 Task: Find connections with filter location Santa Catarina Pinula with filter topic #hiringwith filter profile language Spanish with filter current company L&T Technology Services with filter school CMR University with filter industry Law Practice with filter service category Human Resources with filter keywords title Film Critic
Action: Mouse moved to (528, 82)
Screenshot: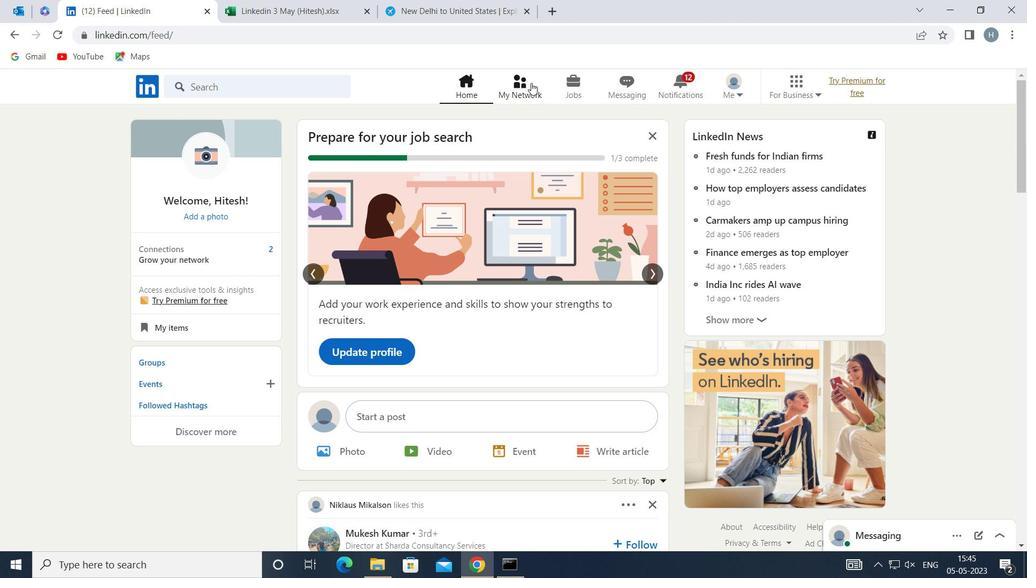 
Action: Mouse pressed left at (528, 82)
Screenshot: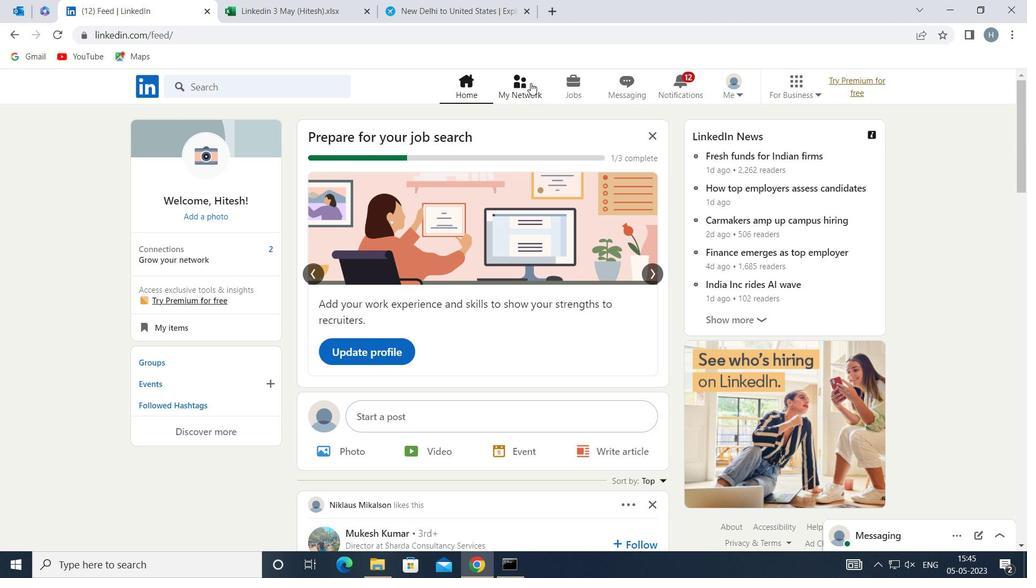 
Action: Mouse moved to (305, 163)
Screenshot: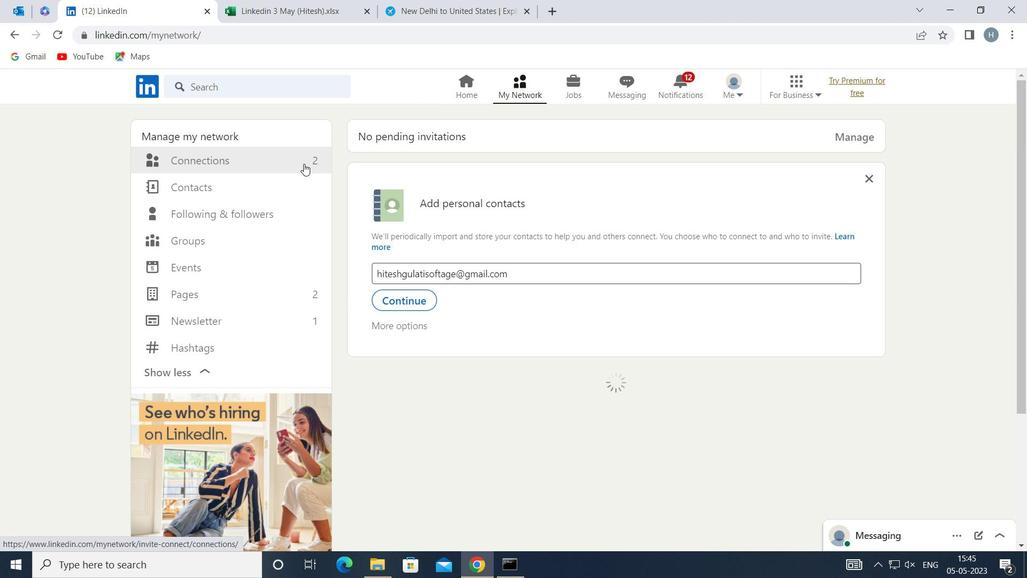 
Action: Mouse pressed left at (305, 163)
Screenshot: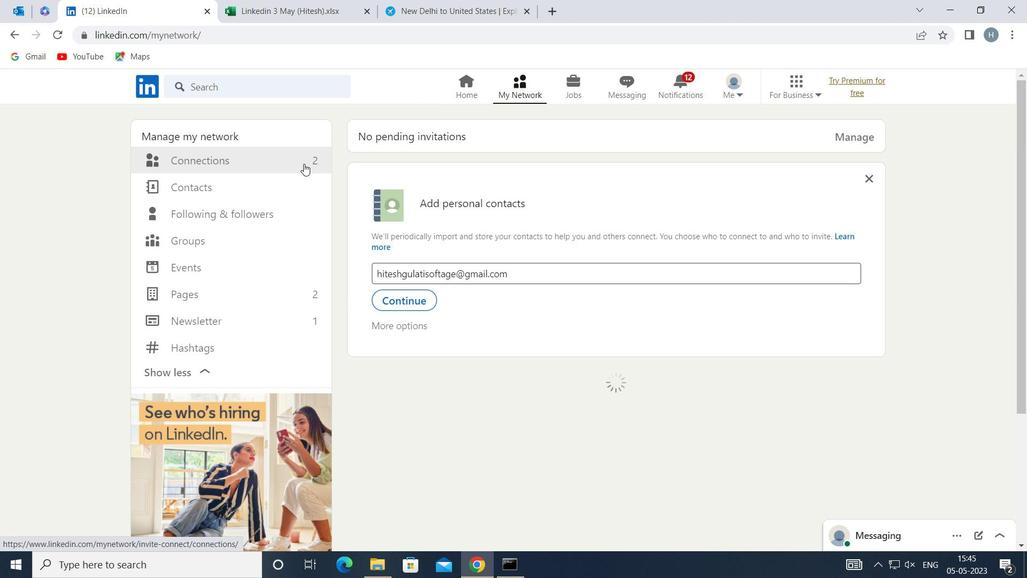 
Action: Mouse moved to (600, 163)
Screenshot: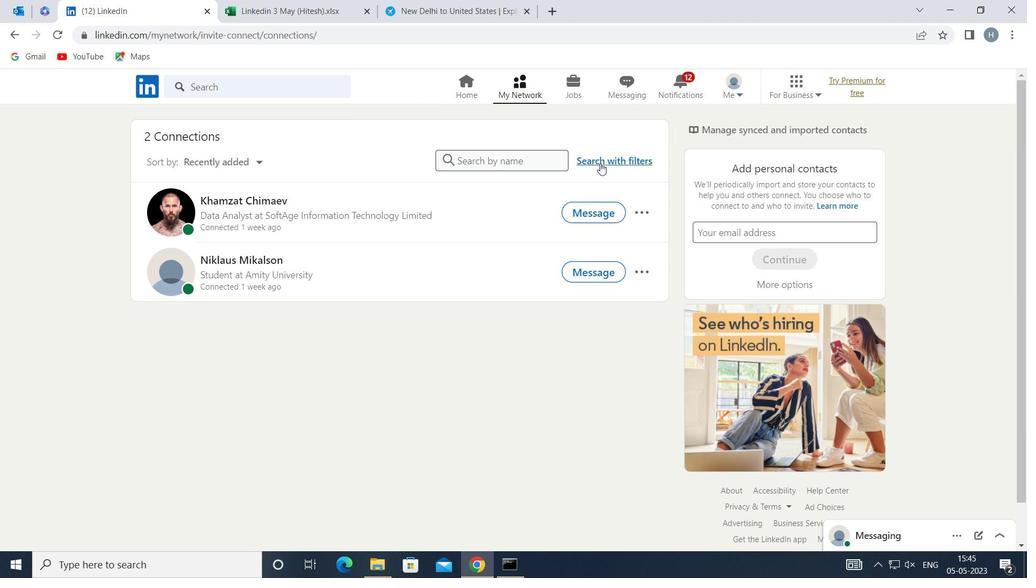
Action: Mouse pressed left at (600, 163)
Screenshot: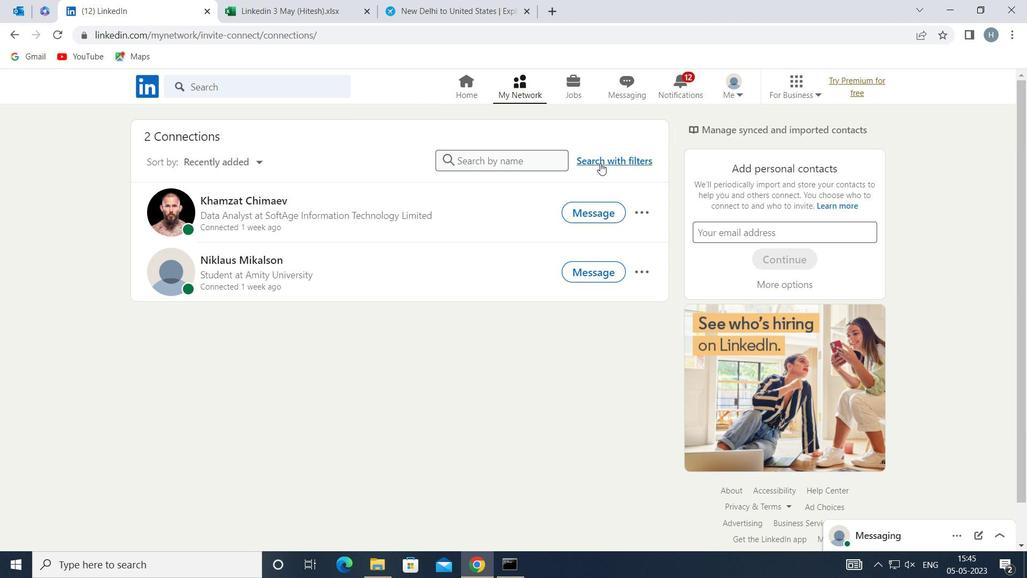 
Action: Mouse moved to (553, 123)
Screenshot: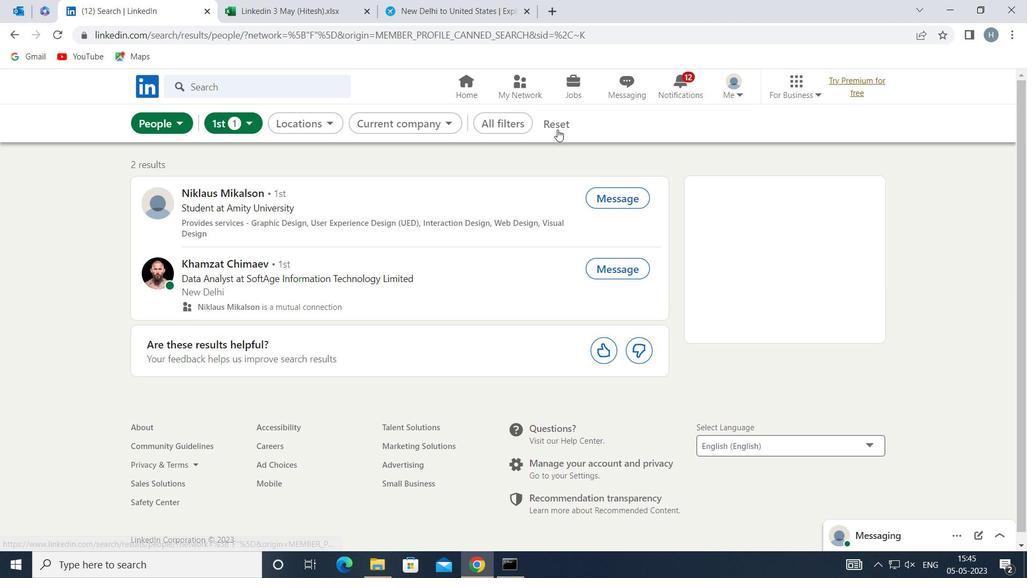 
Action: Mouse pressed left at (553, 123)
Screenshot: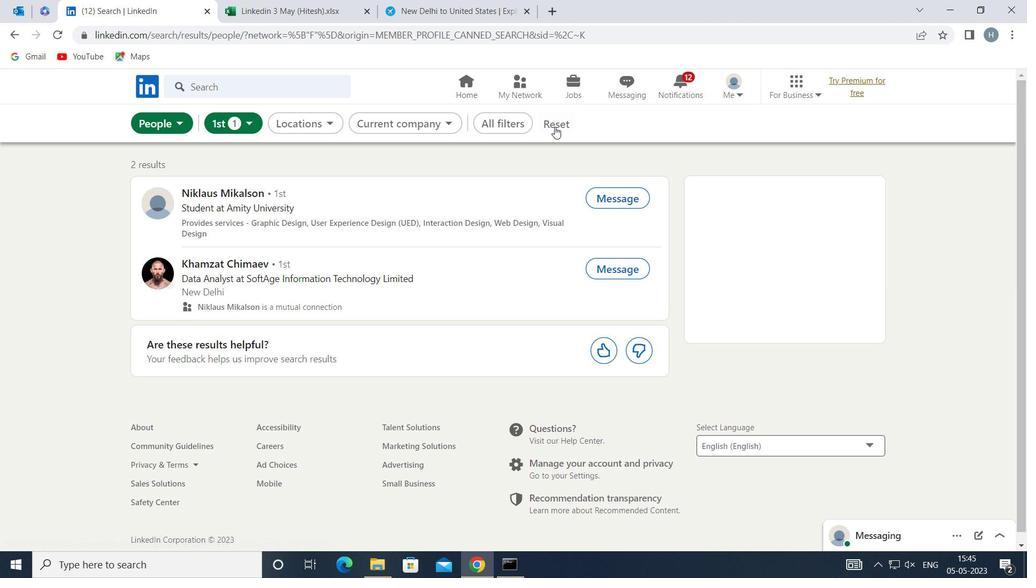 
Action: Mouse moved to (537, 119)
Screenshot: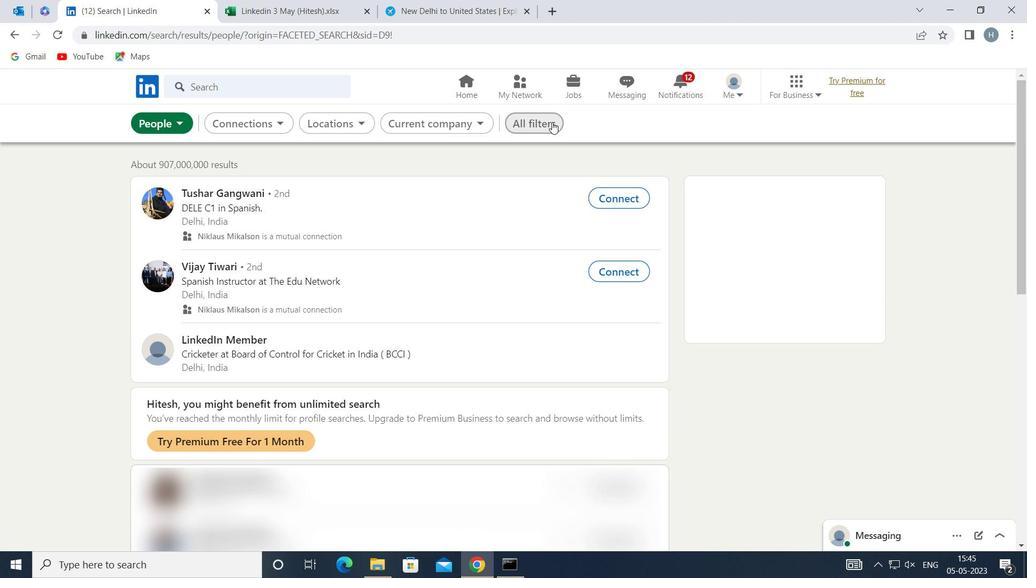 
Action: Mouse pressed left at (537, 119)
Screenshot: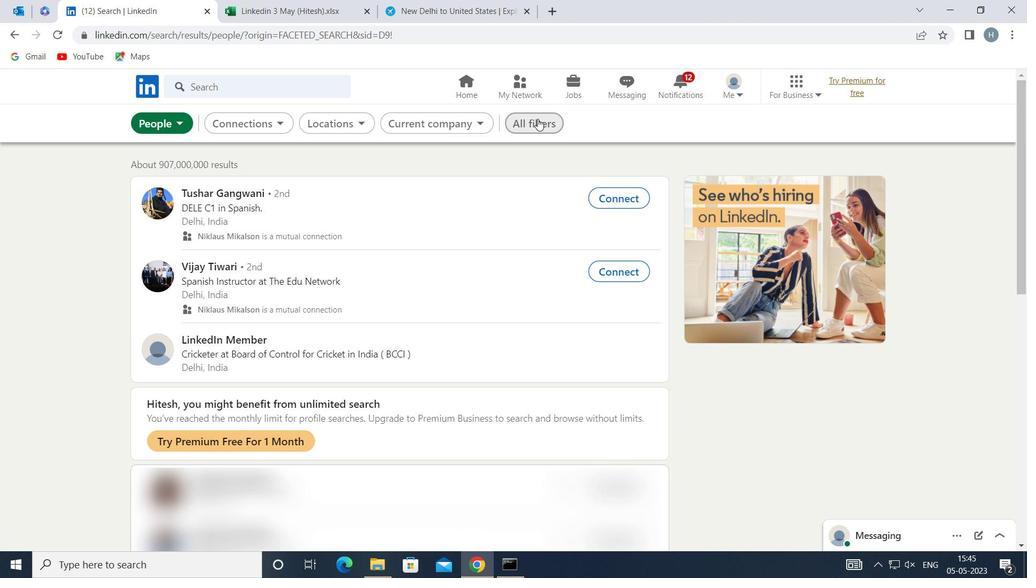 
Action: Mouse moved to (854, 283)
Screenshot: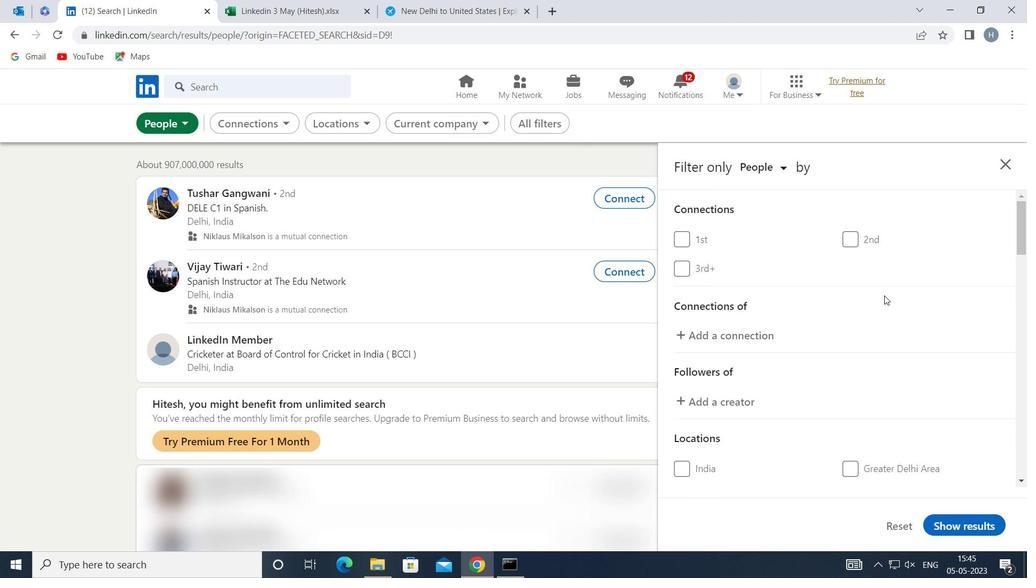 
Action: Mouse scrolled (854, 283) with delta (0, 0)
Screenshot: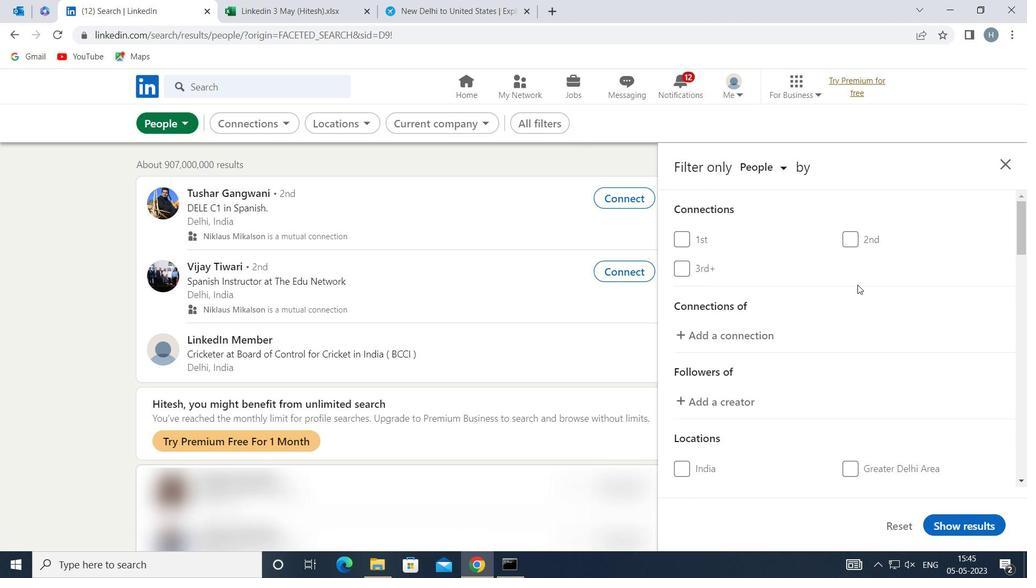 
Action: Mouse moved to (851, 281)
Screenshot: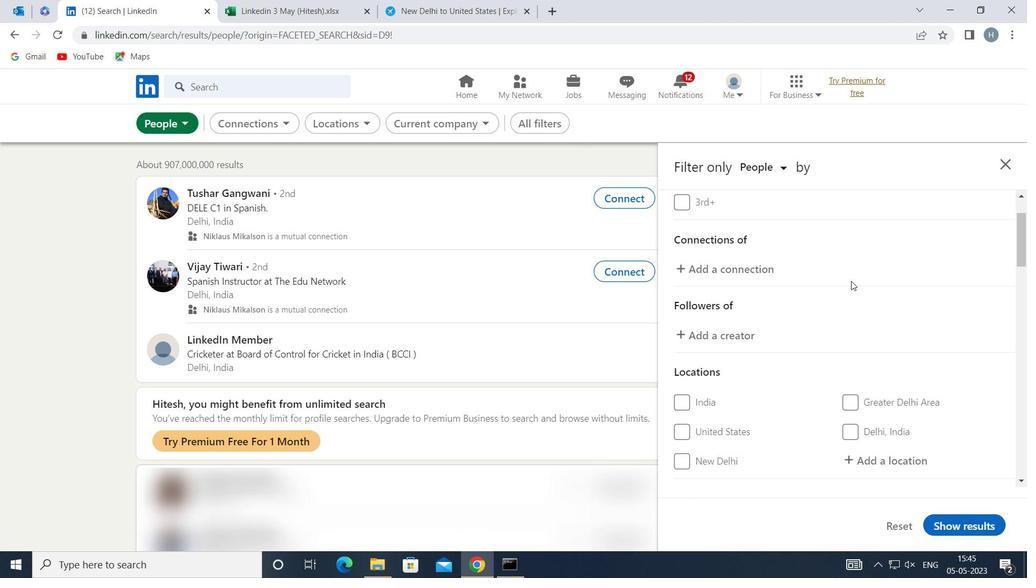 
Action: Mouse scrolled (851, 280) with delta (0, 0)
Screenshot: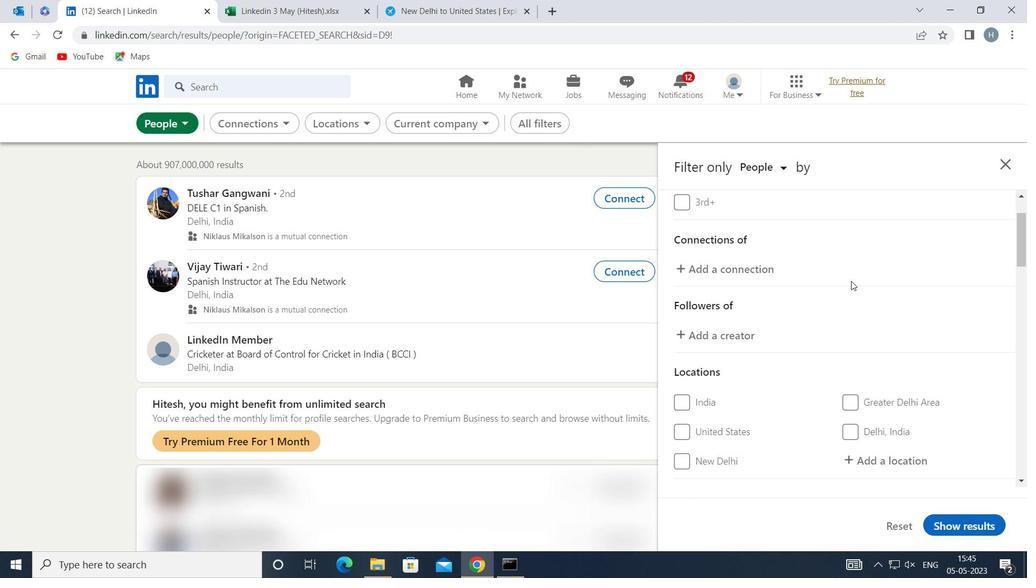 
Action: Mouse moved to (849, 281)
Screenshot: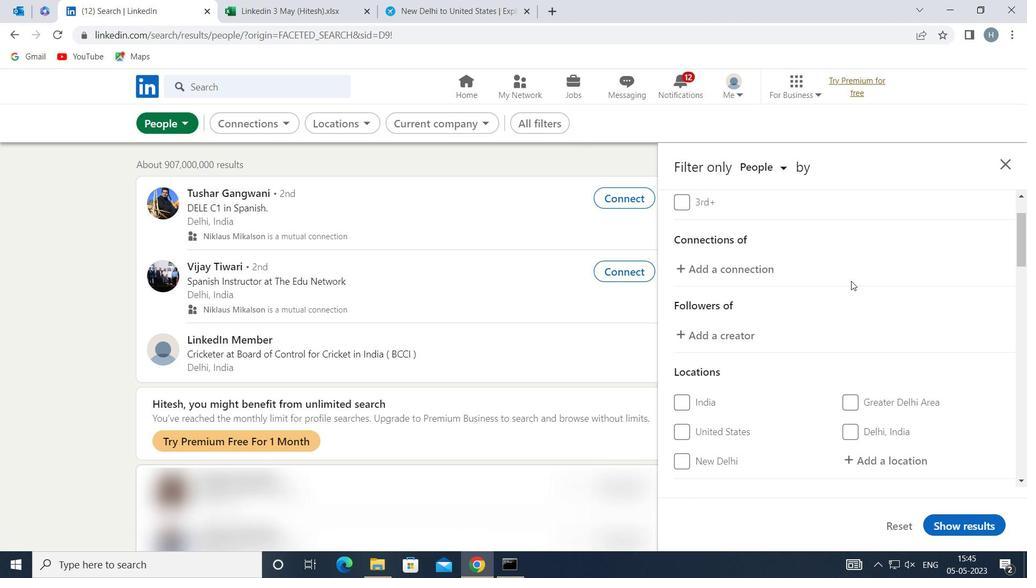 
Action: Mouse scrolled (849, 280) with delta (0, 0)
Screenshot: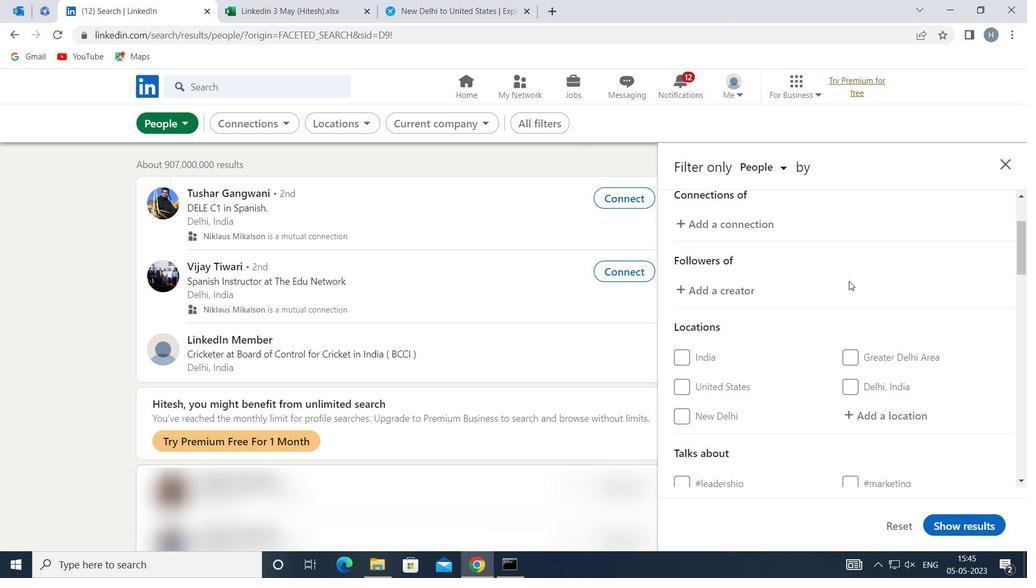 
Action: Mouse moved to (872, 327)
Screenshot: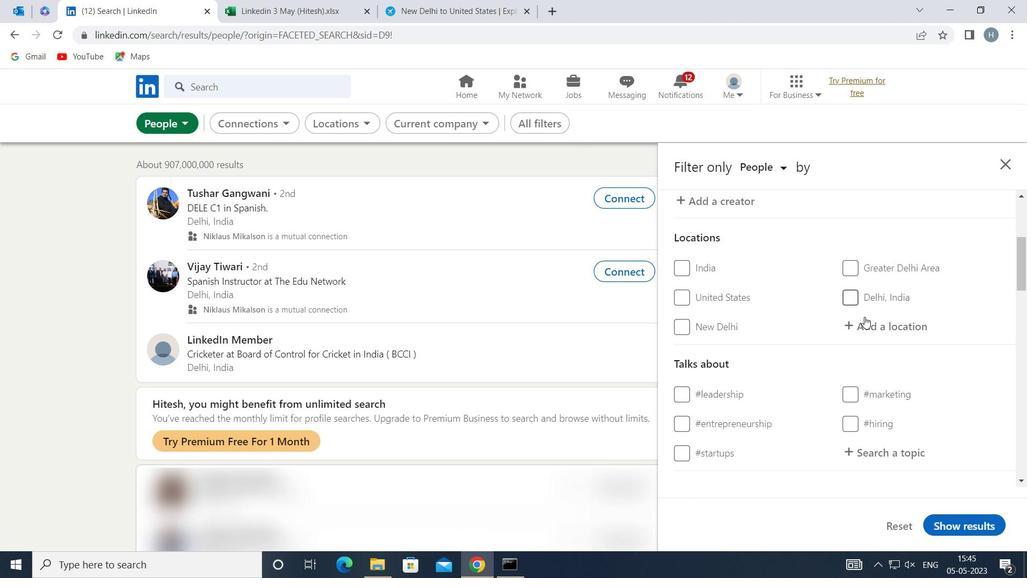 
Action: Mouse pressed left at (872, 327)
Screenshot: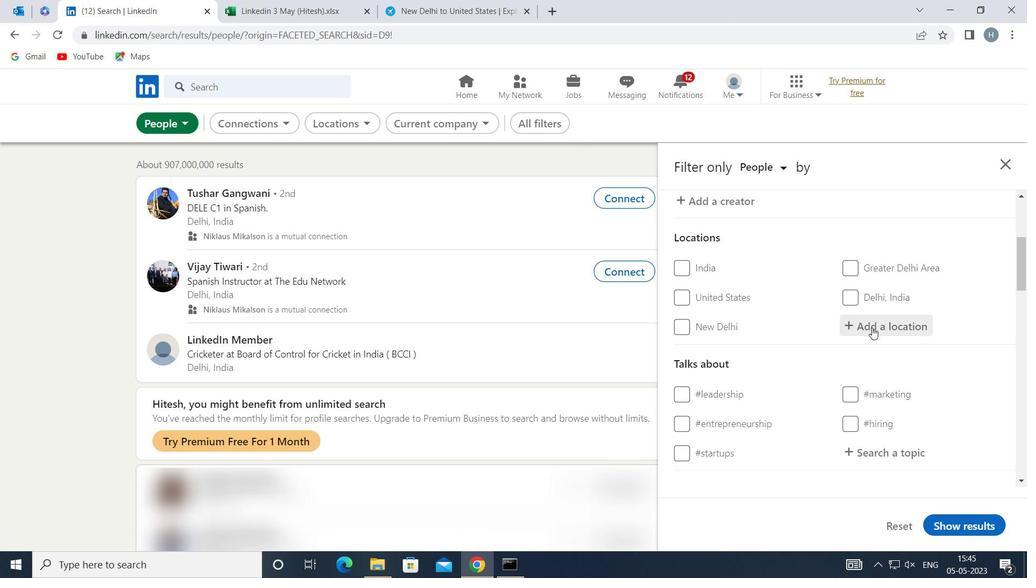 
Action: Key pressed <Key.shift>SANTA<Key.space><Key.shift>CATARINA<Key.space>PINULA
Screenshot: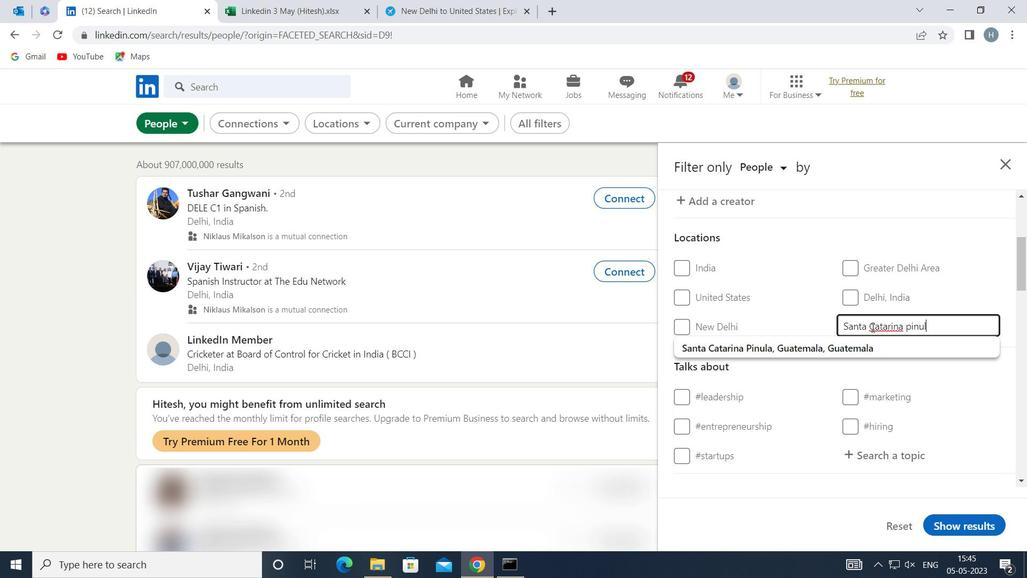 
Action: Mouse moved to (855, 339)
Screenshot: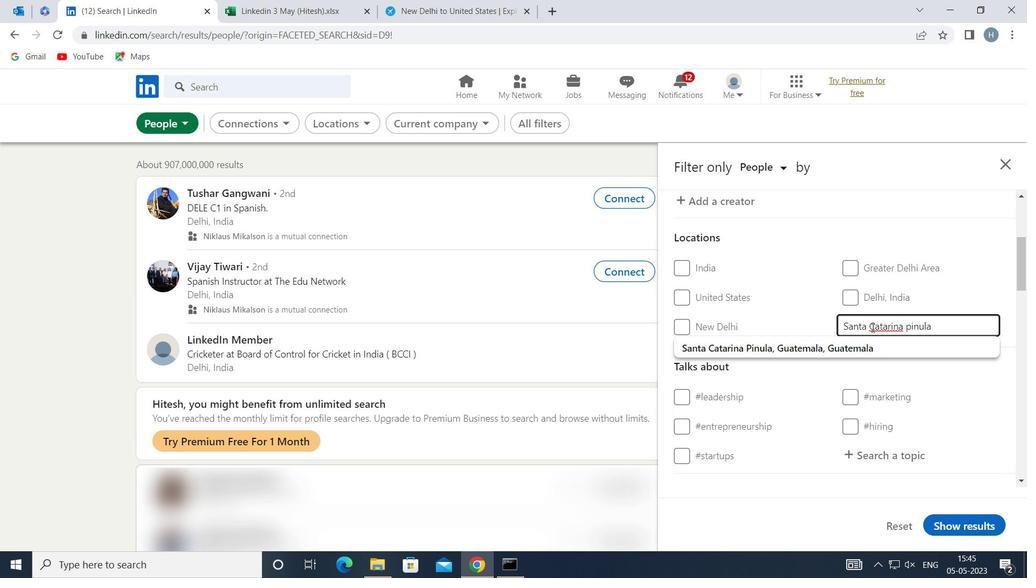 
Action: Mouse pressed left at (855, 339)
Screenshot: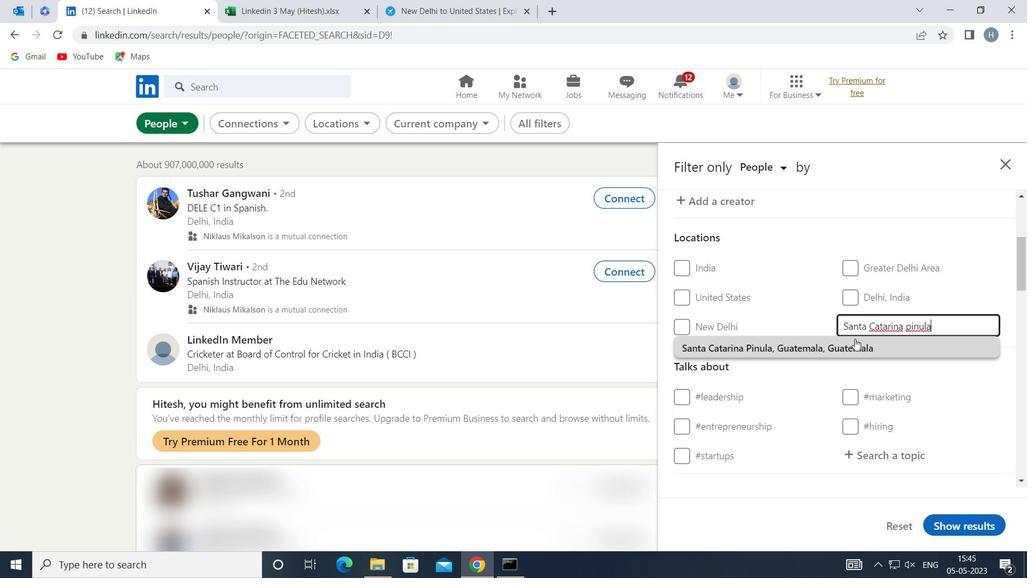 
Action: Mouse moved to (830, 343)
Screenshot: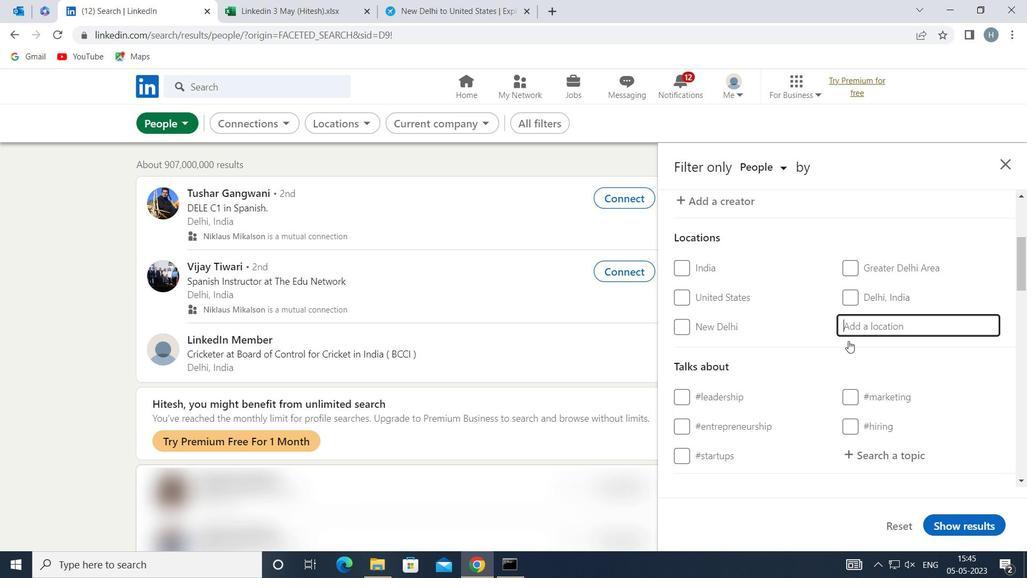 
Action: Mouse scrolled (830, 343) with delta (0, 0)
Screenshot: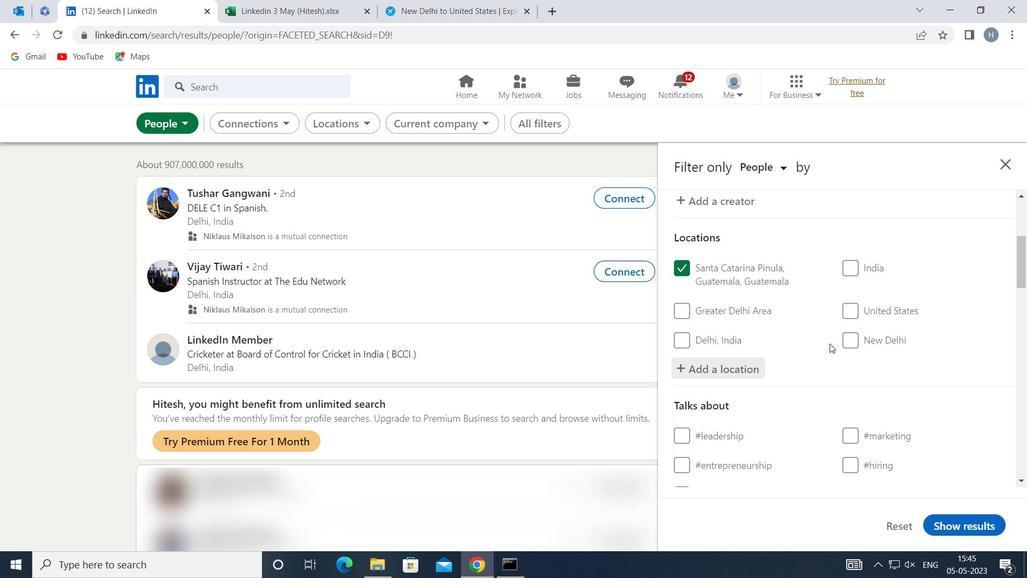 
Action: Mouse scrolled (830, 343) with delta (0, 0)
Screenshot: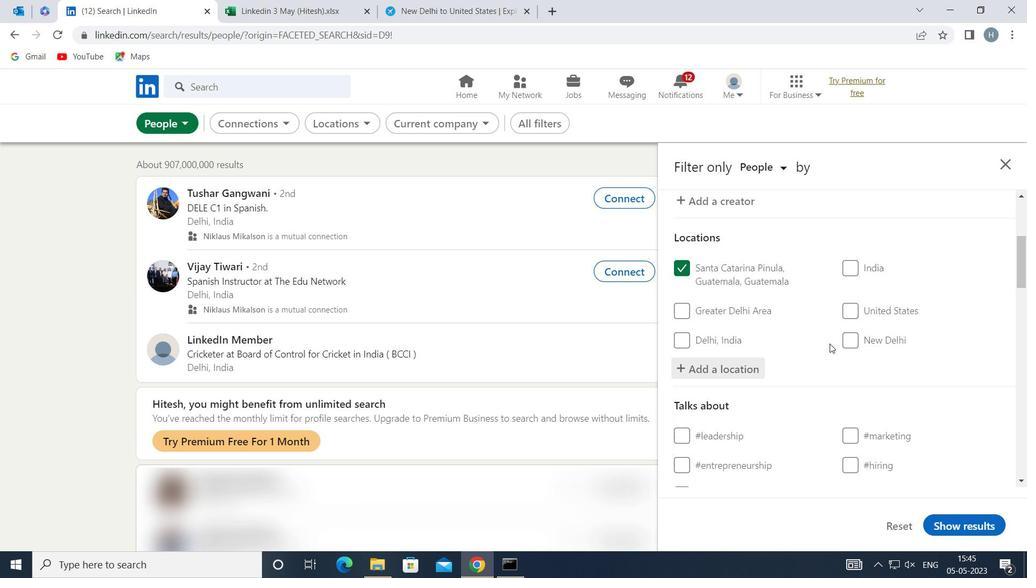 
Action: Mouse moved to (832, 342)
Screenshot: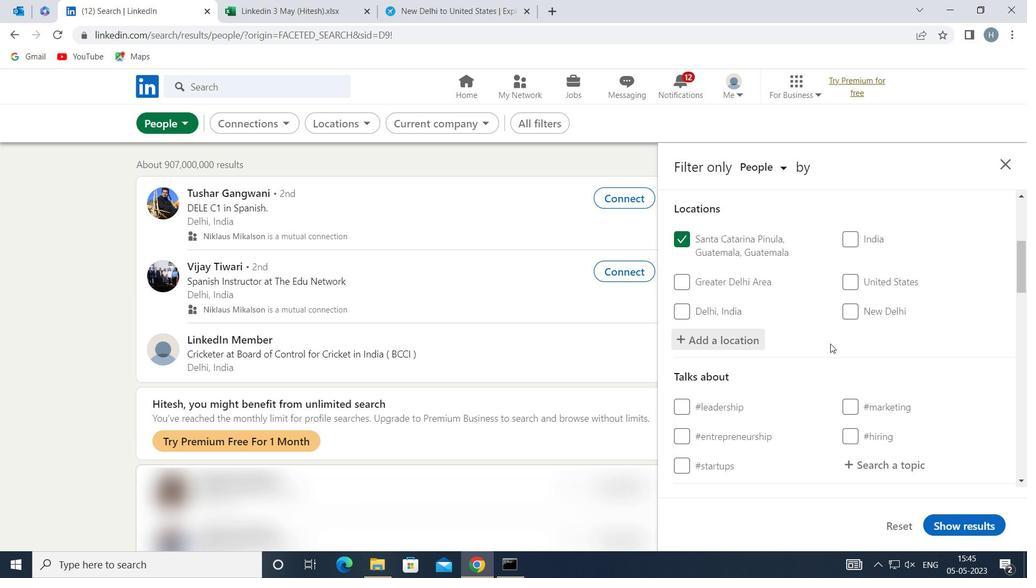 
Action: Mouse scrolled (832, 341) with delta (0, 0)
Screenshot: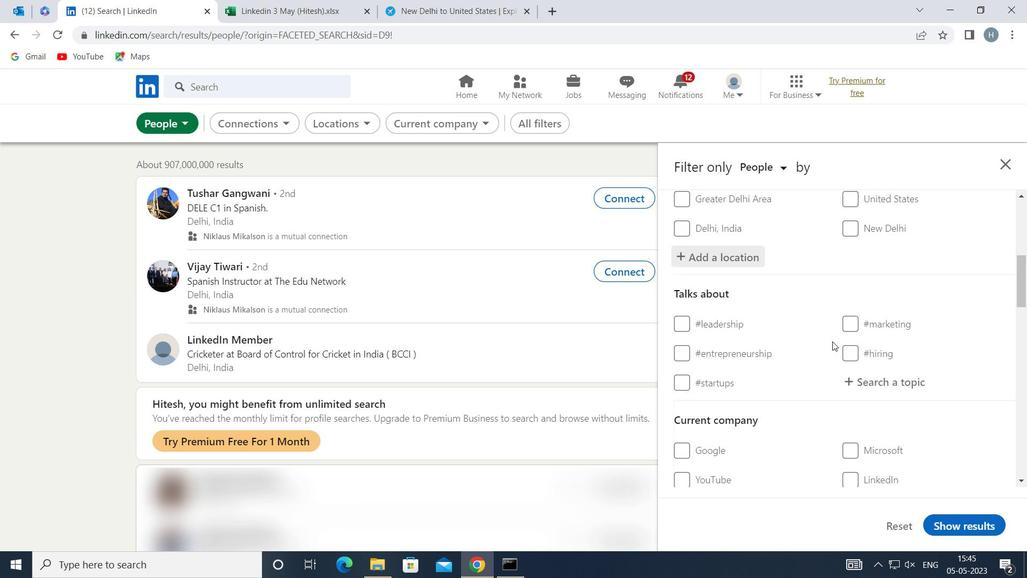 
Action: Mouse moved to (893, 294)
Screenshot: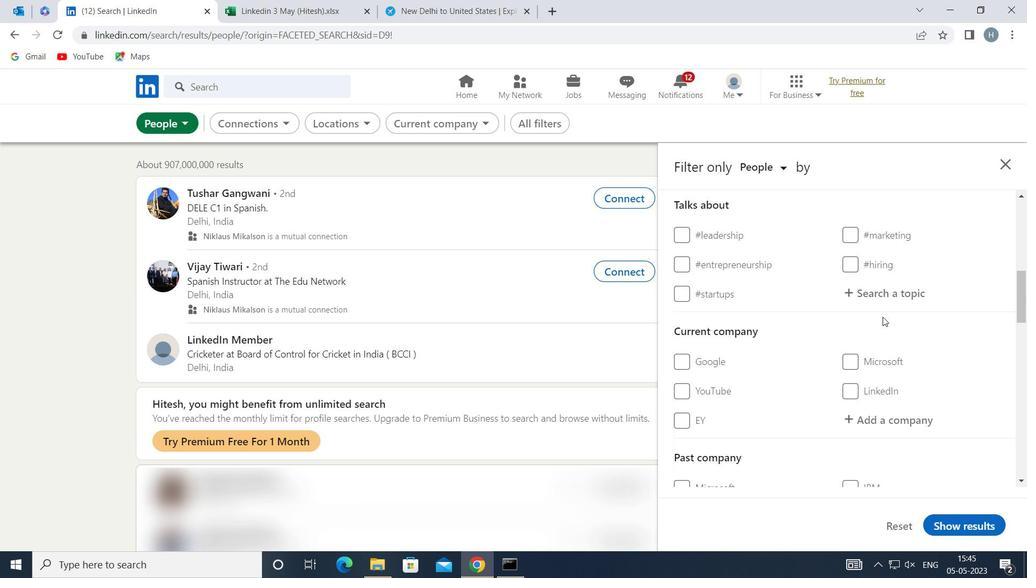 
Action: Mouse pressed left at (893, 294)
Screenshot: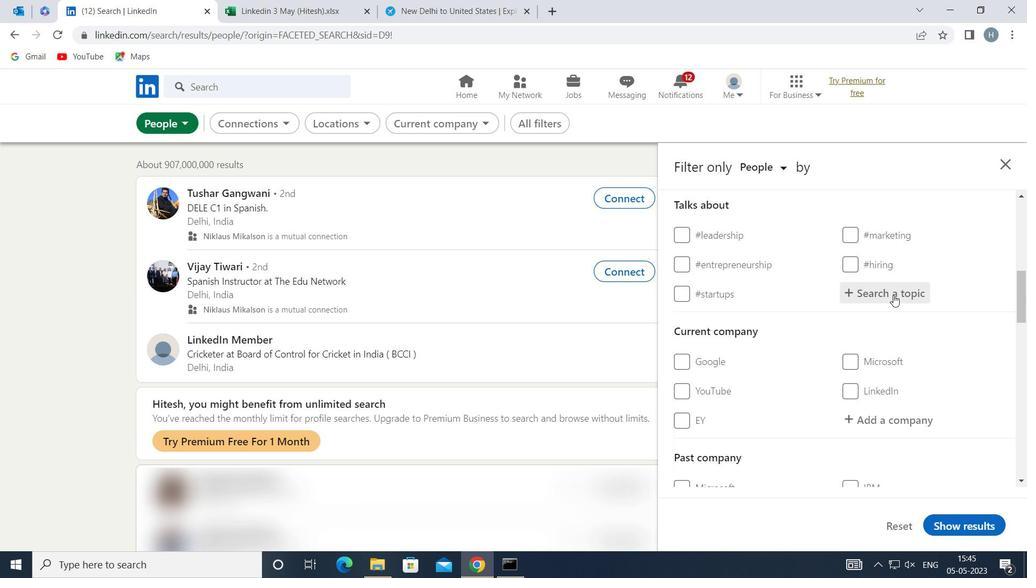 
Action: Key pressed <Key.shift>HIRING
Screenshot: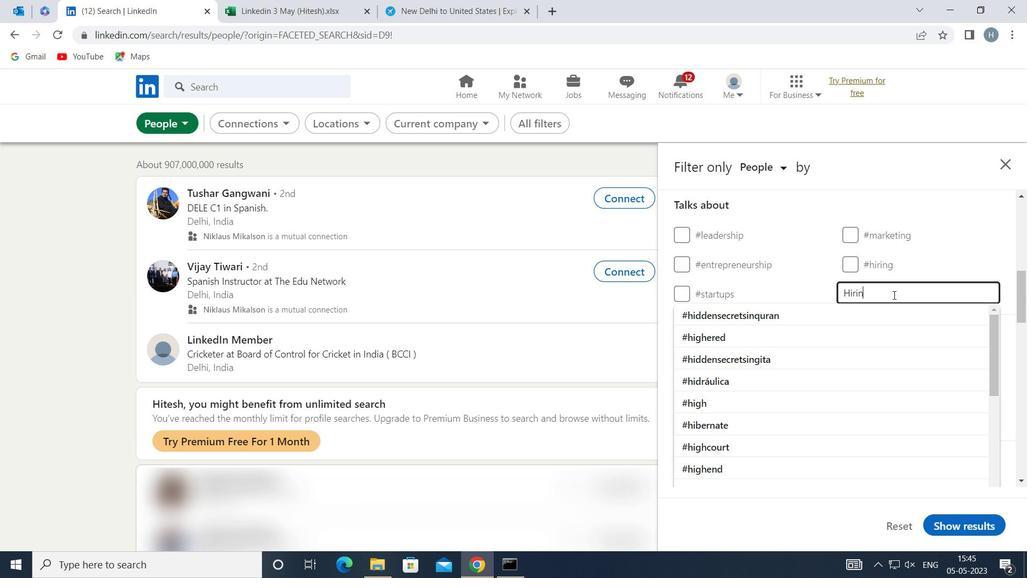 
Action: Mouse moved to (860, 310)
Screenshot: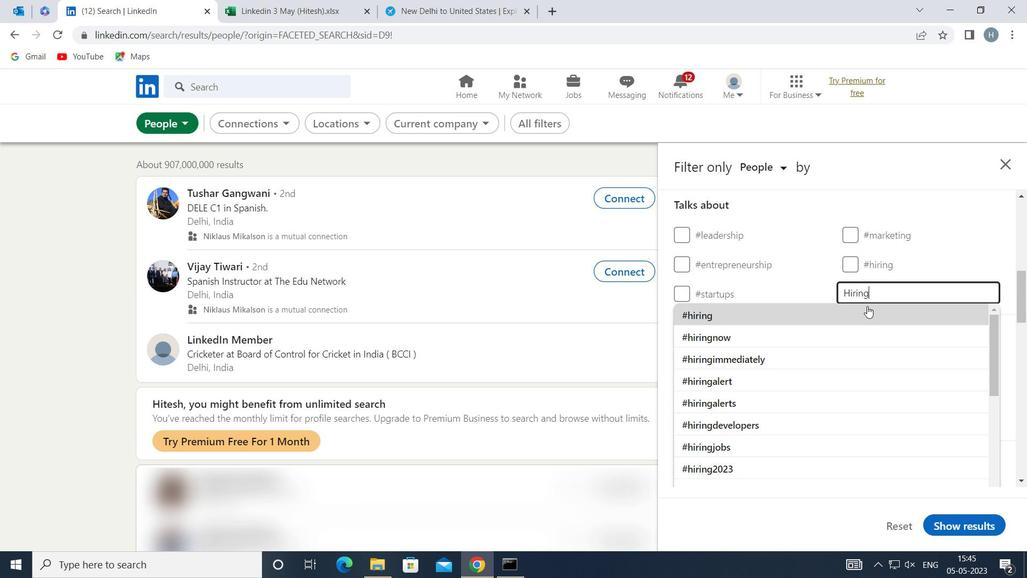 
Action: Mouse pressed left at (860, 310)
Screenshot: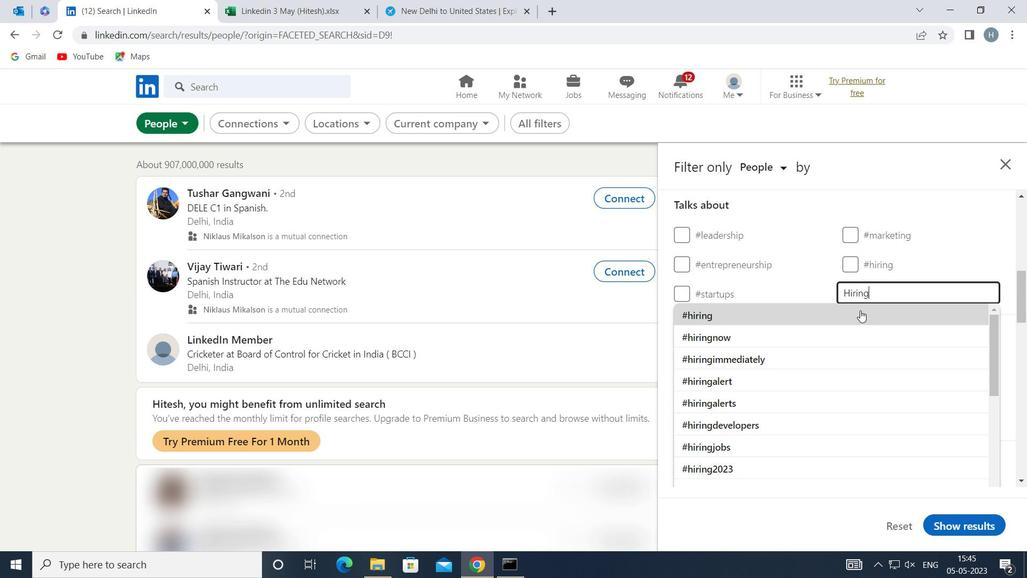 
Action: Mouse moved to (841, 307)
Screenshot: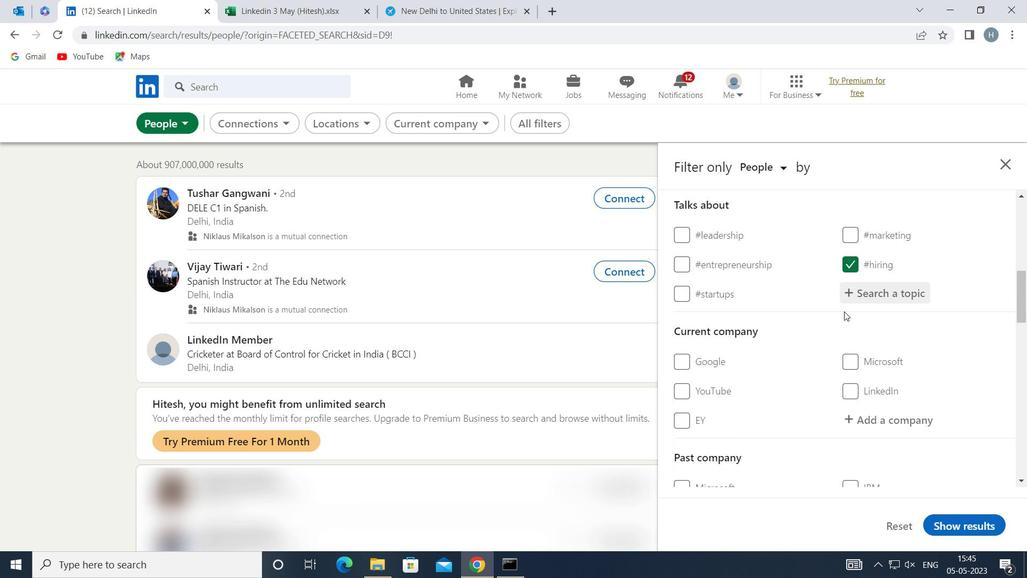 
Action: Mouse scrolled (841, 306) with delta (0, 0)
Screenshot: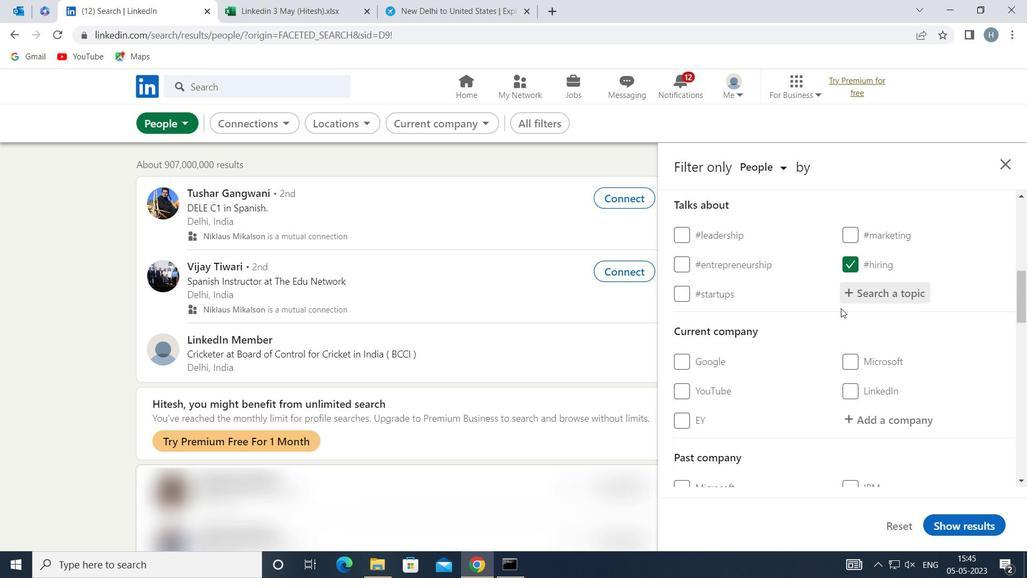 
Action: Mouse scrolled (841, 306) with delta (0, 0)
Screenshot: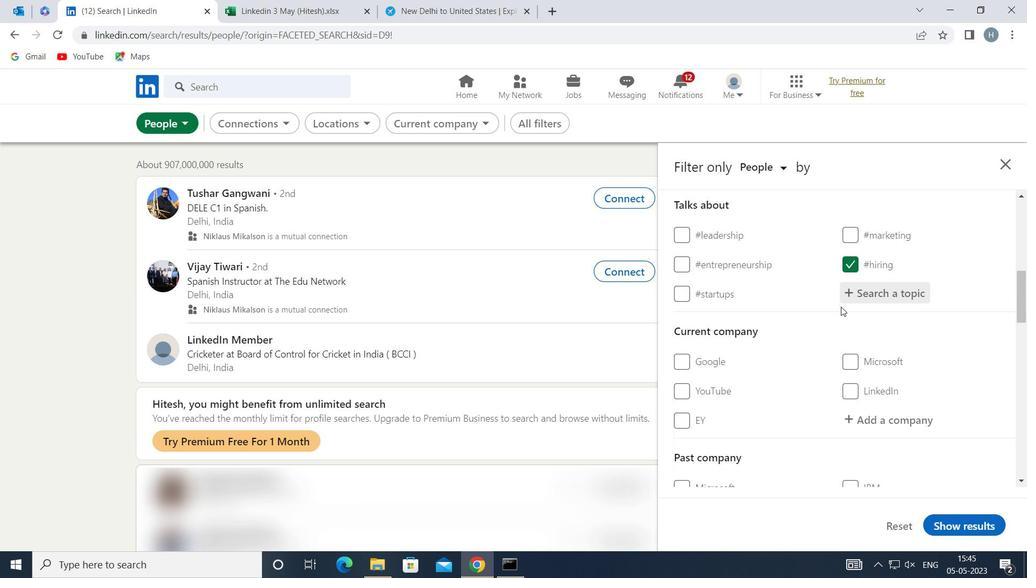 
Action: Mouse scrolled (841, 306) with delta (0, 0)
Screenshot: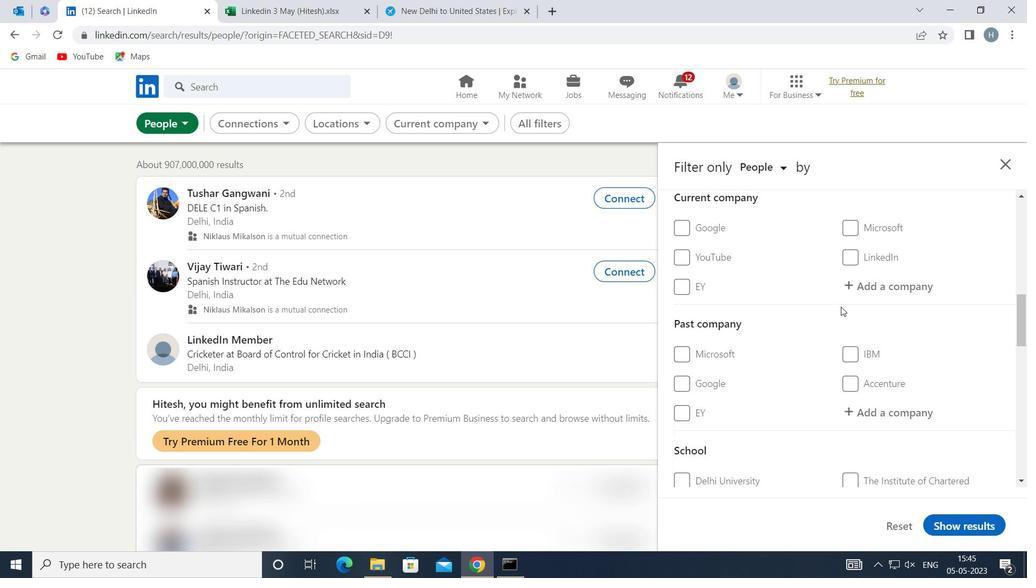 
Action: Mouse moved to (829, 305)
Screenshot: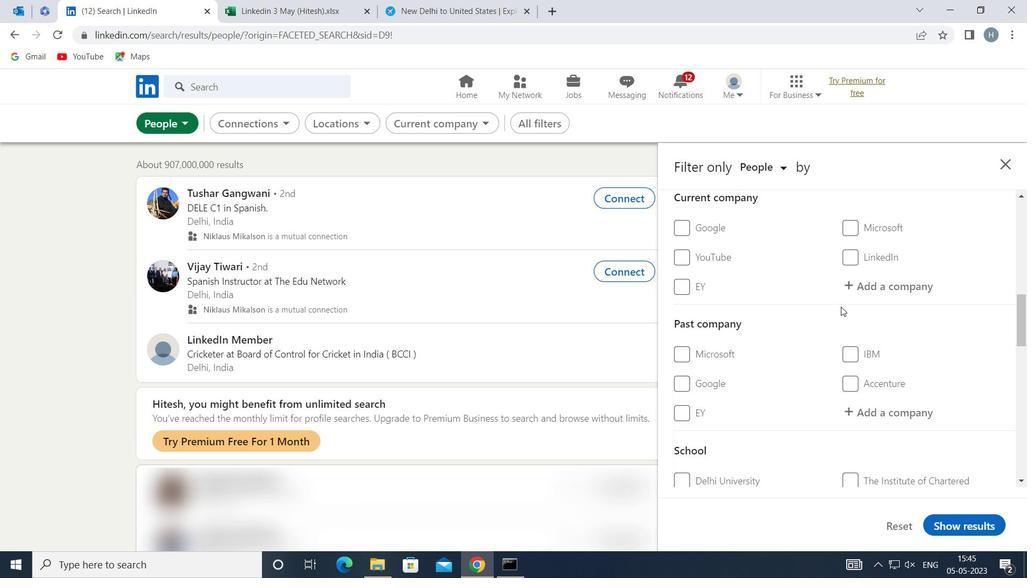 
Action: Mouse scrolled (829, 304) with delta (0, 0)
Screenshot: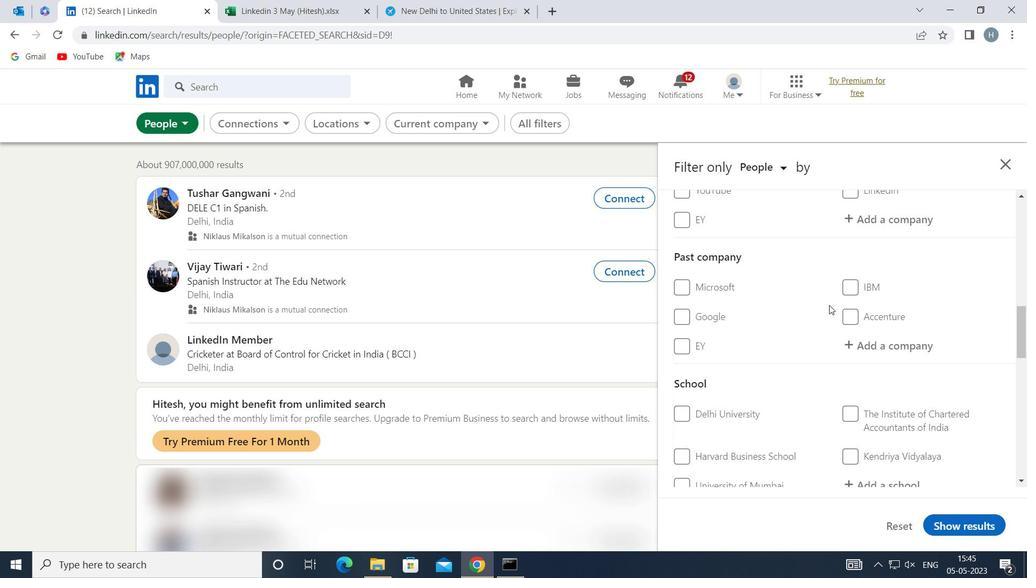 
Action: Mouse scrolled (829, 304) with delta (0, 0)
Screenshot: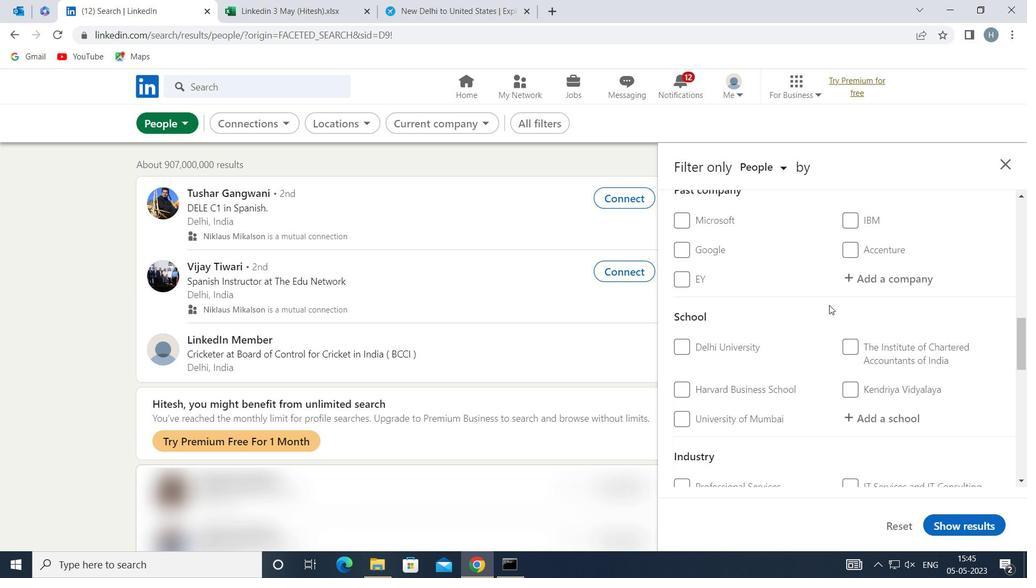 
Action: Mouse scrolled (829, 304) with delta (0, 0)
Screenshot: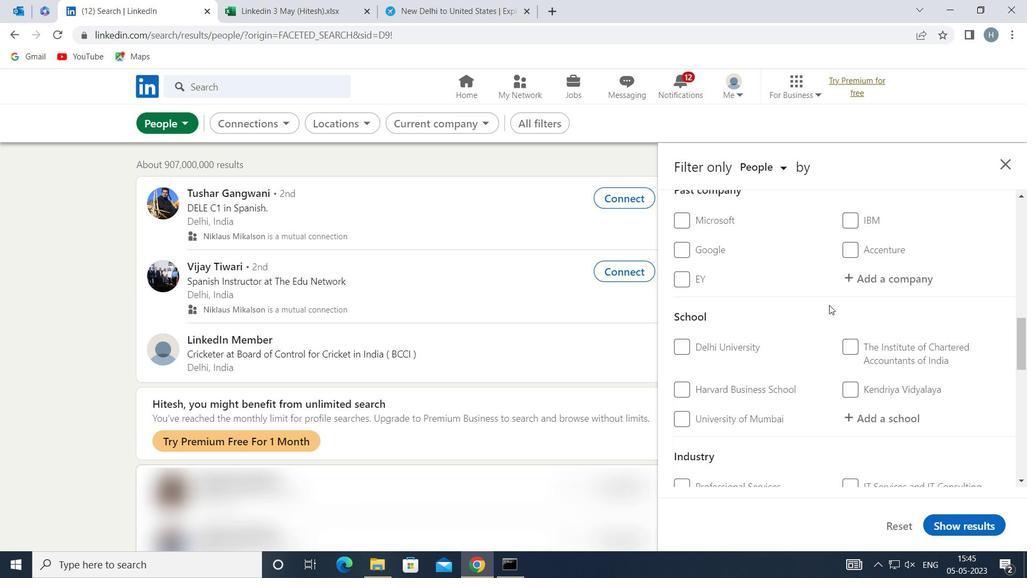 
Action: Mouse moved to (829, 299)
Screenshot: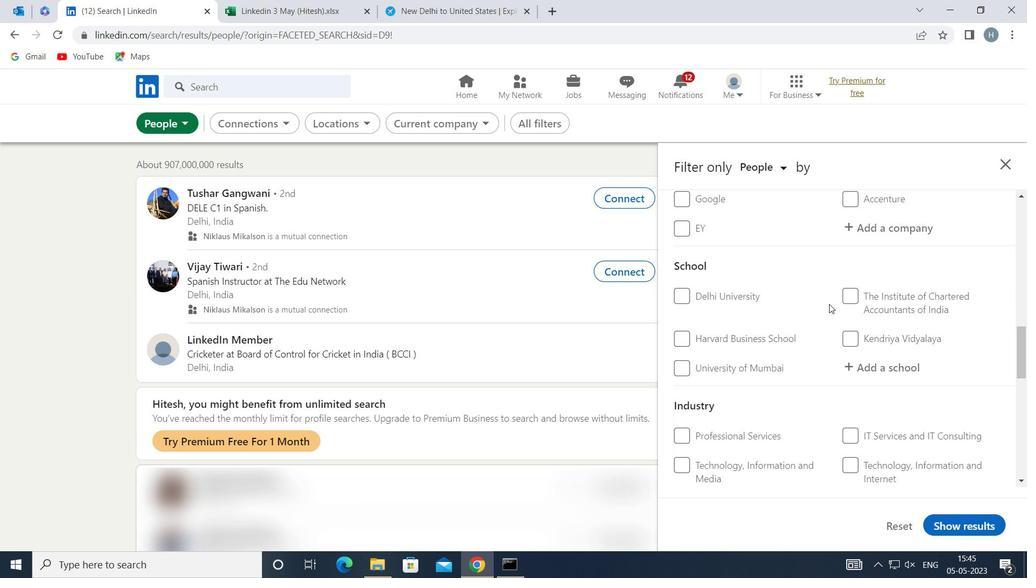 
Action: Mouse scrolled (829, 298) with delta (0, 0)
Screenshot: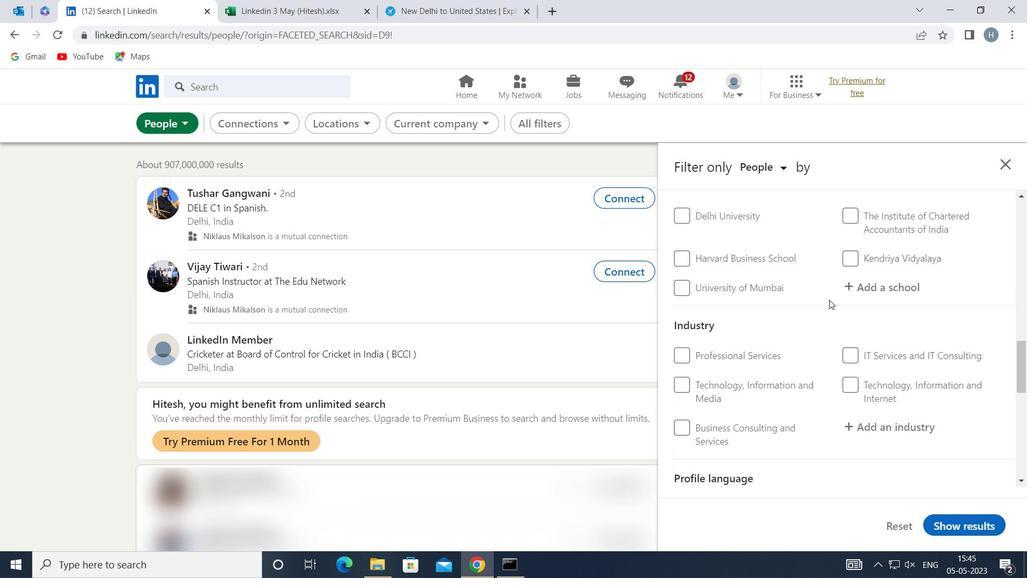 
Action: Mouse scrolled (829, 298) with delta (0, 0)
Screenshot: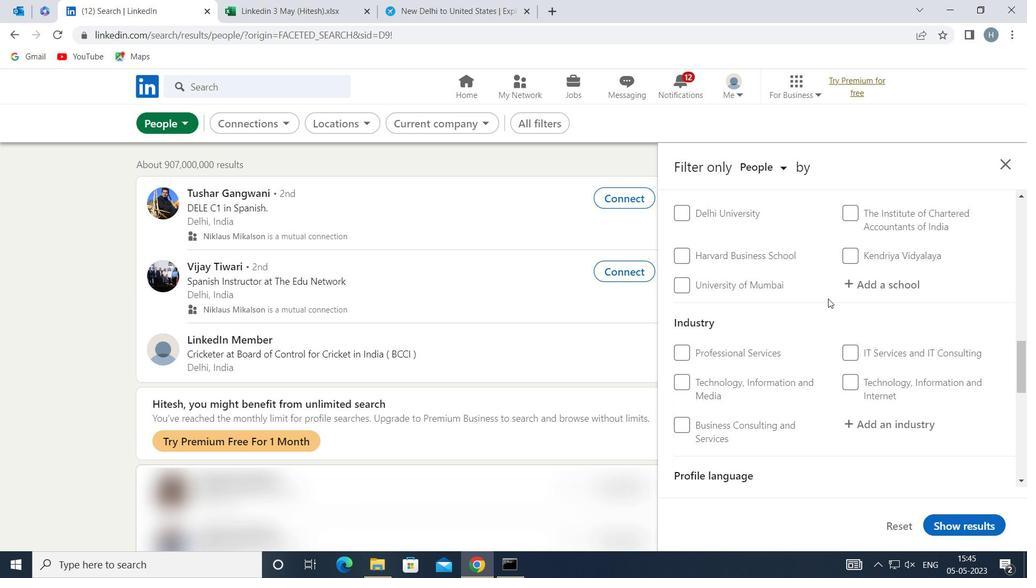 
Action: Mouse moved to (829, 298)
Screenshot: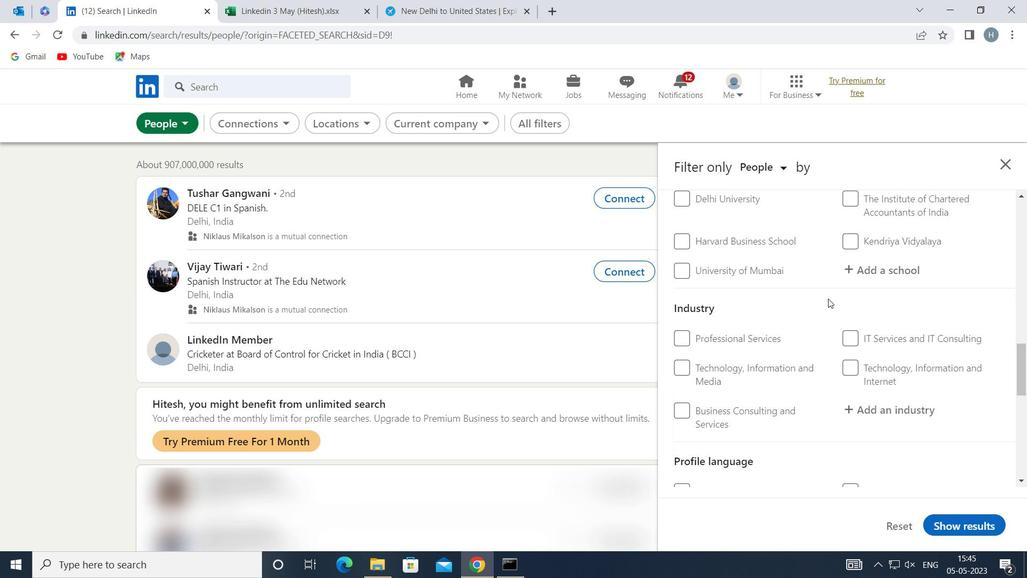 
Action: Mouse scrolled (829, 297) with delta (0, 0)
Screenshot: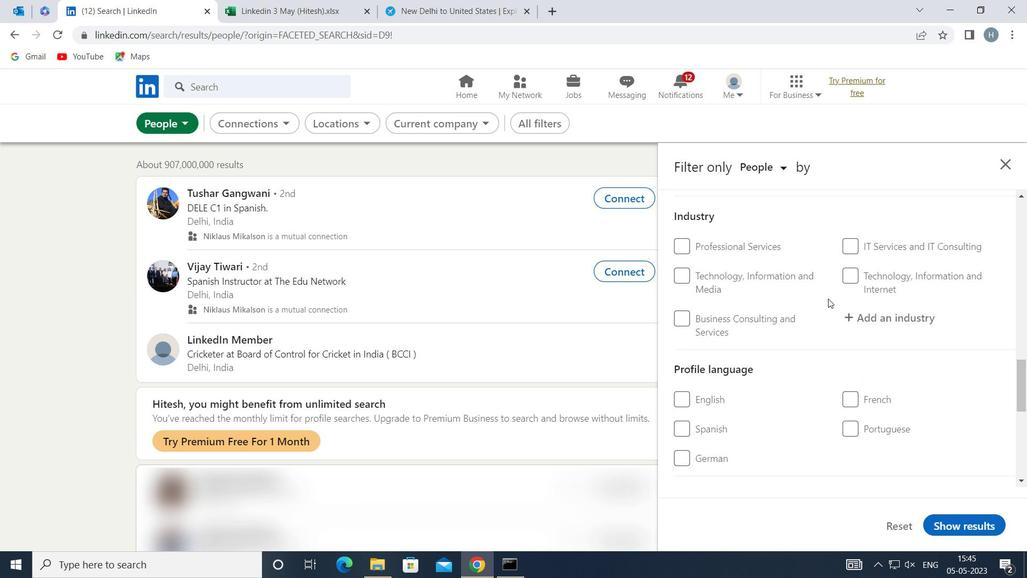 
Action: Mouse scrolled (829, 297) with delta (0, 0)
Screenshot: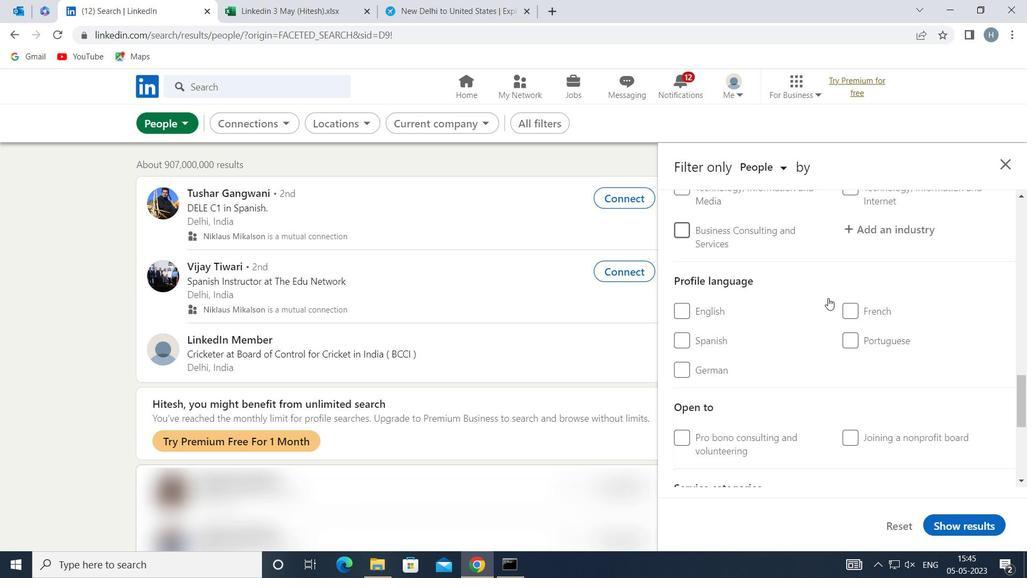 
Action: Mouse moved to (701, 272)
Screenshot: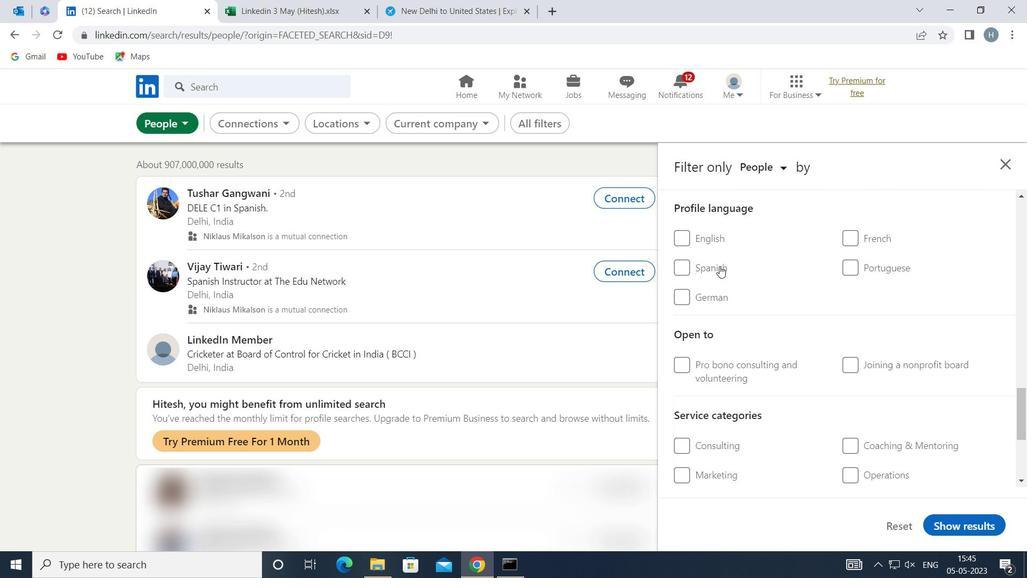 
Action: Mouse pressed left at (701, 272)
Screenshot: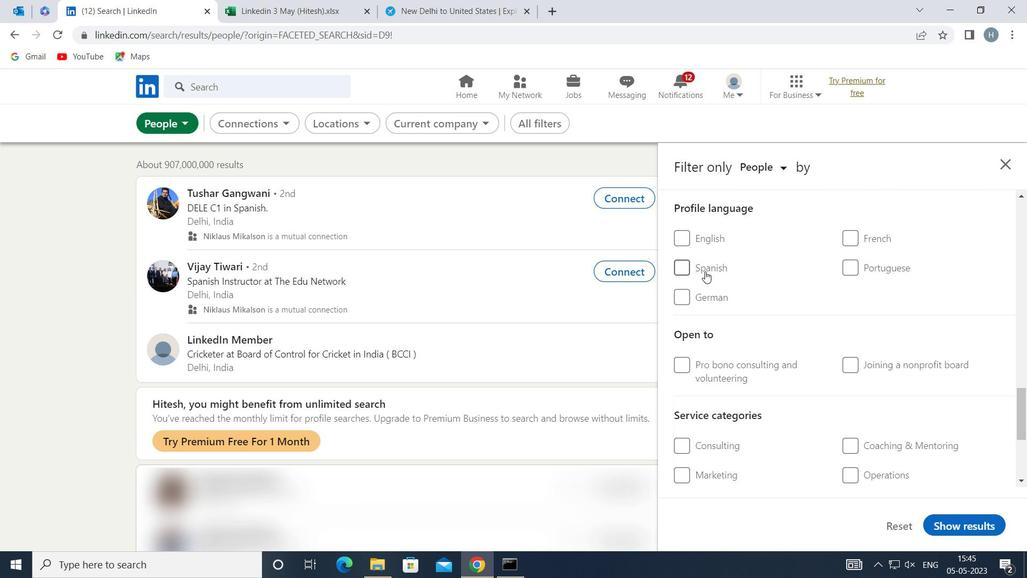 
Action: Mouse moved to (803, 290)
Screenshot: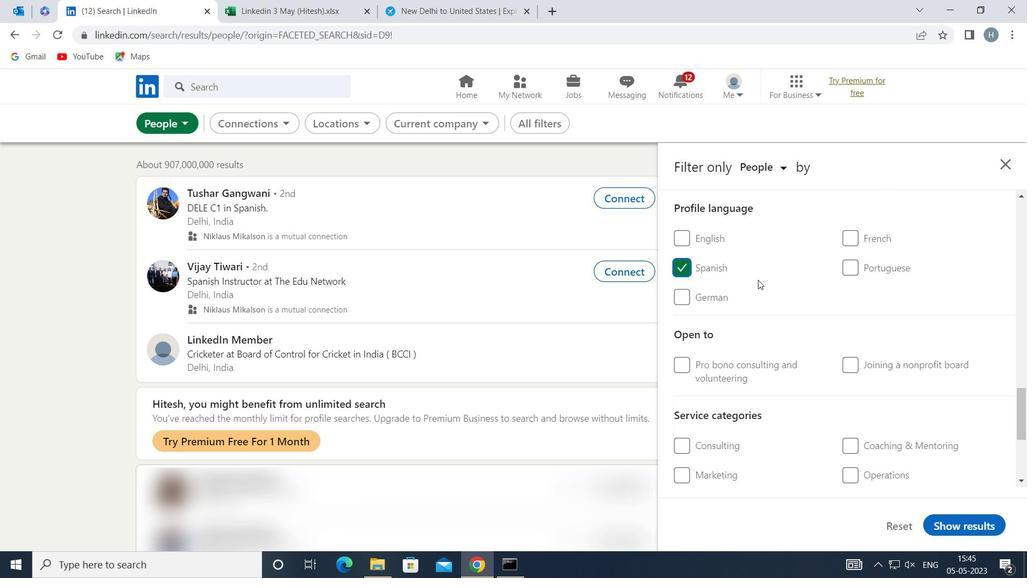 
Action: Mouse scrolled (803, 290) with delta (0, 0)
Screenshot: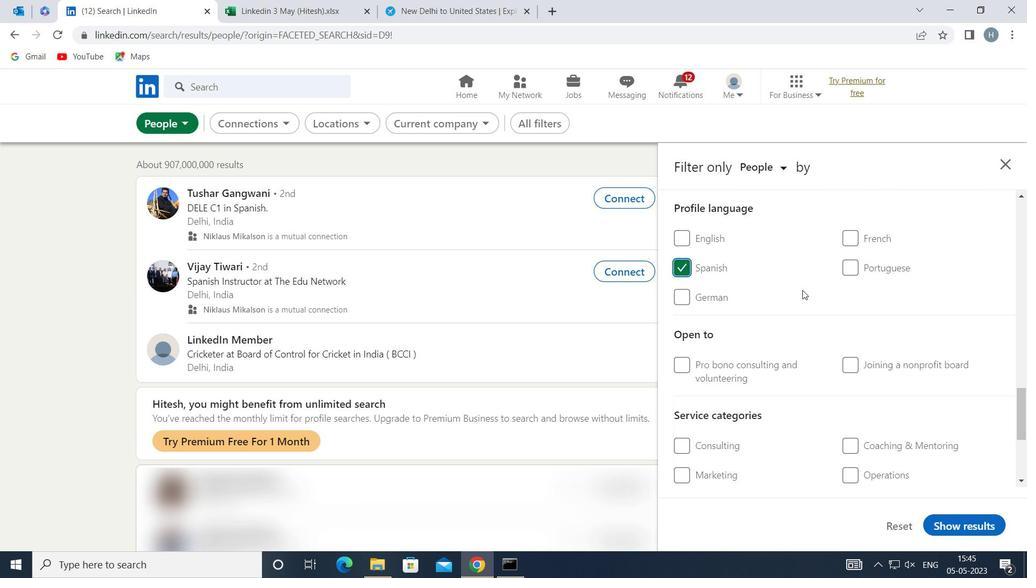 
Action: Mouse scrolled (803, 290) with delta (0, 0)
Screenshot: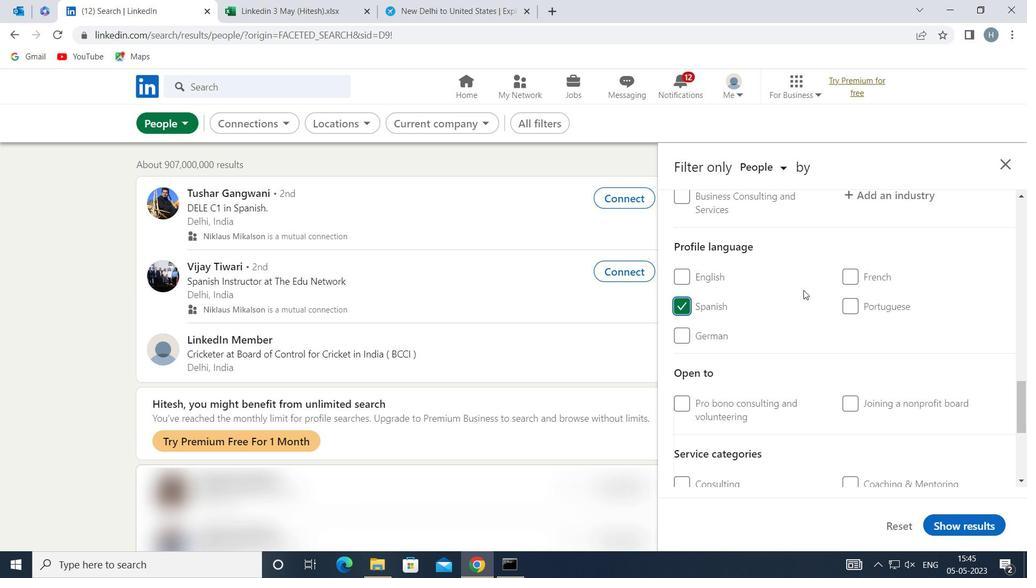 
Action: Mouse scrolled (803, 290) with delta (0, 0)
Screenshot: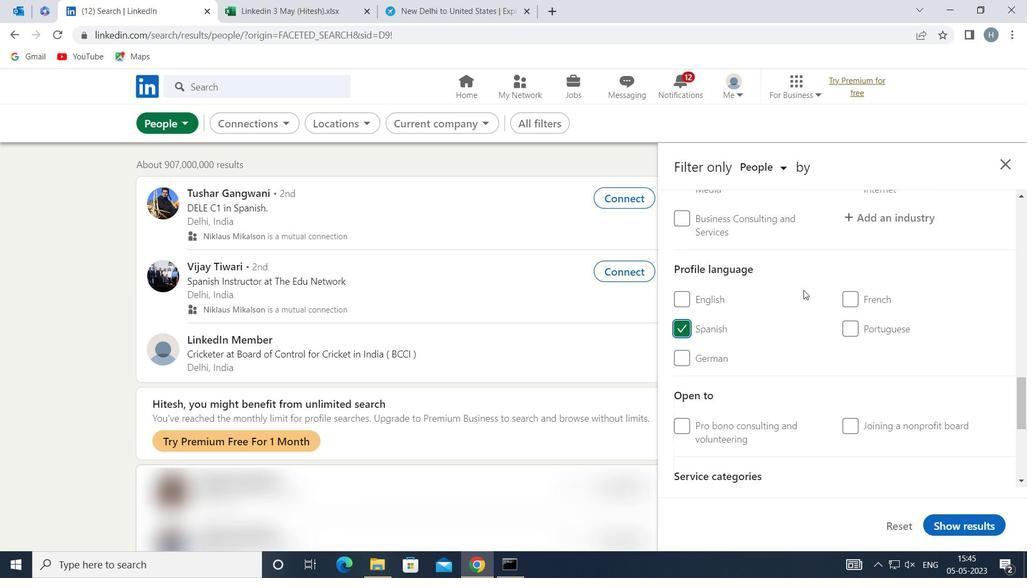 
Action: Mouse scrolled (803, 290) with delta (0, 0)
Screenshot: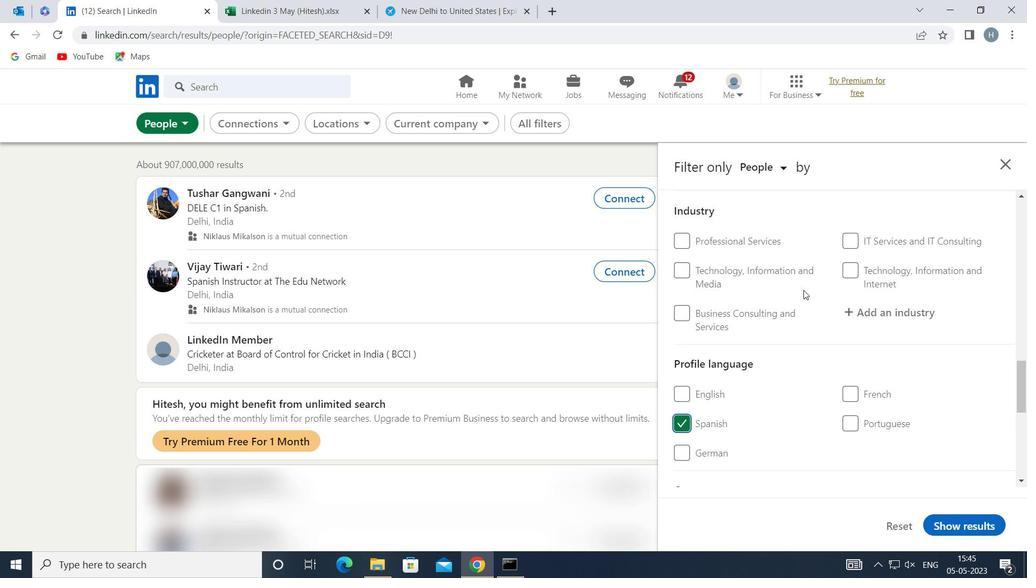 
Action: Mouse scrolled (803, 290) with delta (0, 0)
Screenshot: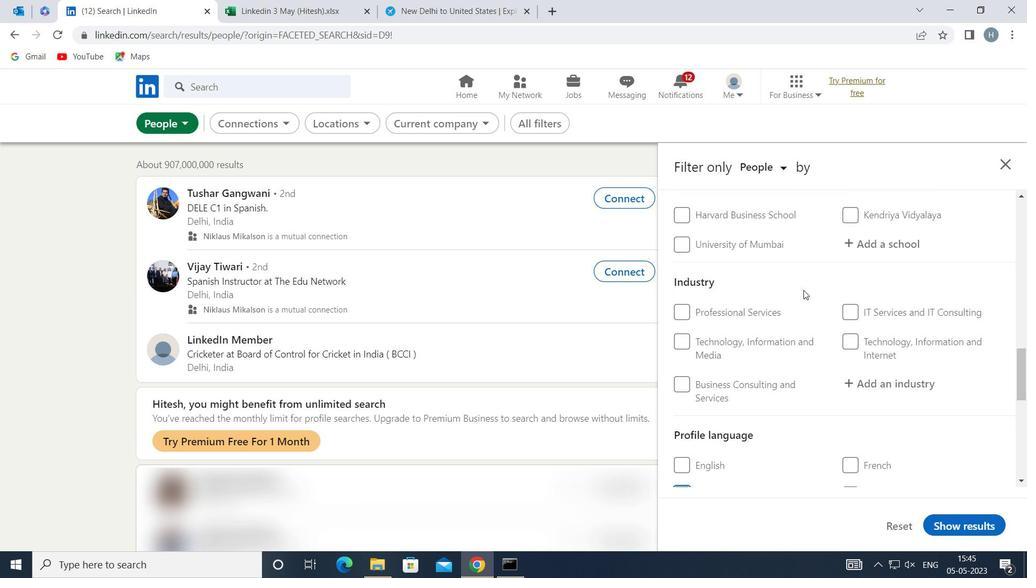 
Action: Mouse scrolled (803, 290) with delta (0, 0)
Screenshot: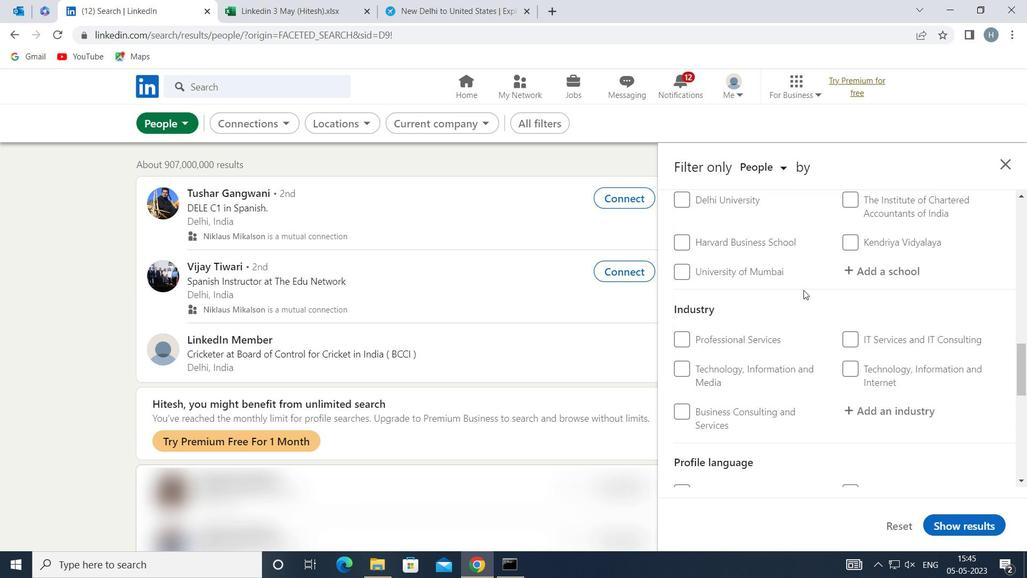 
Action: Mouse scrolled (803, 290) with delta (0, 0)
Screenshot: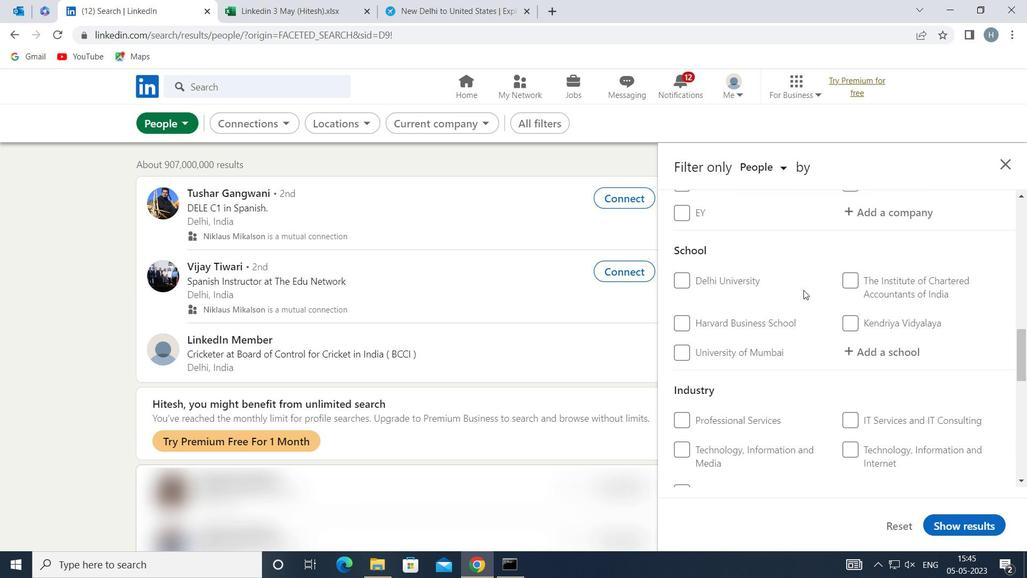 
Action: Mouse scrolled (803, 290) with delta (0, 0)
Screenshot: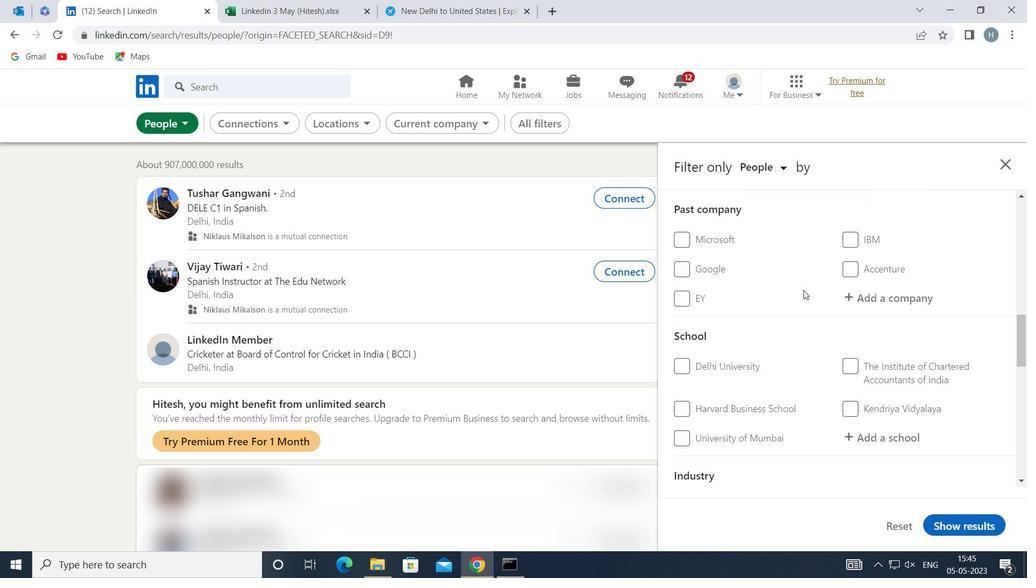 
Action: Mouse scrolled (803, 290) with delta (0, 0)
Screenshot: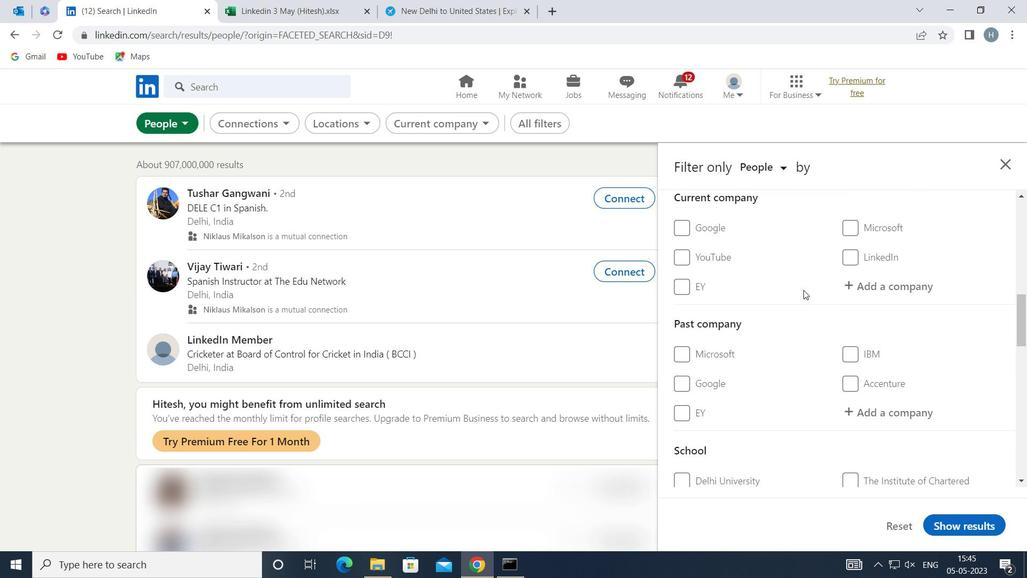
Action: Mouse moved to (883, 344)
Screenshot: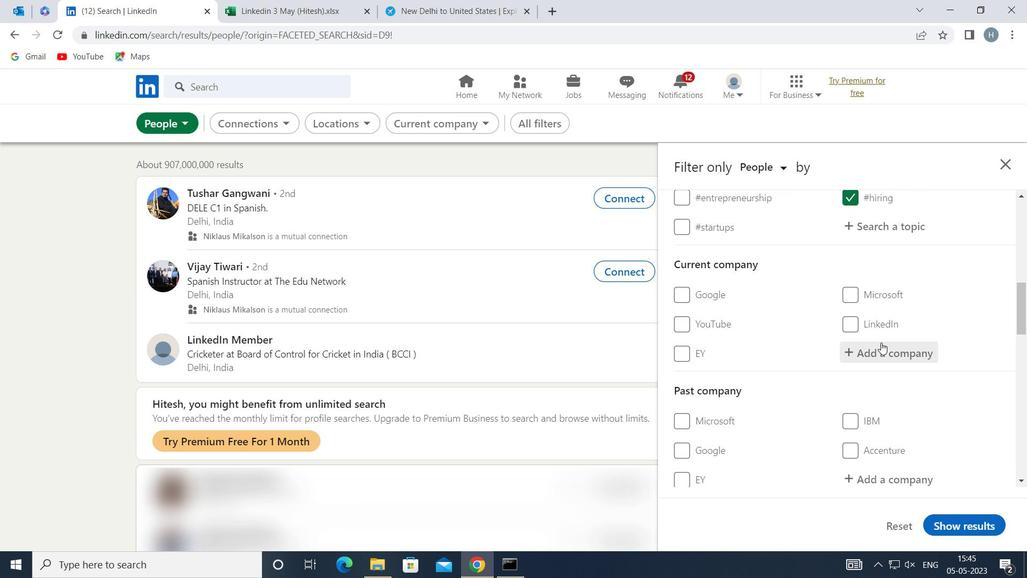 
Action: Mouse pressed left at (883, 344)
Screenshot: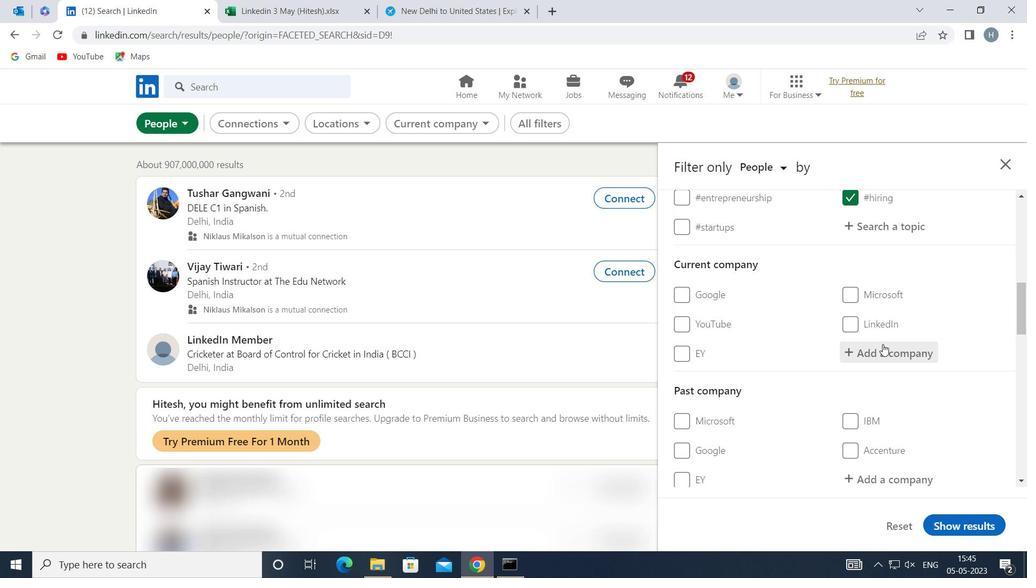 
Action: Key pressed <Key.shift>L<Key.shift>&<Key.shift><Key.shift>T<Key.space><Key.shift>TECH
Screenshot: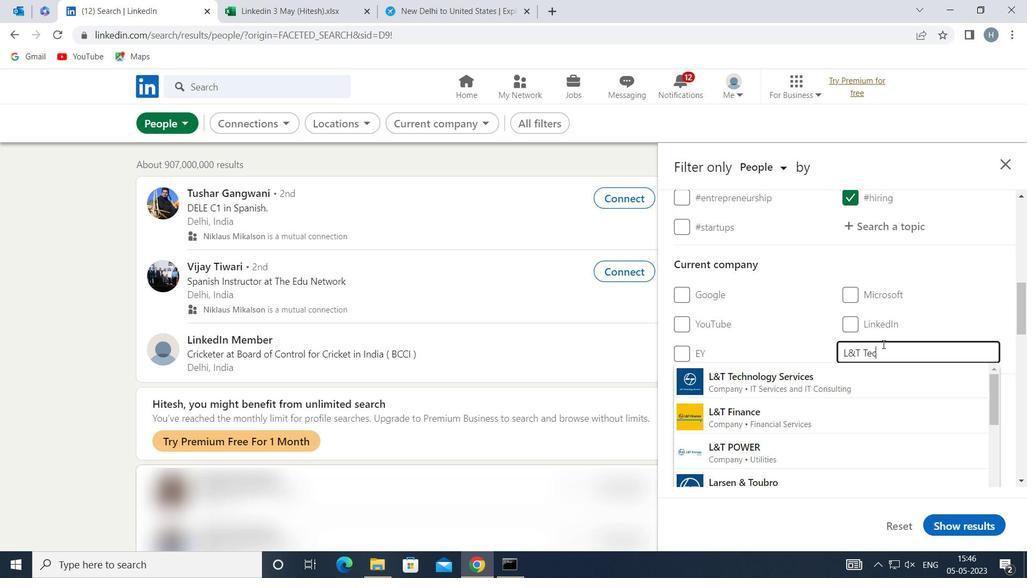 
Action: Mouse moved to (848, 375)
Screenshot: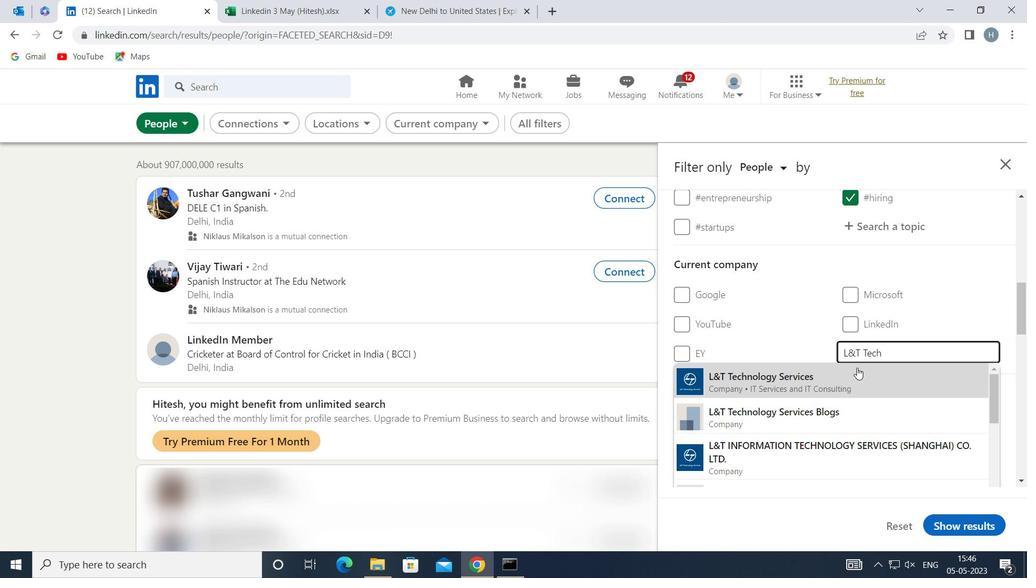 
Action: Mouse pressed left at (848, 375)
Screenshot: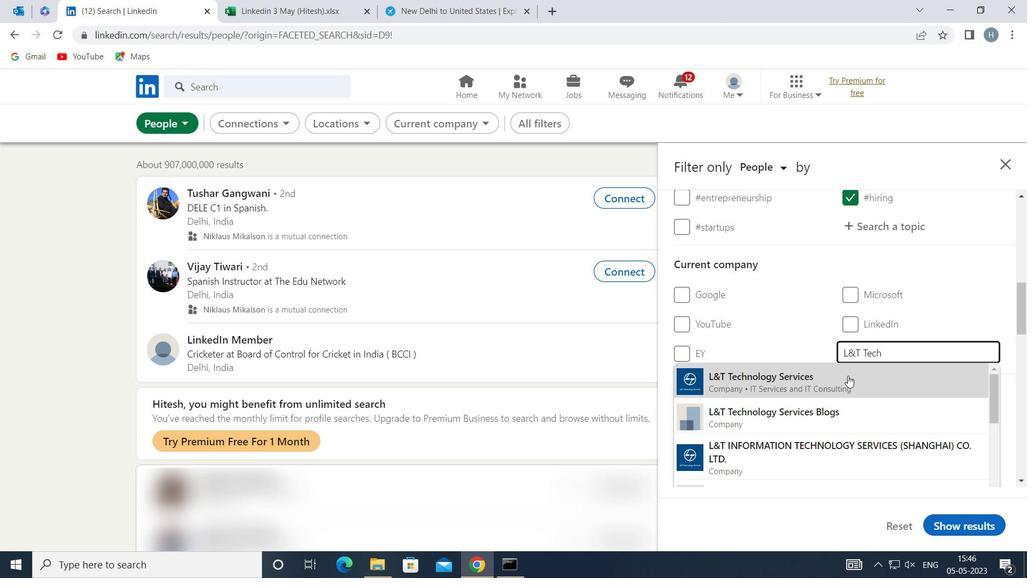 
Action: Mouse moved to (838, 361)
Screenshot: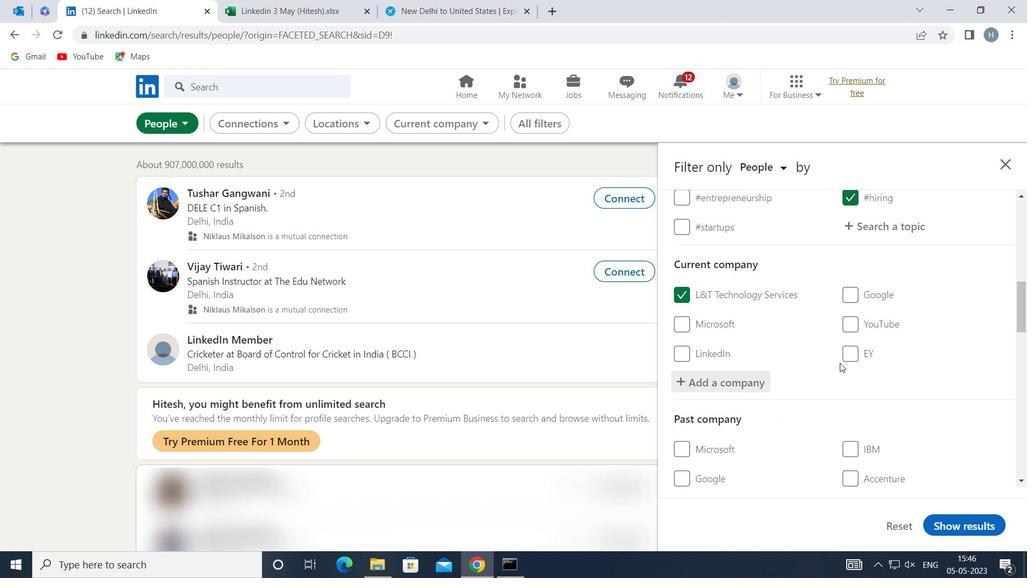 
Action: Mouse scrolled (838, 361) with delta (0, 0)
Screenshot: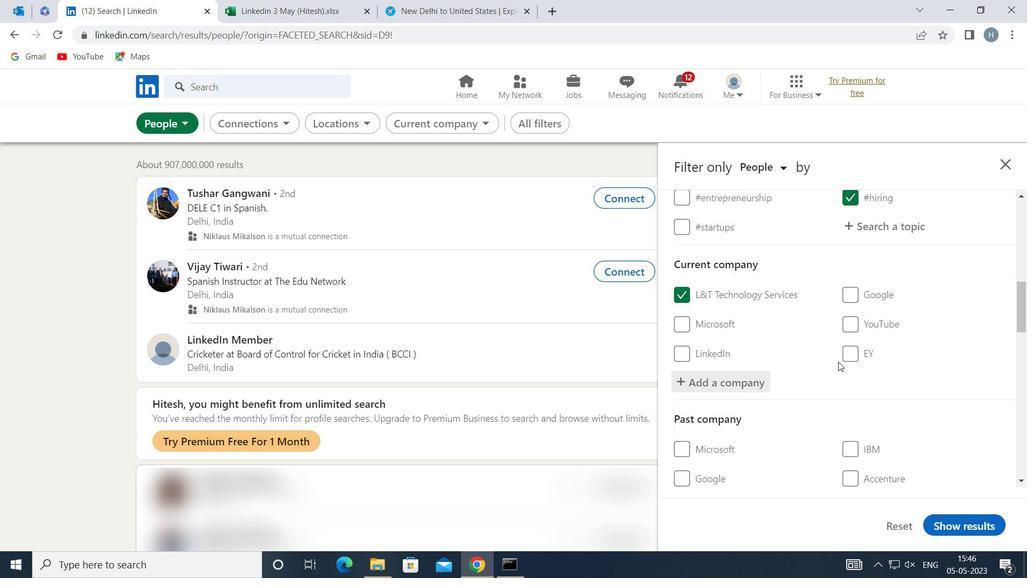 
Action: Mouse scrolled (838, 361) with delta (0, 0)
Screenshot: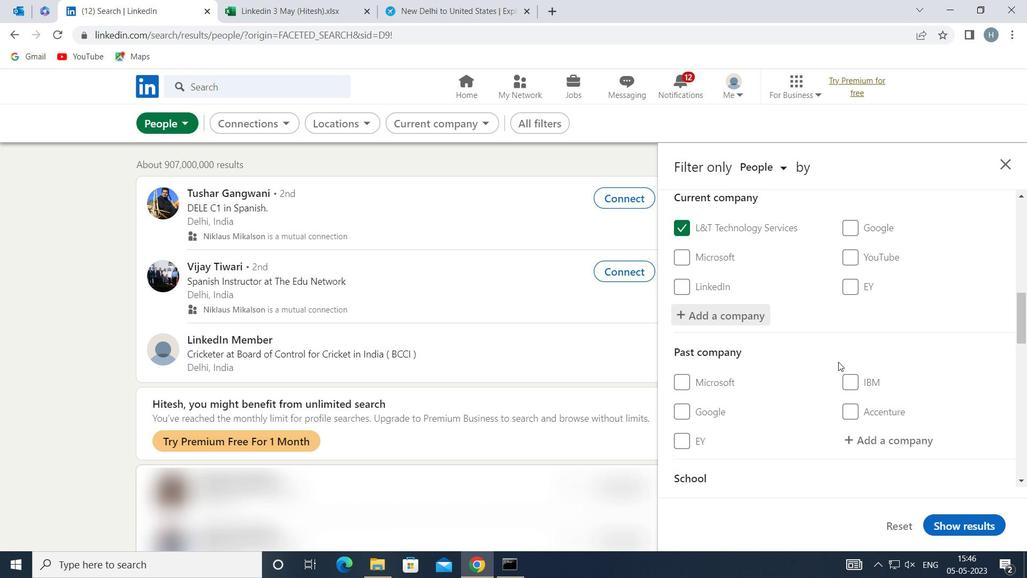 
Action: Mouse moved to (838, 355)
Screenshot: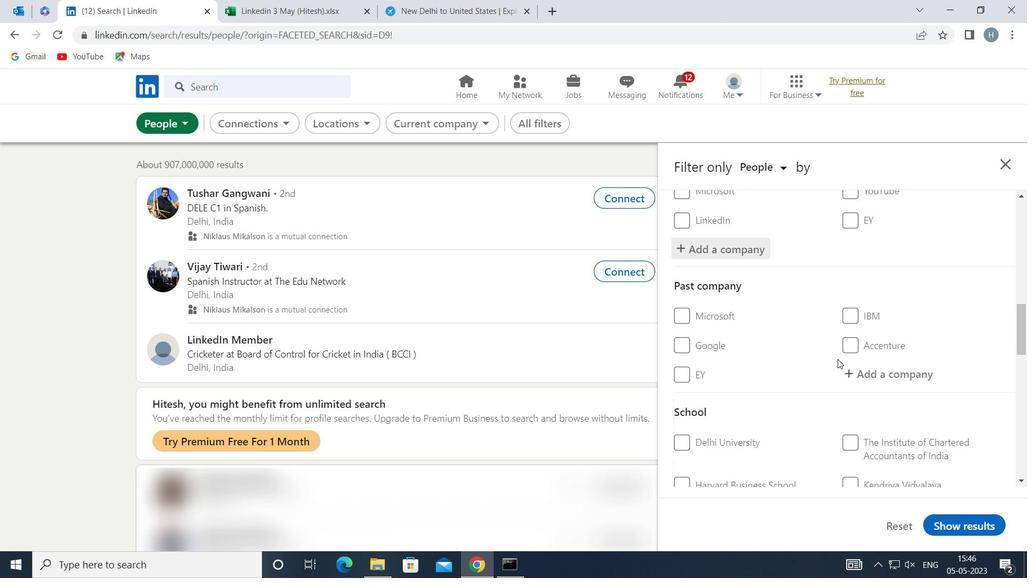 
Action: Mouse scrolled (838, 355) with delta (0, 0)
Screenshot: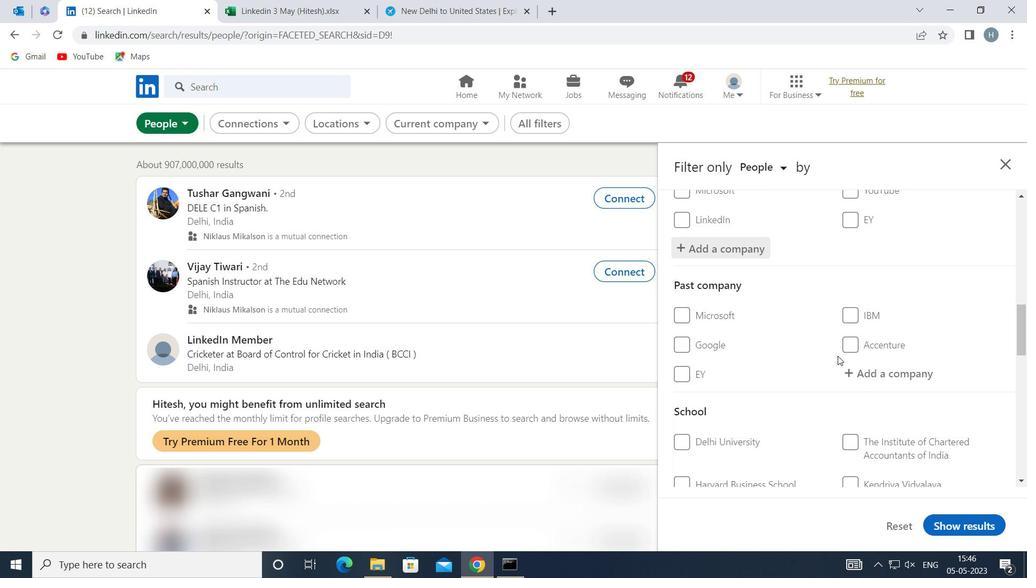 
Action: Mouse scrolled (838, 355) with delta (0, 0)
Screenshot: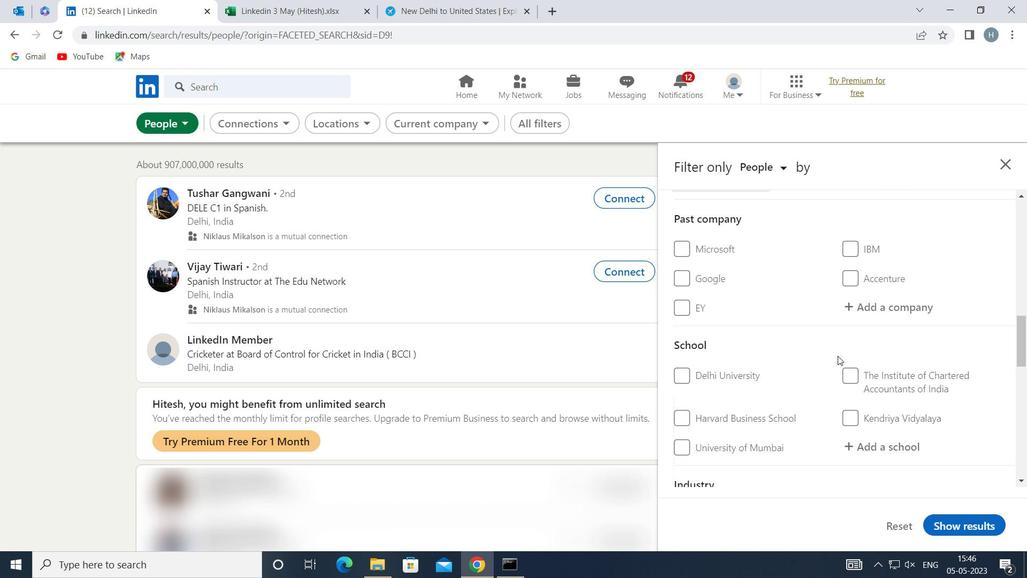 
Action: Mouse moved to (894, 372)
Screenshot: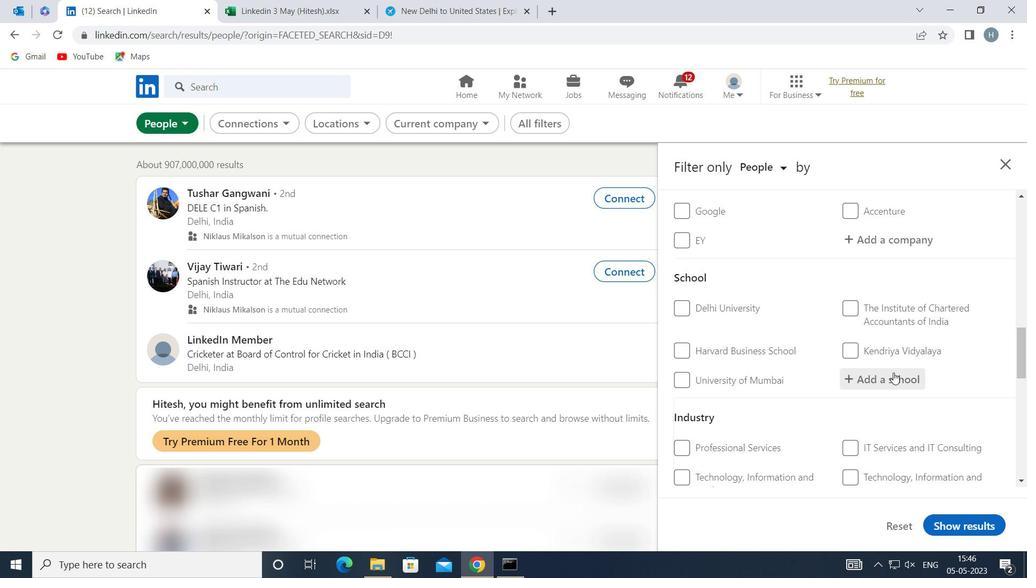 
Action: Mouse pressed left at (894, 372)
Screenshot: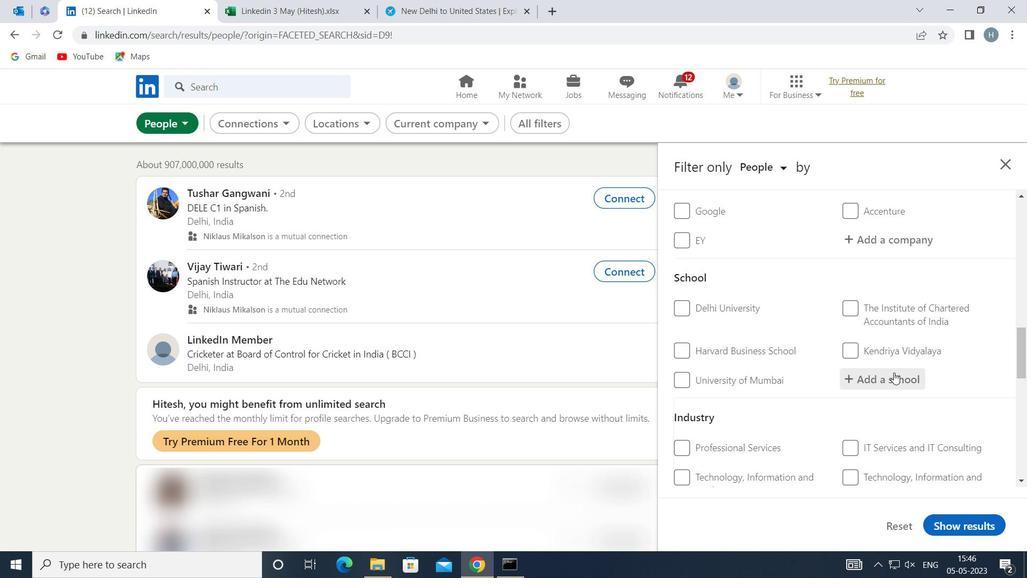 
Action: Mouse moved to (893, 371)
Screenshot: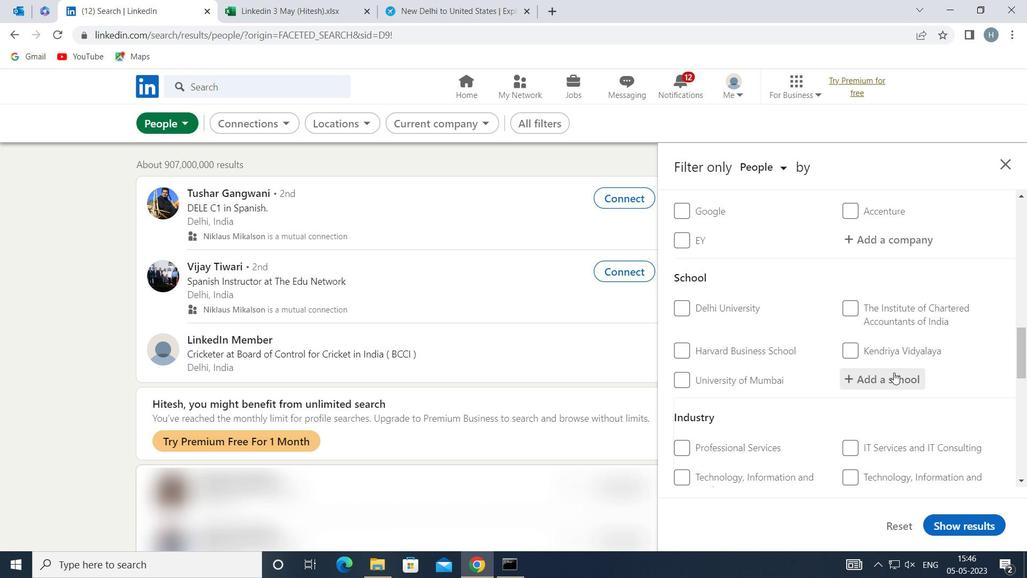 
Action: Key pressed <Key.shift><Key.shift><Key.shift><Key.shift><Key.shift><Key.shift><Key.shift><Key.shift><Key.shift>CMR<Key.space><Key.shift>UNIVERSITY
Screenshot: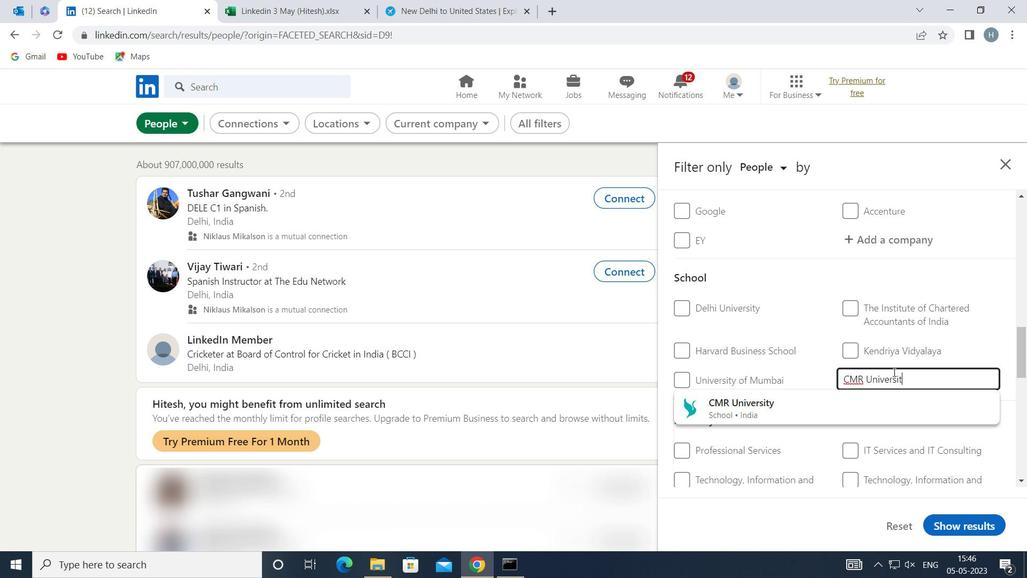 
Action: Mouse moved to (801, 397)
Screenshot: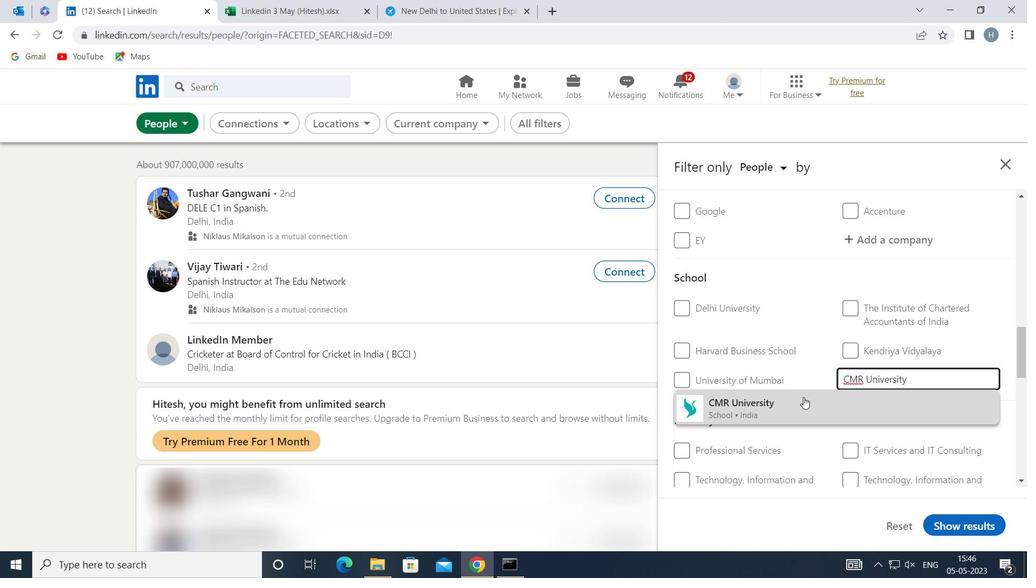 
Action: Mouse pressed left at (801, 397)
Screenshot: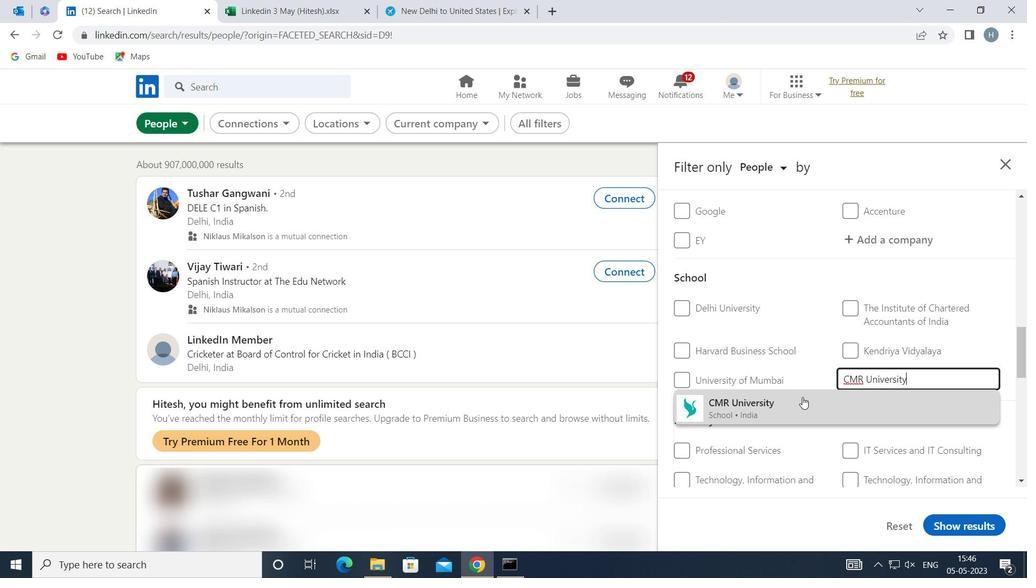 
Action: Mouse moved to (806, 363)
Screenshot: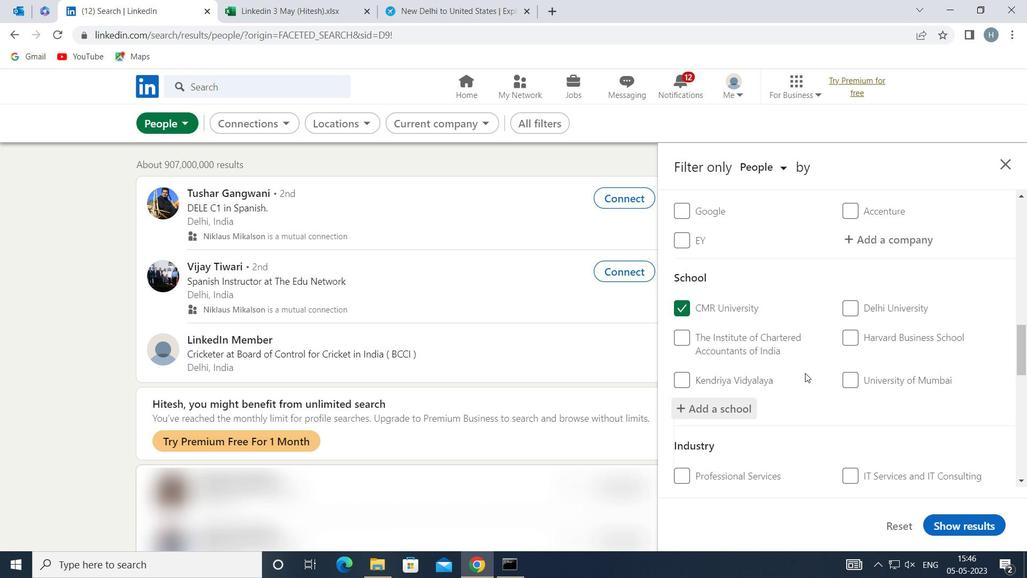 
Action: Mouse scrolled (806, 363) with delta (0, 0)
Screenshot: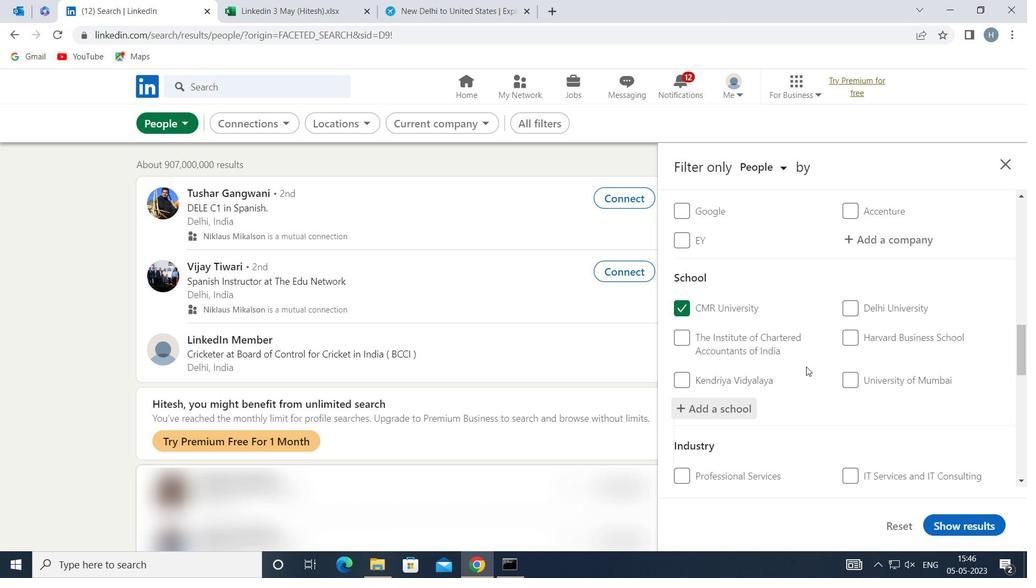 
Action: Mouse moved to (808, 361)
Screenshot: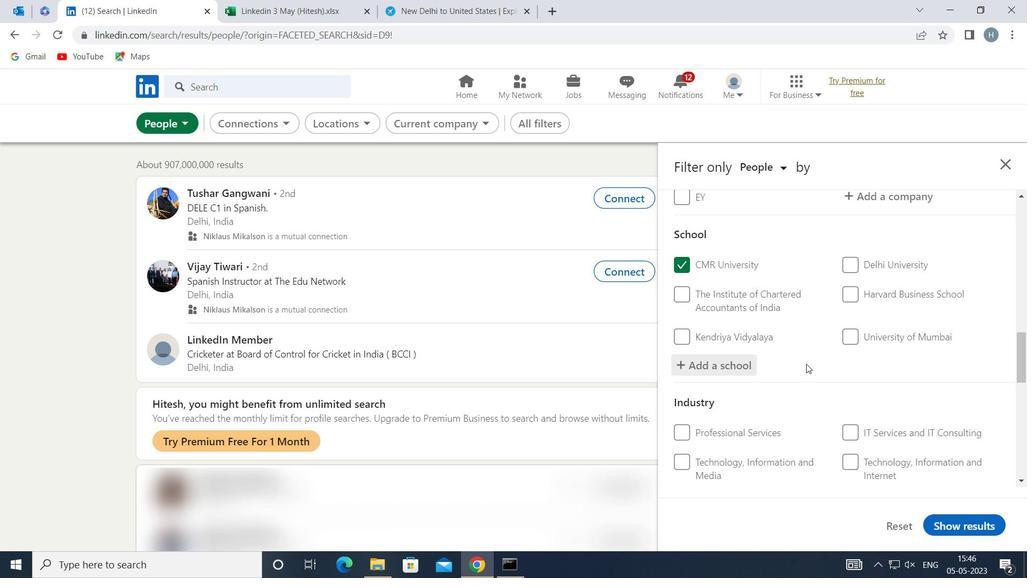 
Action: Mouse scrolled (808, 360) with delta (0, 0)
Screenshot: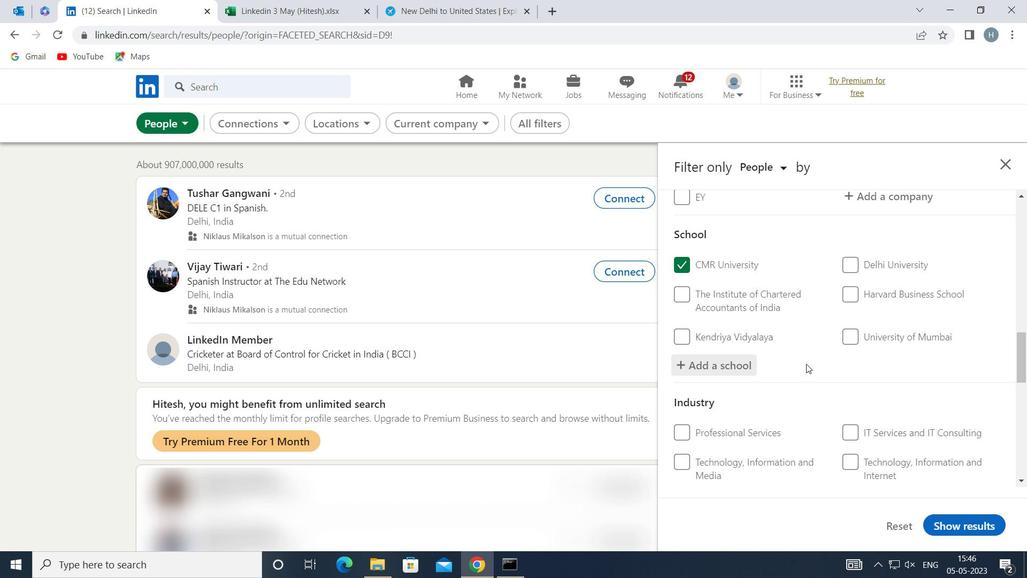 
Action: Mouse moved to (887, 405)
Screenshot: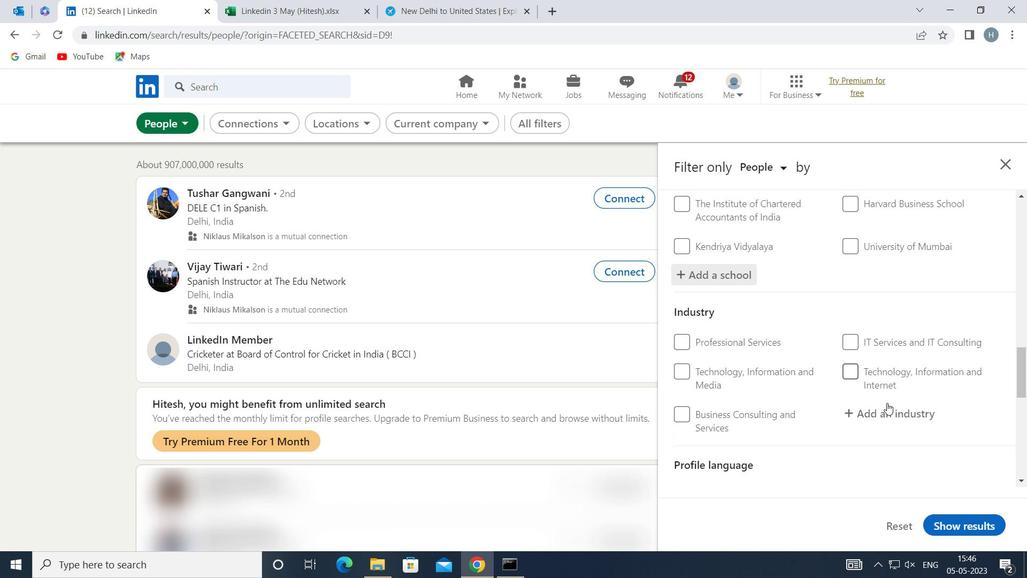 
Action: Mouse pressed left at (887, 405)
Screenshot: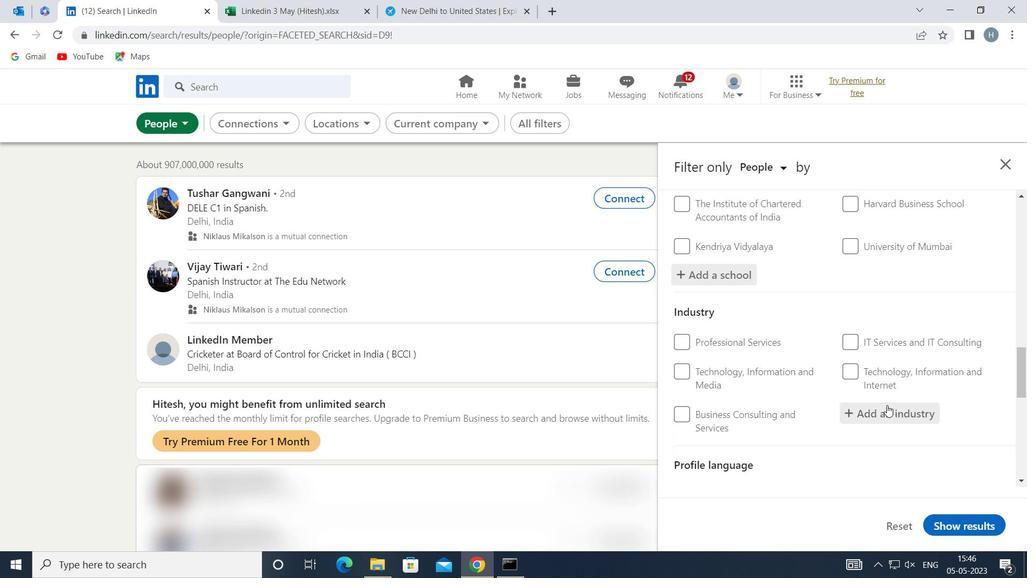 
Action: Key pressed <Key.shift>LAW<Key.space><Key.shift>PRACT
Screenshot: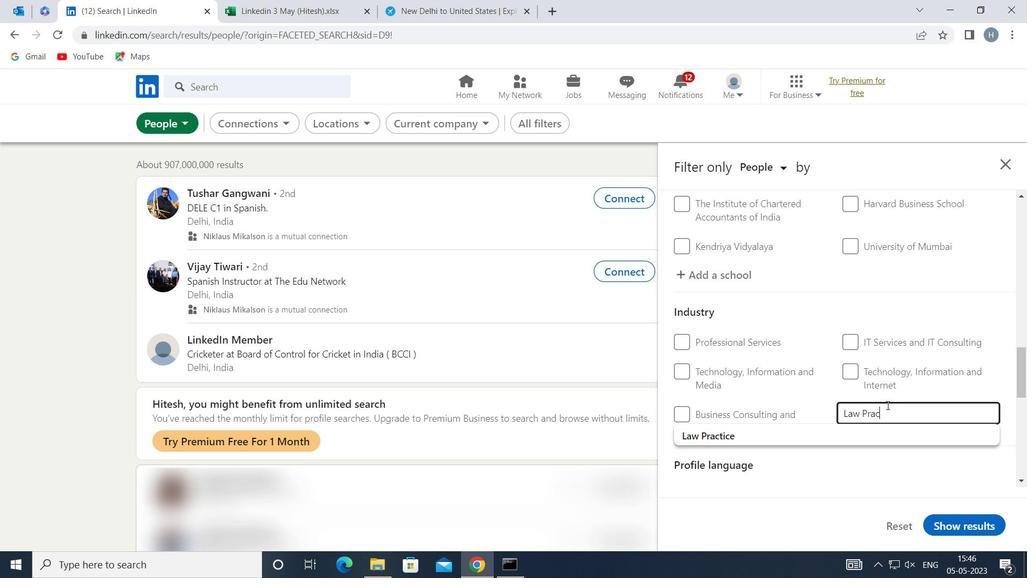 
Action: Mouse moved to (807, 433)
Screenshot: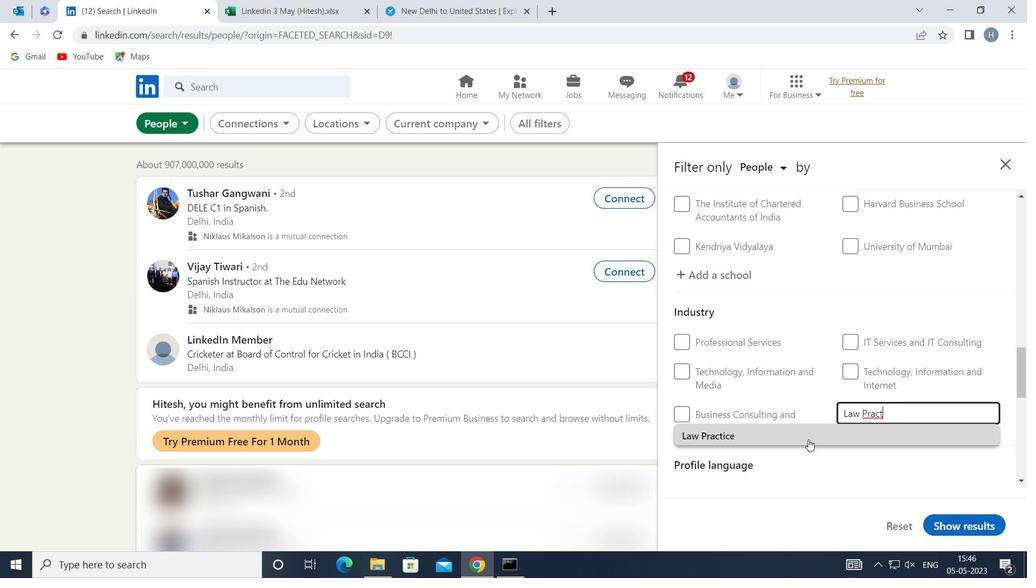 
Action: Mouse pressed left at (807, 433)
Screenshot: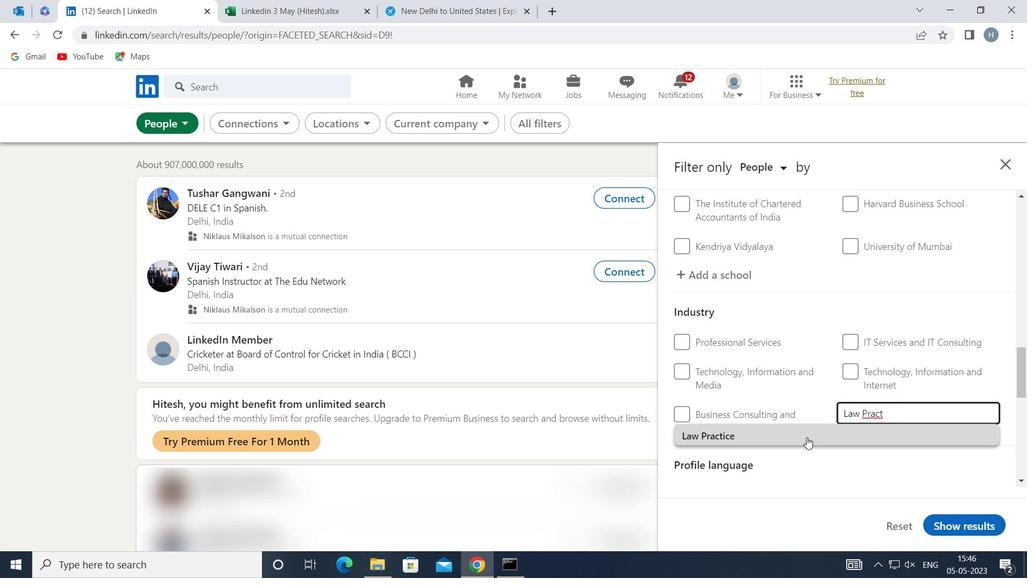 
Action: Mouse moved to (823, 381)
Screenshot: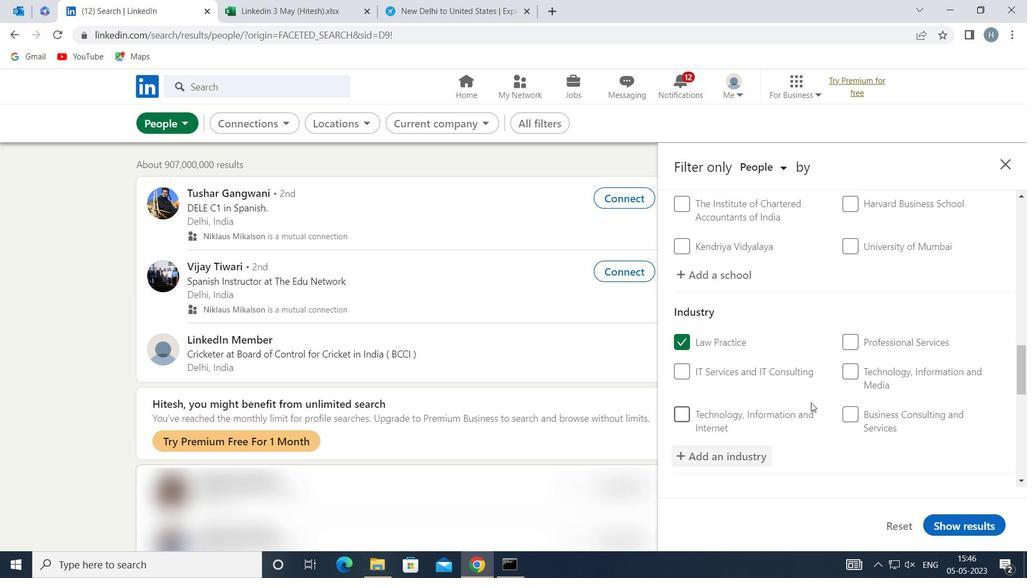 
Action: Mouse scrolled (823, 381) with delta (0, 0)
Screenshot: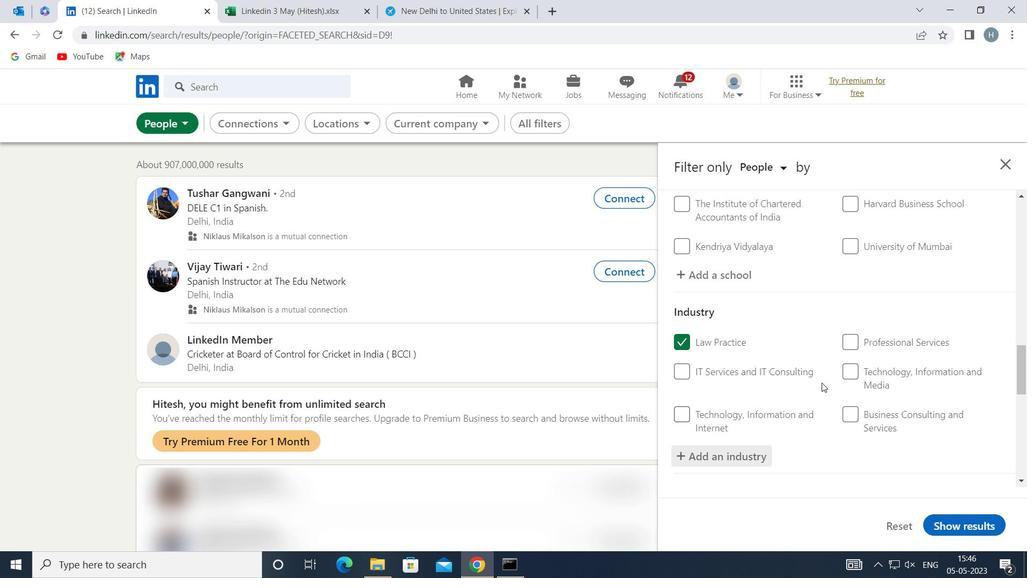 
Action: Mouse scrolled (823, 381) with delta (0, 0)
Screenshot: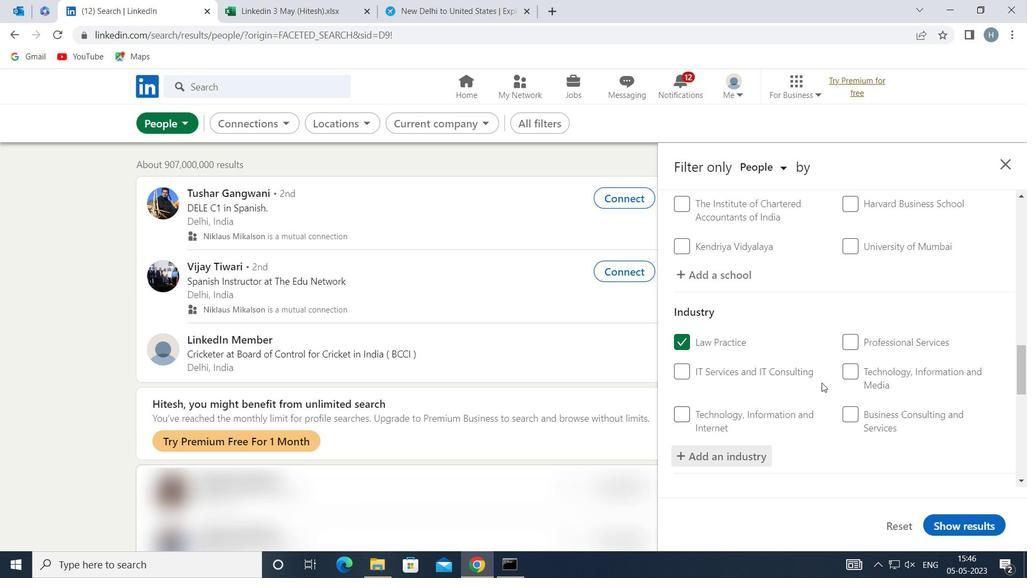 
Action: Mouse scrolled (823, 381) with delta (0, 0)
Screenshot: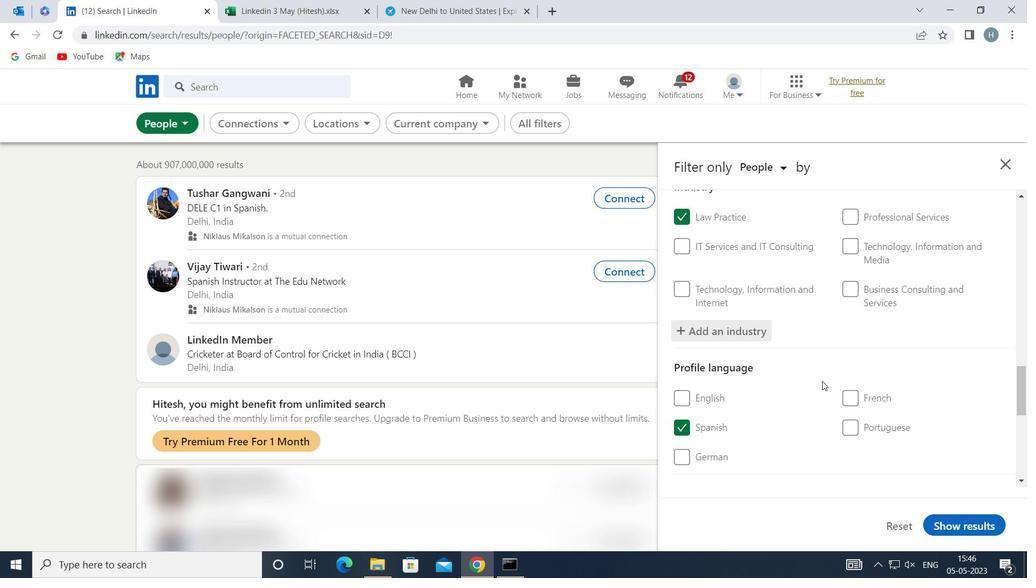 
Action: Mouse scrolled (823, 381) with delta (0, 0)
Screenshot: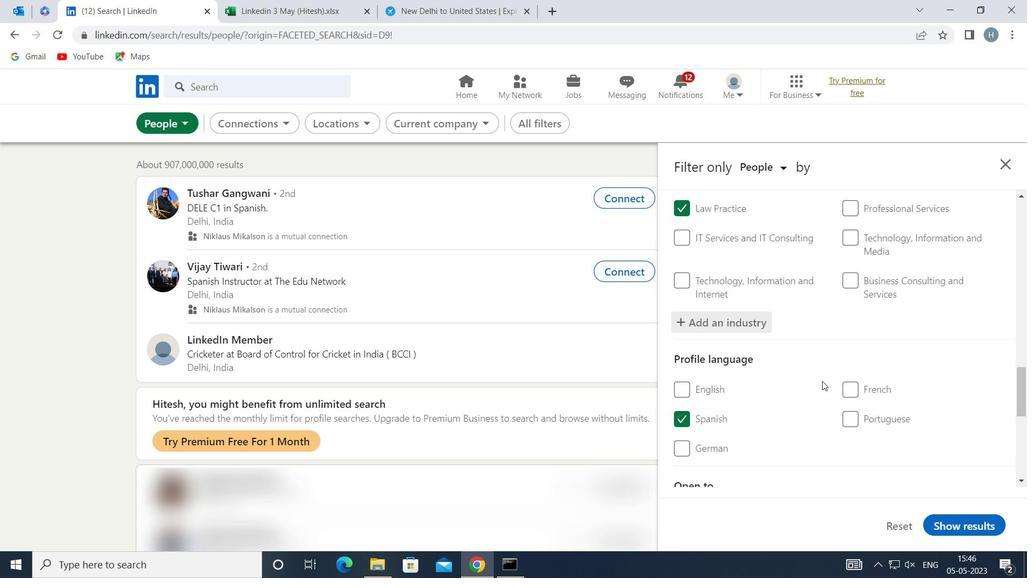 
Action: Mouse moved to (823, 381)
Screenshot: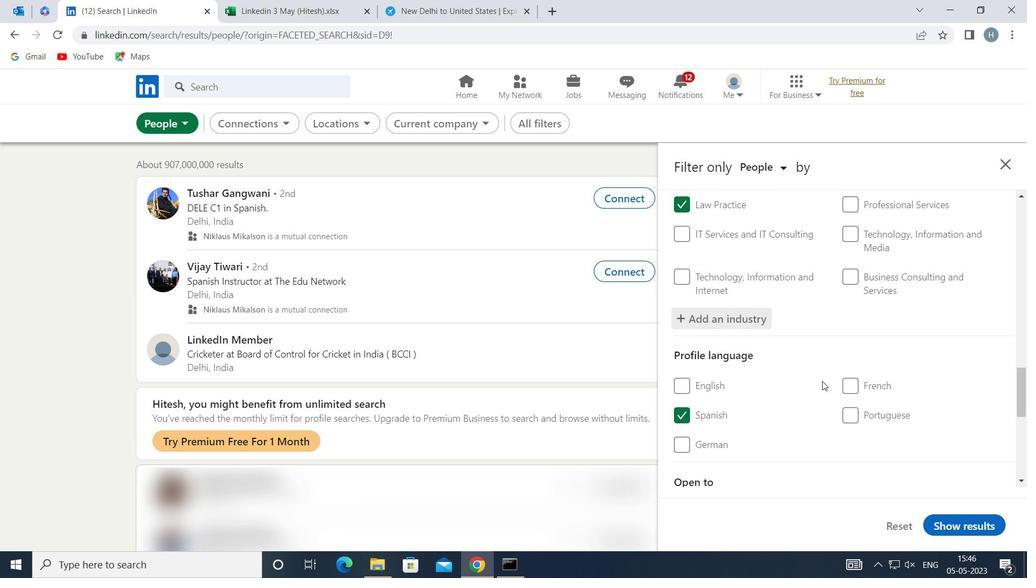 
Action: Mouse scrolled (823, 381) with delta (0, 0)
Screenshot: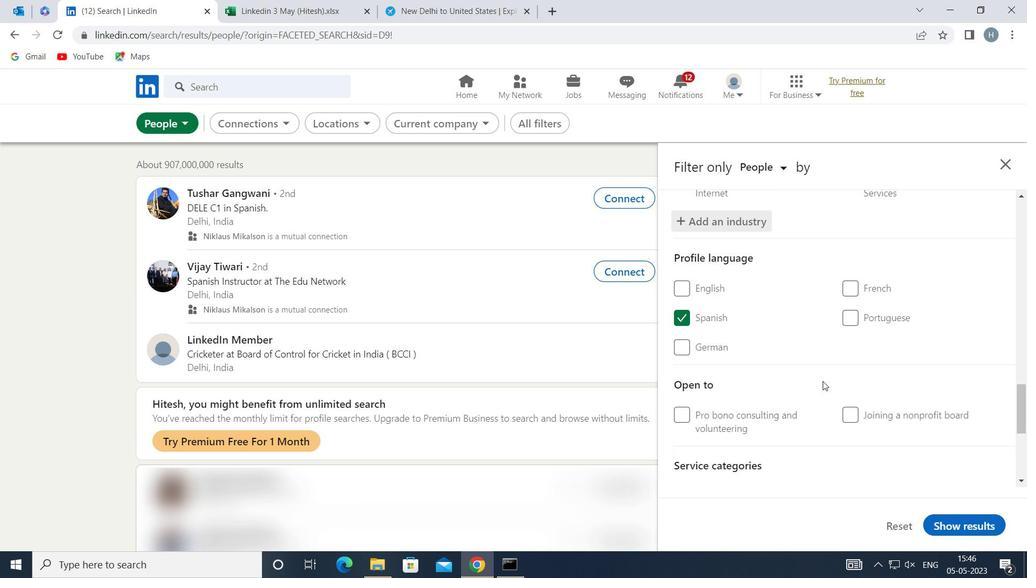 
Action: Mouse moved to (825, 380)
Screenshot: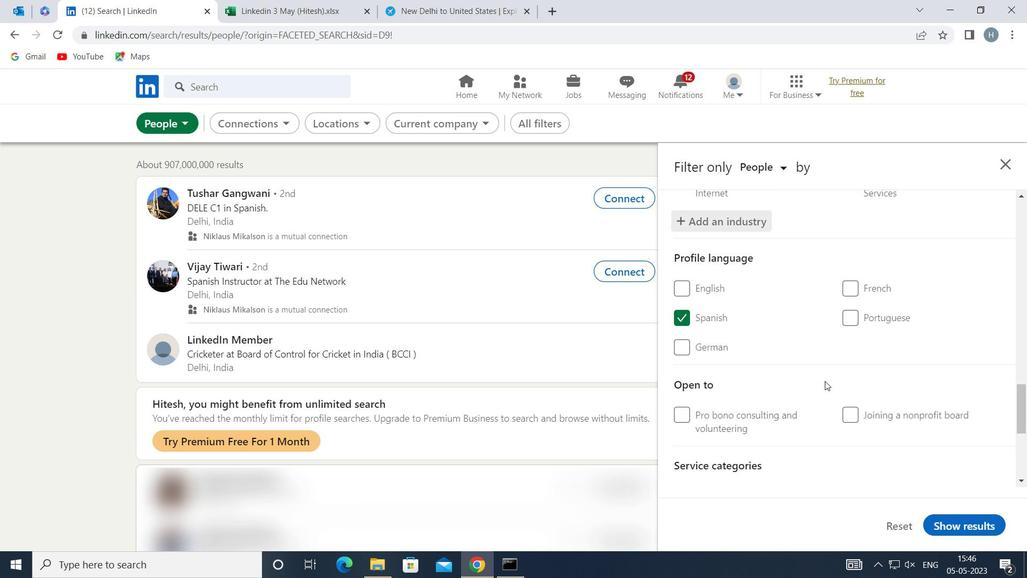 
Action: Mouse scrolled (825, 380) with delta (0, 0)
Screenshot: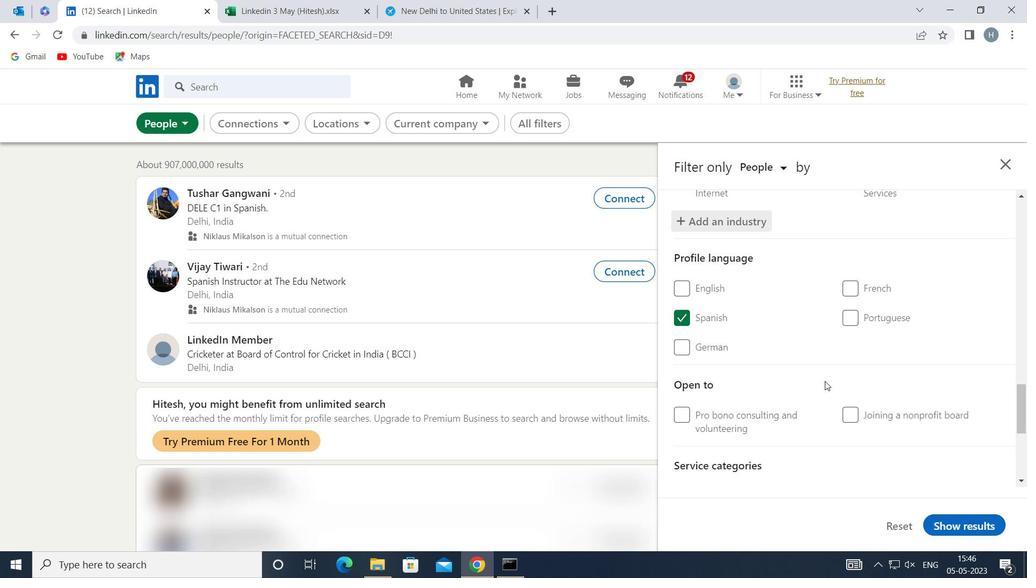 
Action: Mouse moved to (824, 370)
Screenshot: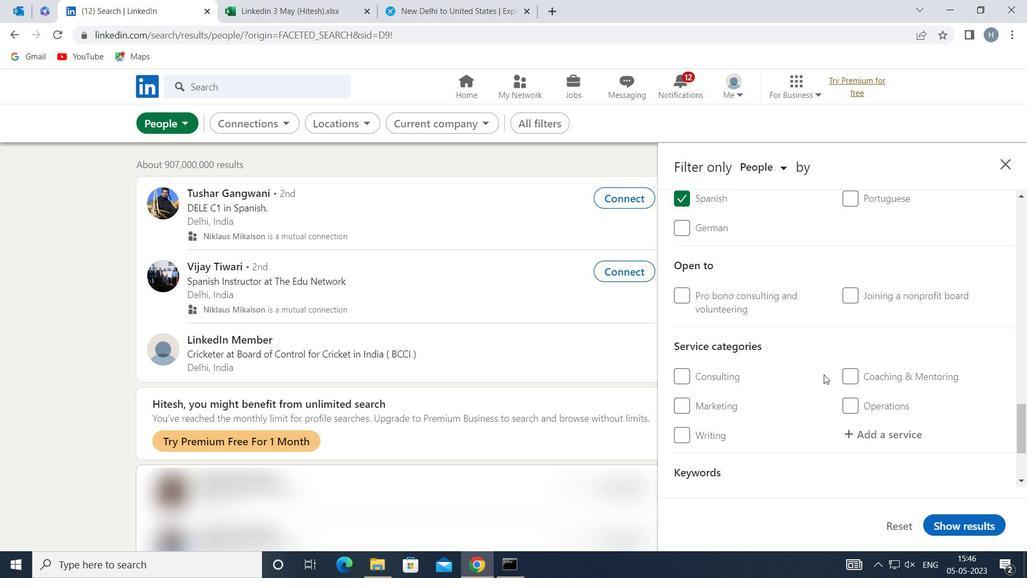 
Action: Mouse scrolled (824, 369) with delta (0, 0)
Screenshot: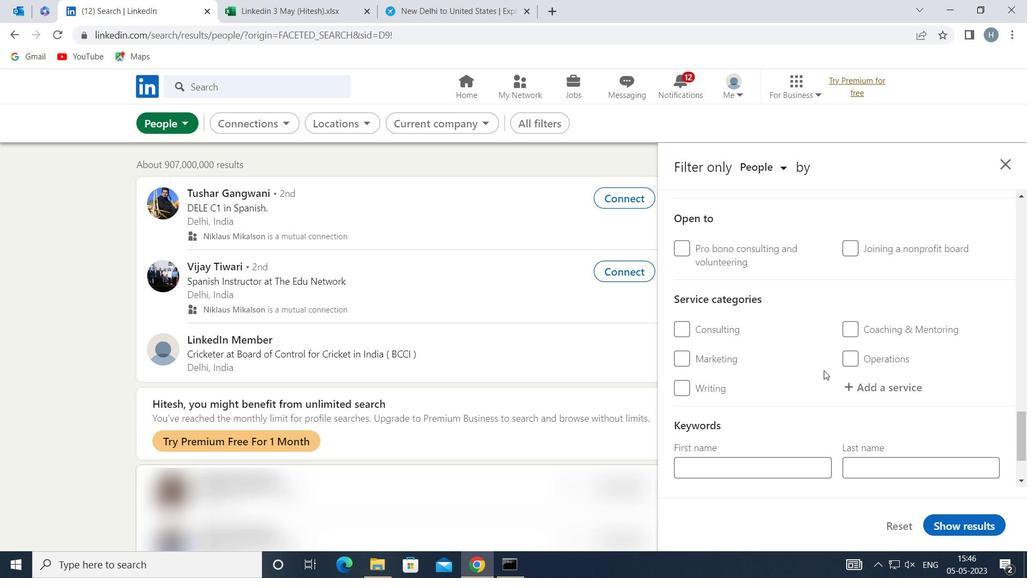 
Action: Mouse moved to (891, 323)
Screenshot: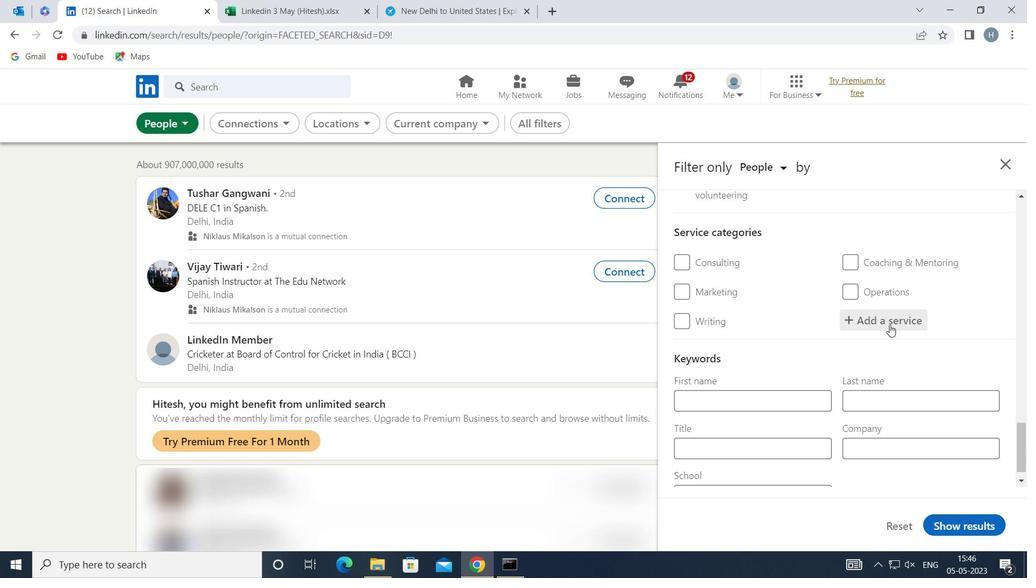 
Action: Mouse pressed left at (891, 323)
Screenshot: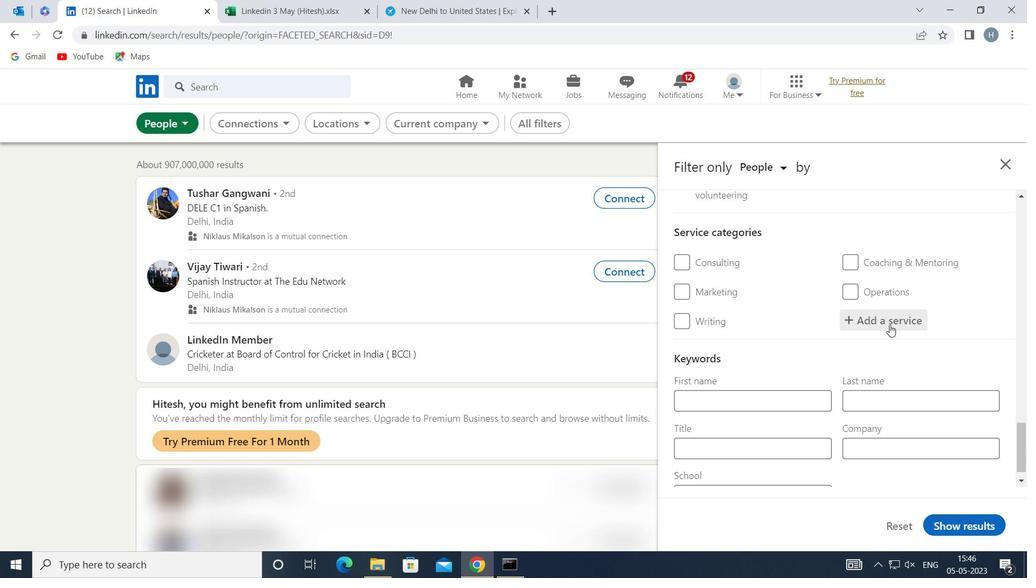
Action: Mouse moved to (891, 323)
Screenshot: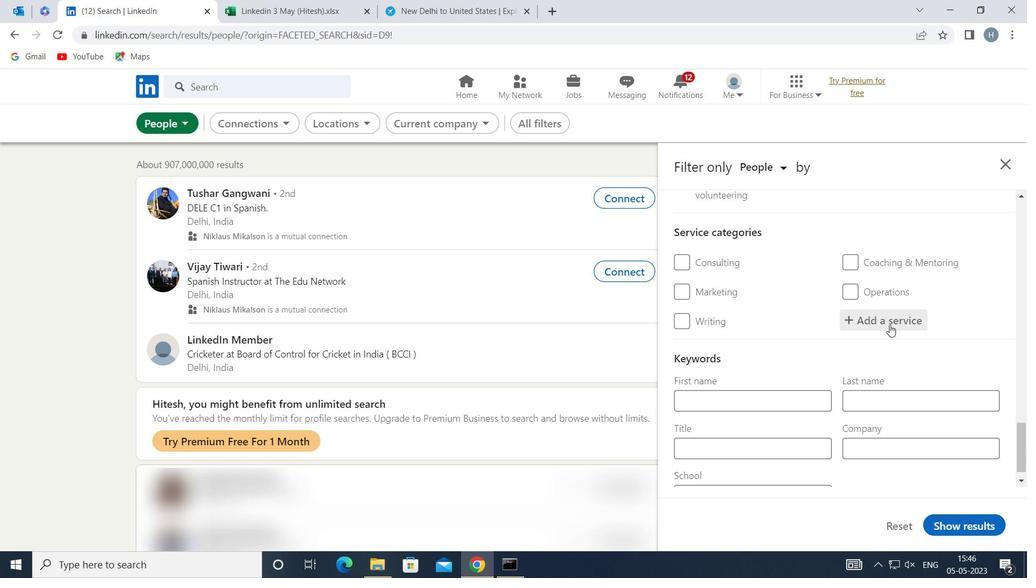 
Action: Key pressed <Key.shift><Key.shift><Key.shift><Key.shift><Key.shift>HUMAN<Key.space><Key.shift>RESOURCES
Screenshot: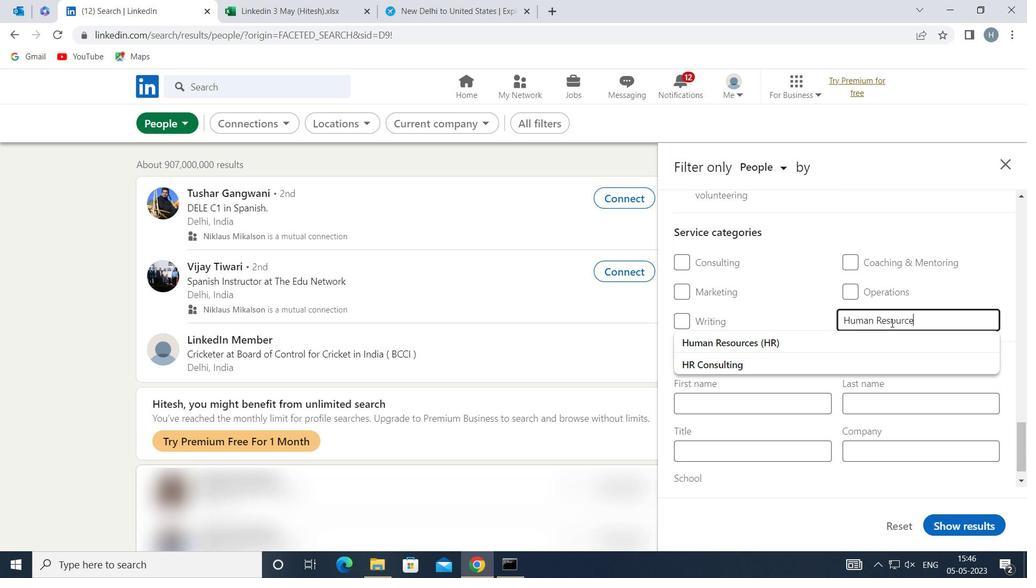 
Action: Mouse moved to (783, 337)
Screenshot: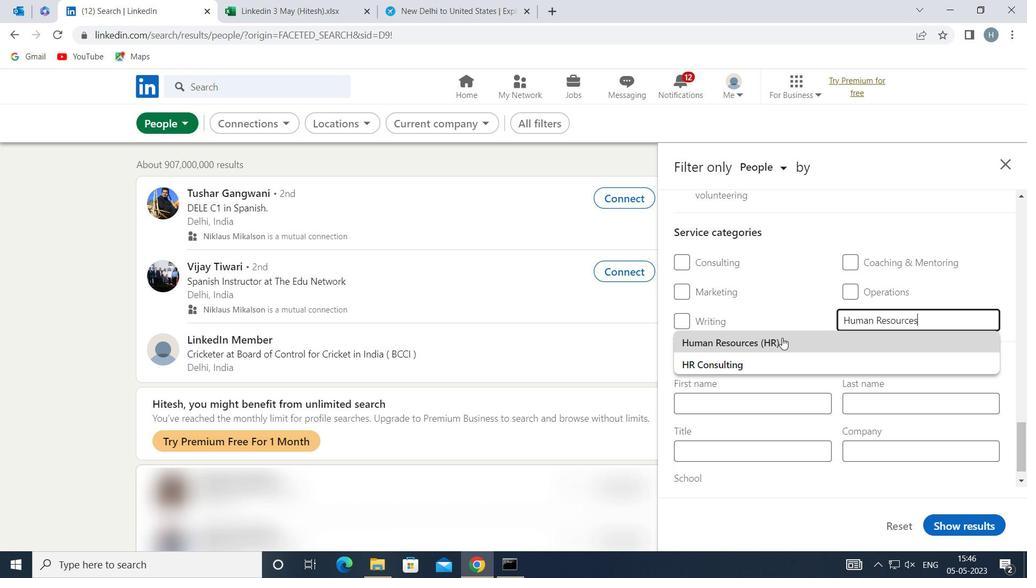 
Action: Mouse pressed left at (783, 337)
Screenshot: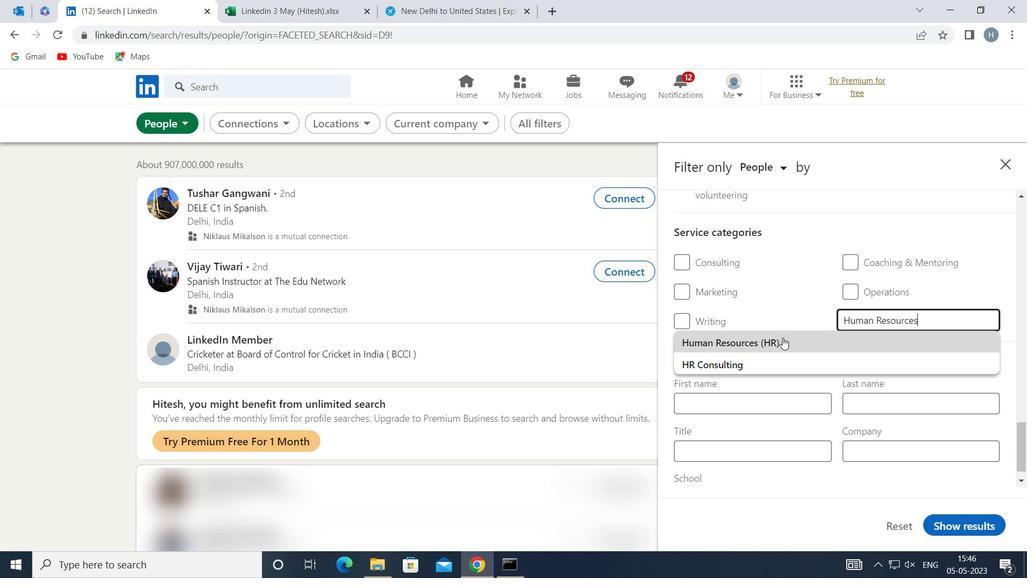 
Action: Mouse moved to (782, 331)
Screenshot: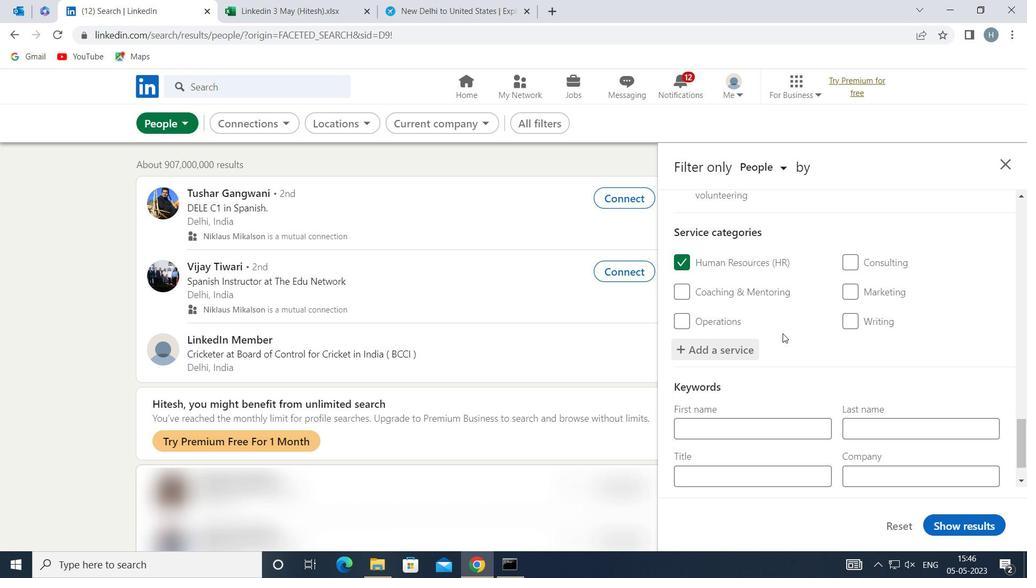 
Action: Mouse scrolled (782, 331) with delta (0, 0)
Screenshot: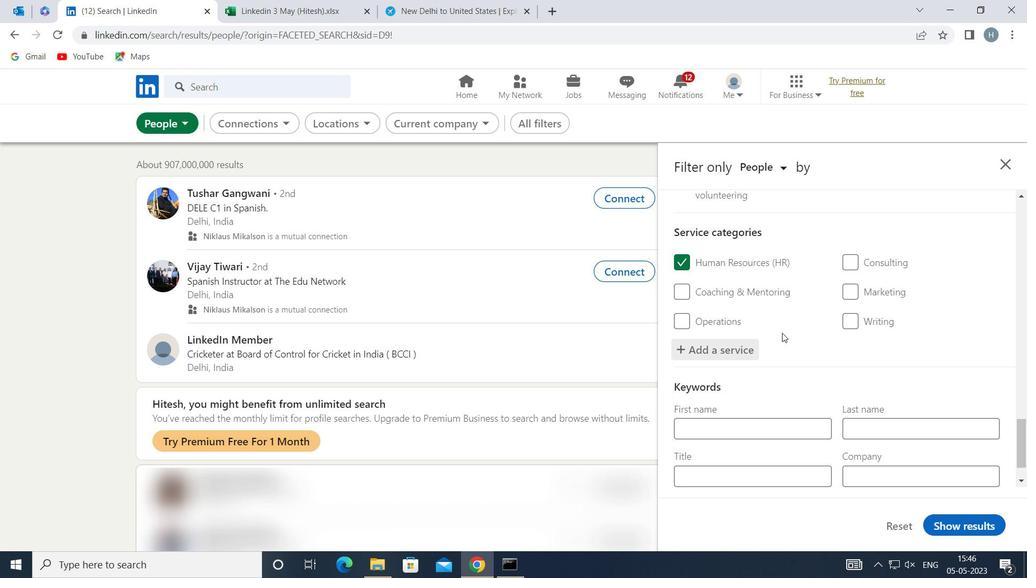 
Action: Mouse scrolled (782, 331) with delta (0, 0)
Screenshot: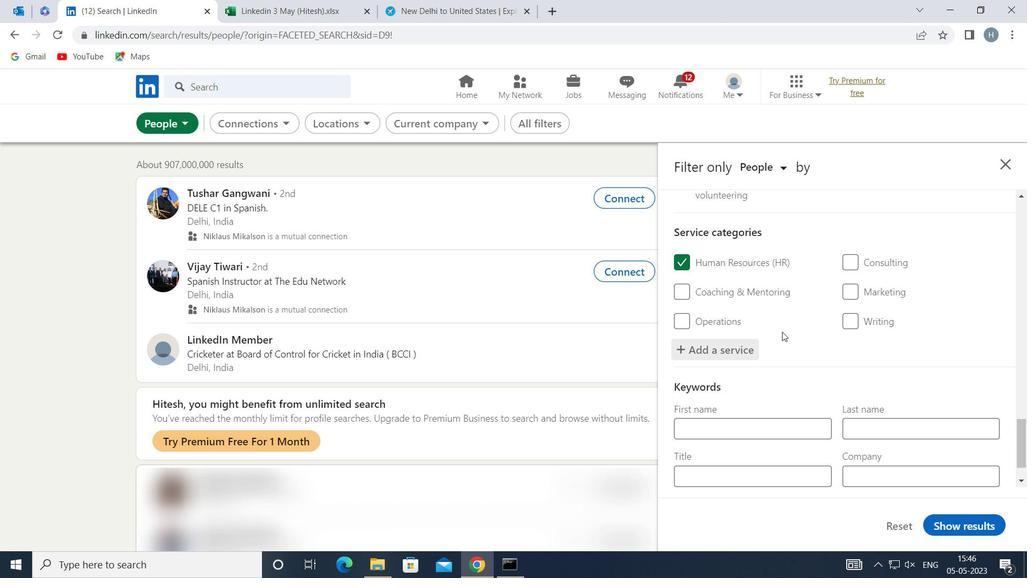 
Action: Mouse scrolled (782, 331) with delta (0, 0)
Screenshot: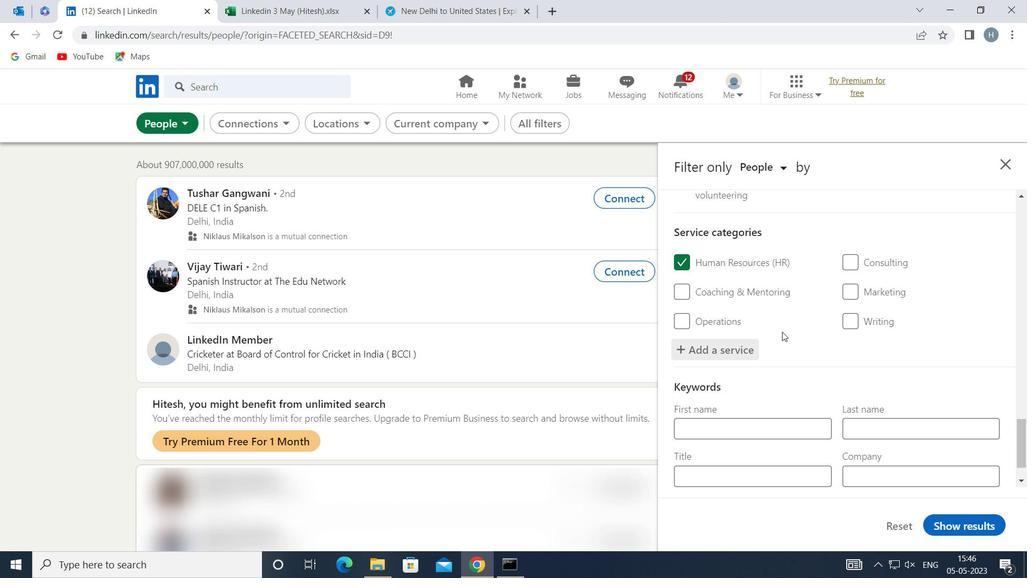 
Action: Mouse moved to (782, 331)
Screenshot: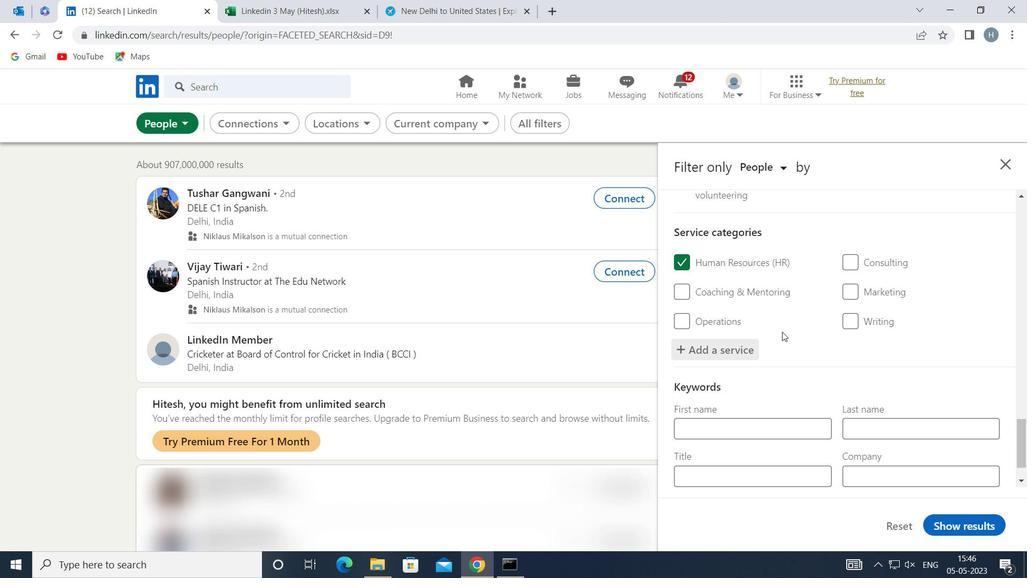 
Action: Mouse scrolled (782, 330) with delta (0, 0)
Screenshot: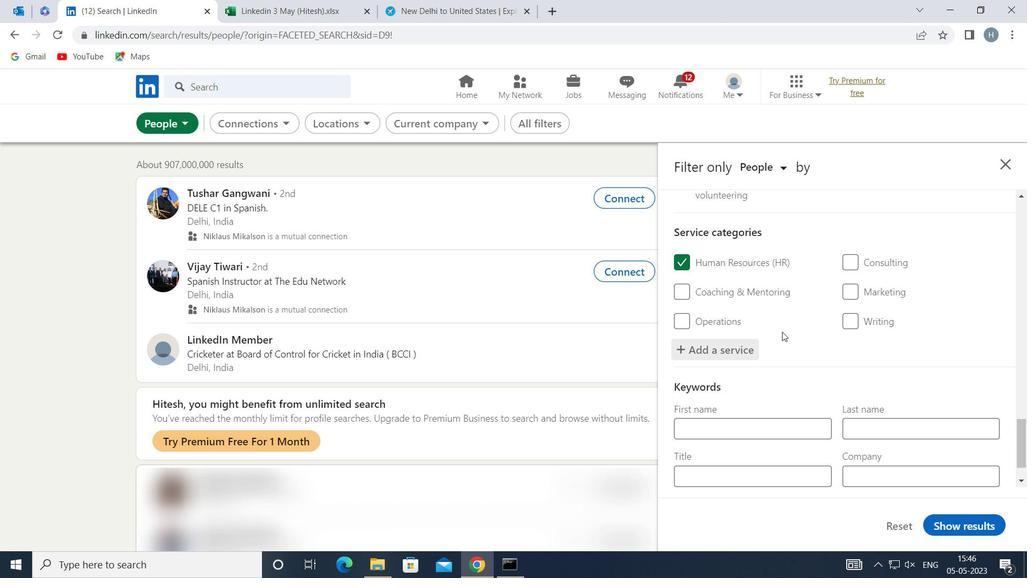 
Action: Mouse moved to (802, 354)
Screenshot: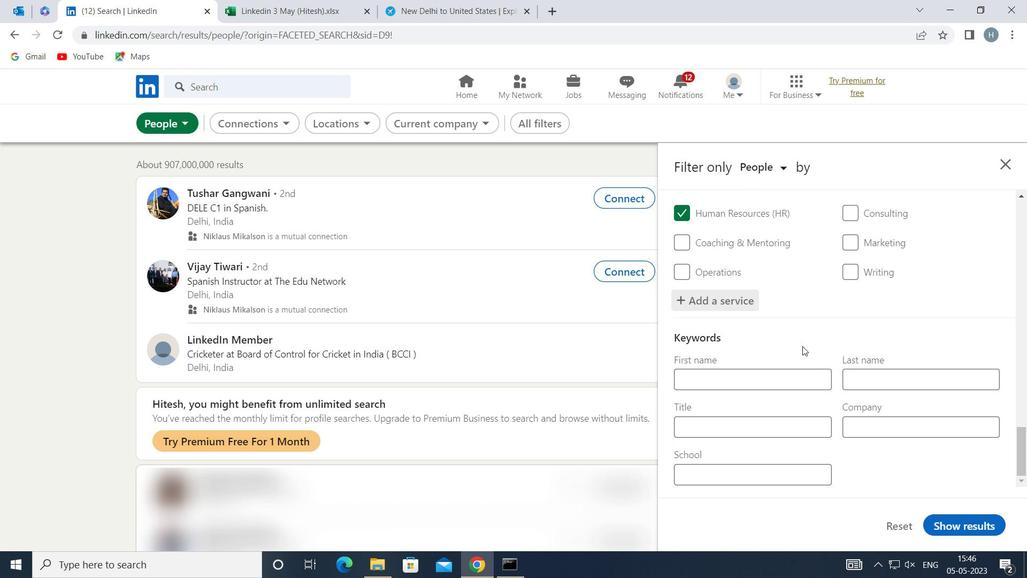 
Action: Mouse scrolled (802, 353) with delta (0, 0)
Screenshot: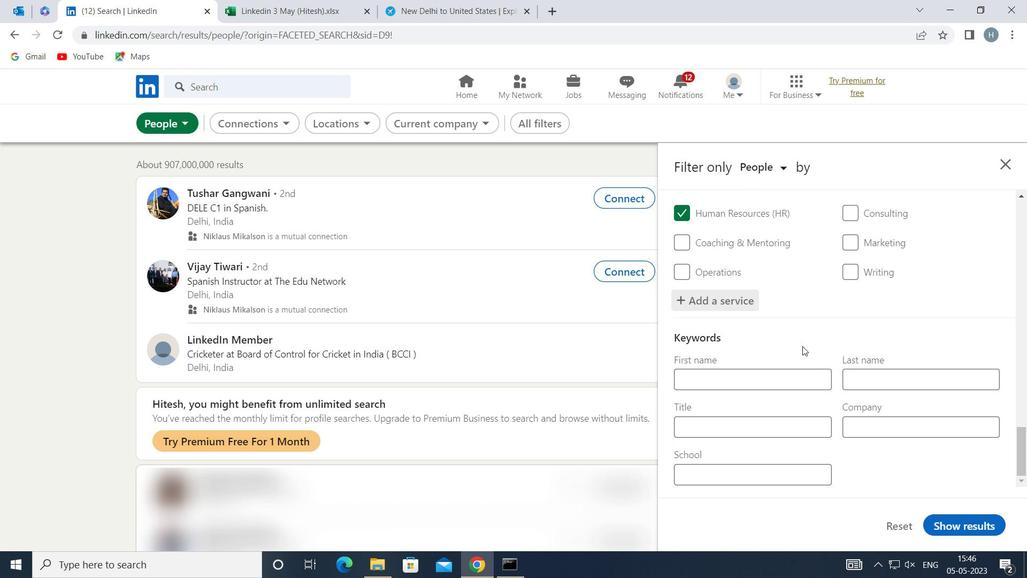 
Action: Mouse moved to (796, 372)
Screenshot: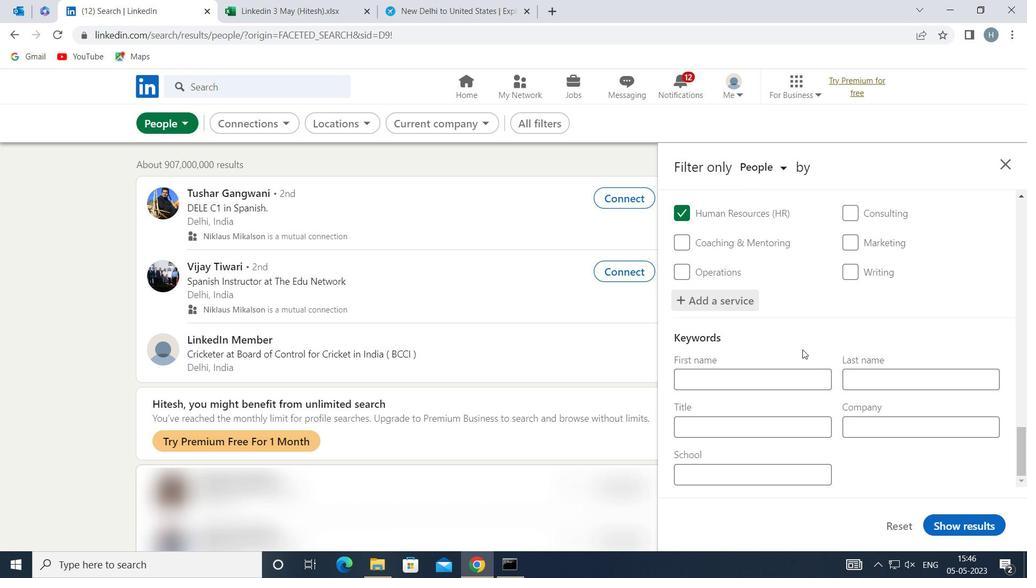 
Action: Mouse scrolled (796, 371) with delta (0, 0)
Screenshot: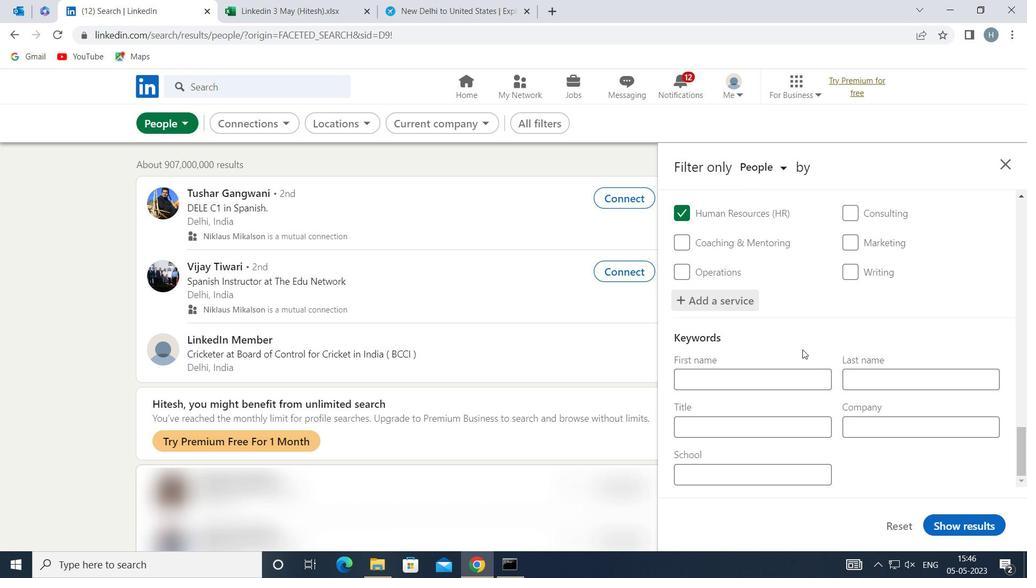 
Action: Mouse moved to (784, 423)
Screenshot: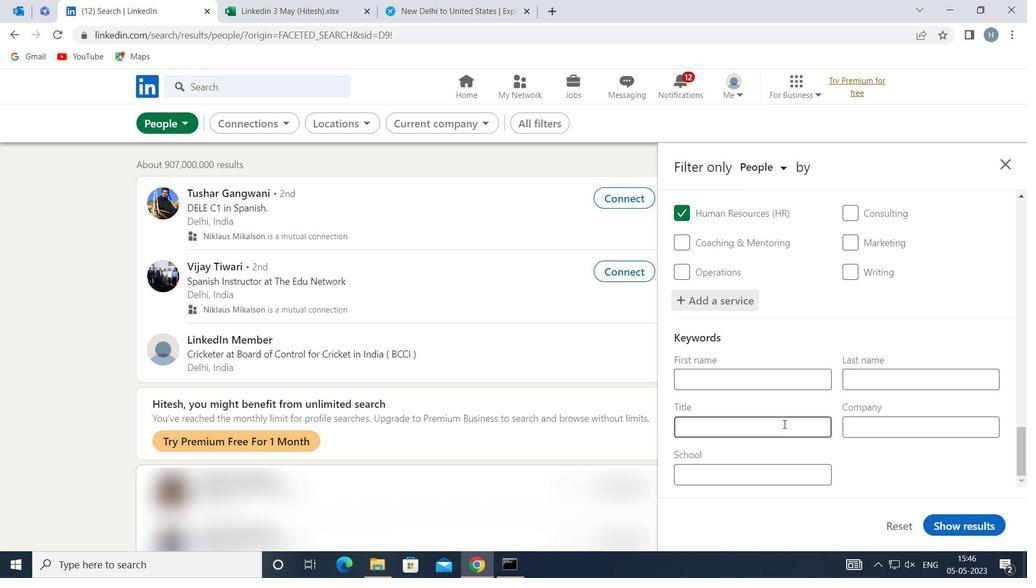 
Action: Mouse pressed left at (784, 423)
Screenshot: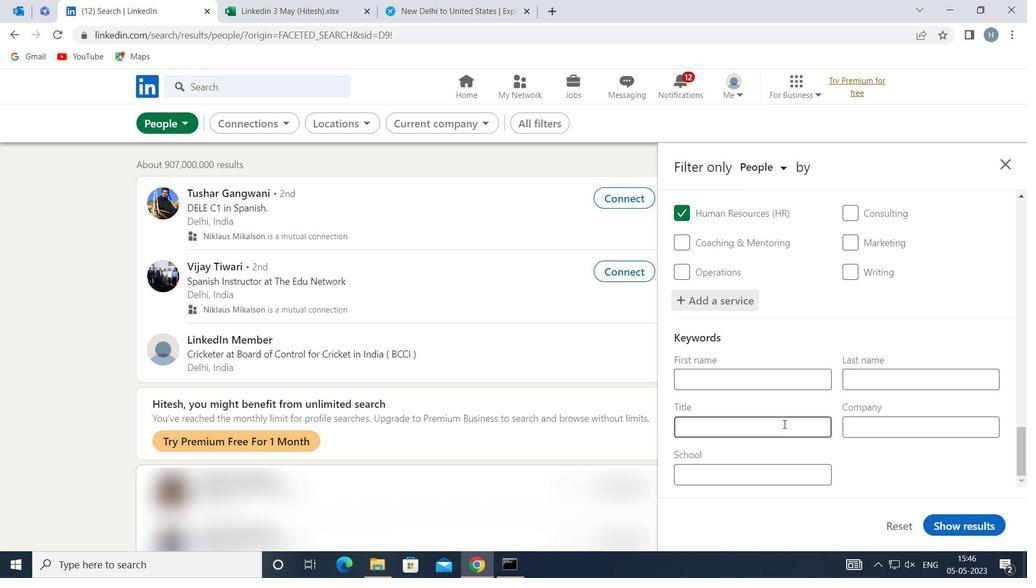 
Action: Mouse moved to (782, 422)
Screenshot: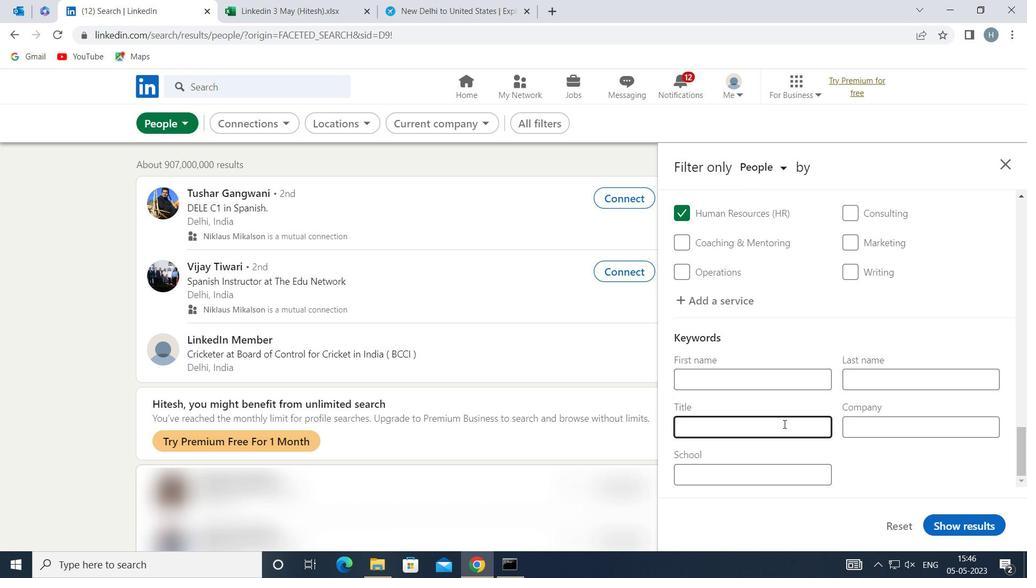 
Action: Key pressed <Key.shift>FILM<Key.space><Key.shift>CRITIC
Screenshot: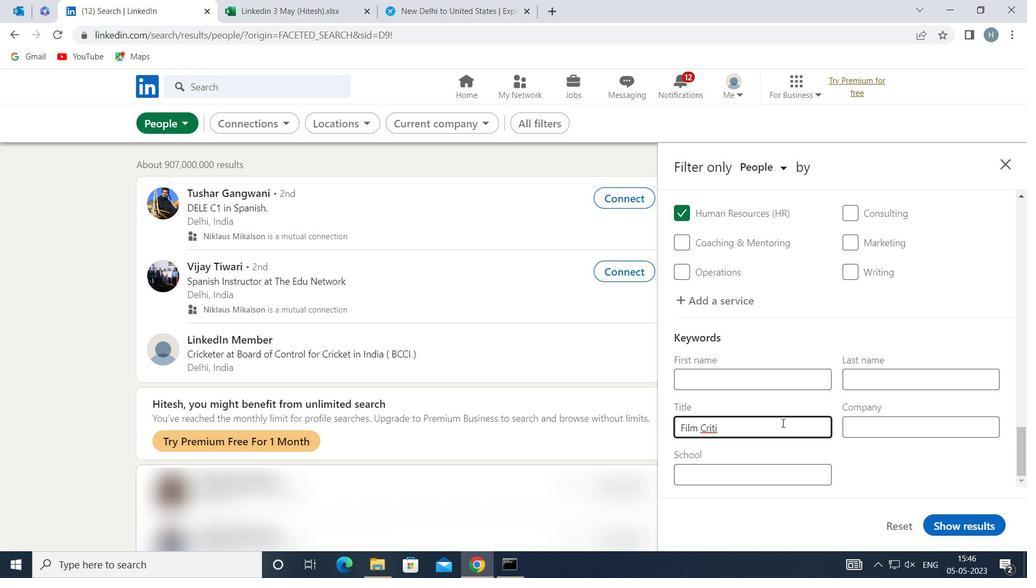 
Action: Mouse moved to (965, 520)
Screenshot: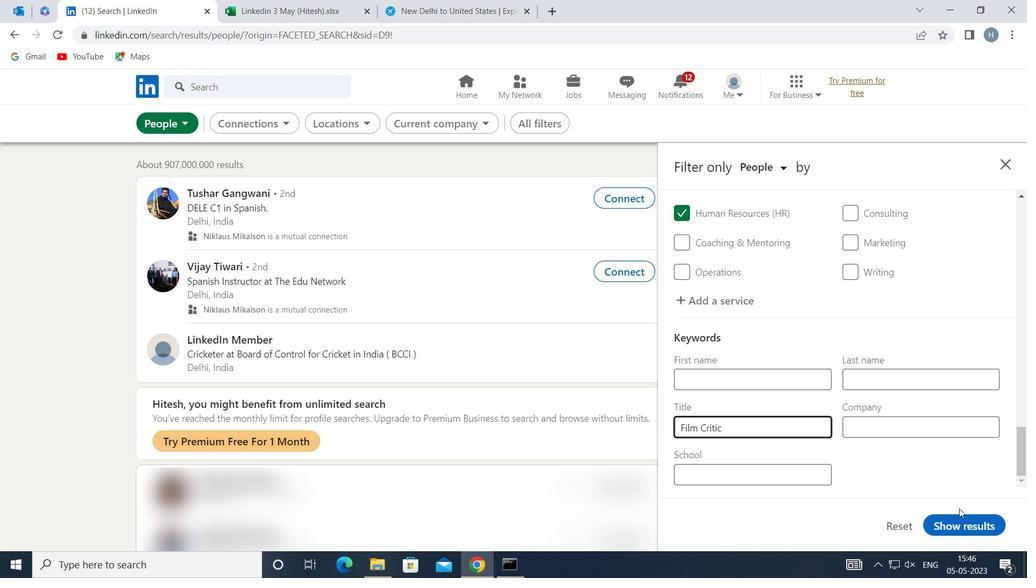 
Action: Mouse pressed left at (965, 520)
Screenshot: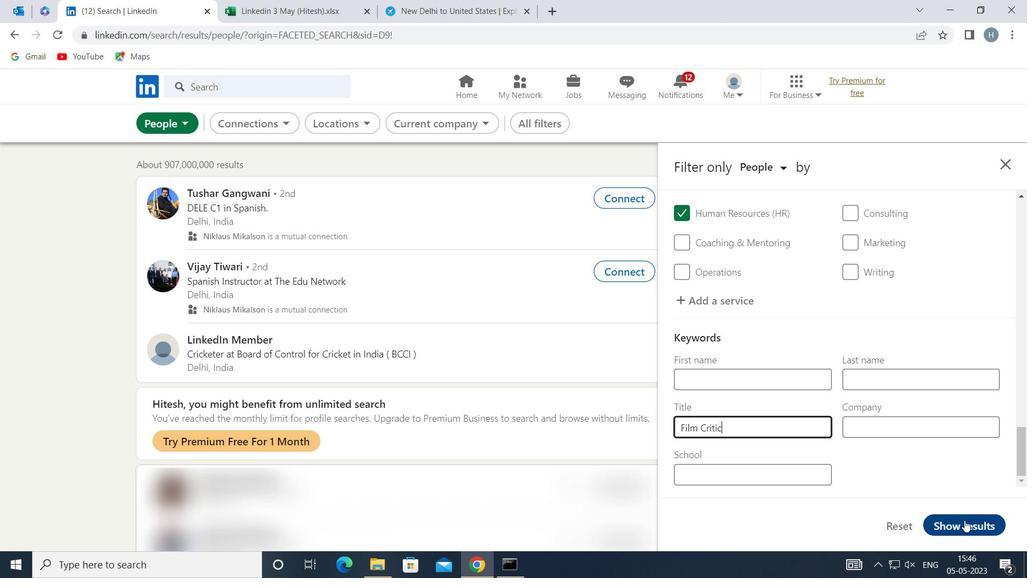 
Action: Mouse moved to (848, 422)
Screenshot: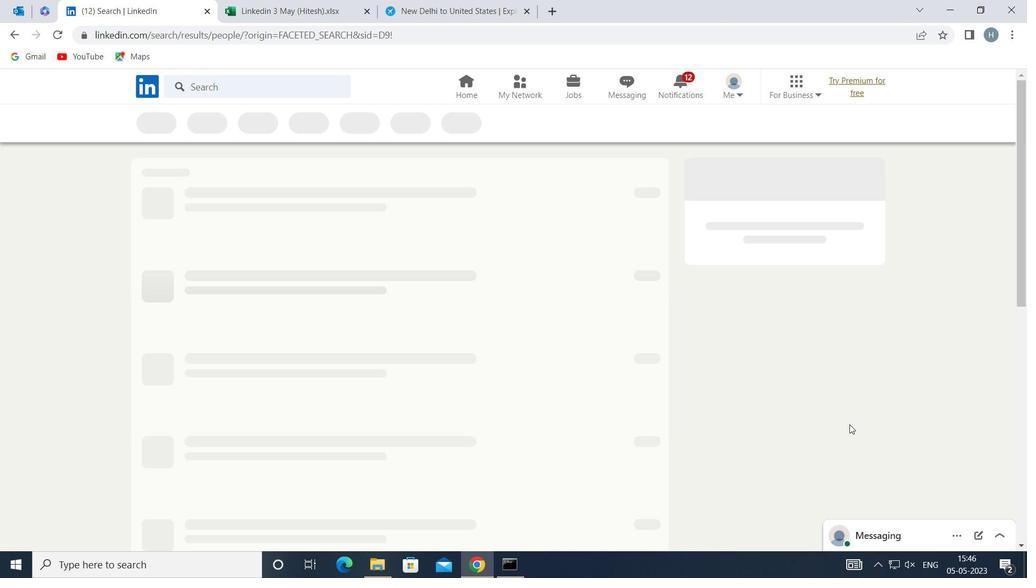 
